 Task: Reply All to email with the signature Frances Hernandez with the subject Request for a blog post from softage.1@softage.net with the message Please let me know if there are any updates on the recruitment process., select first word, change the font color from current to blue and background color to purple Send the email
Action: Mouse moved to (1056, 89)
Screenshot: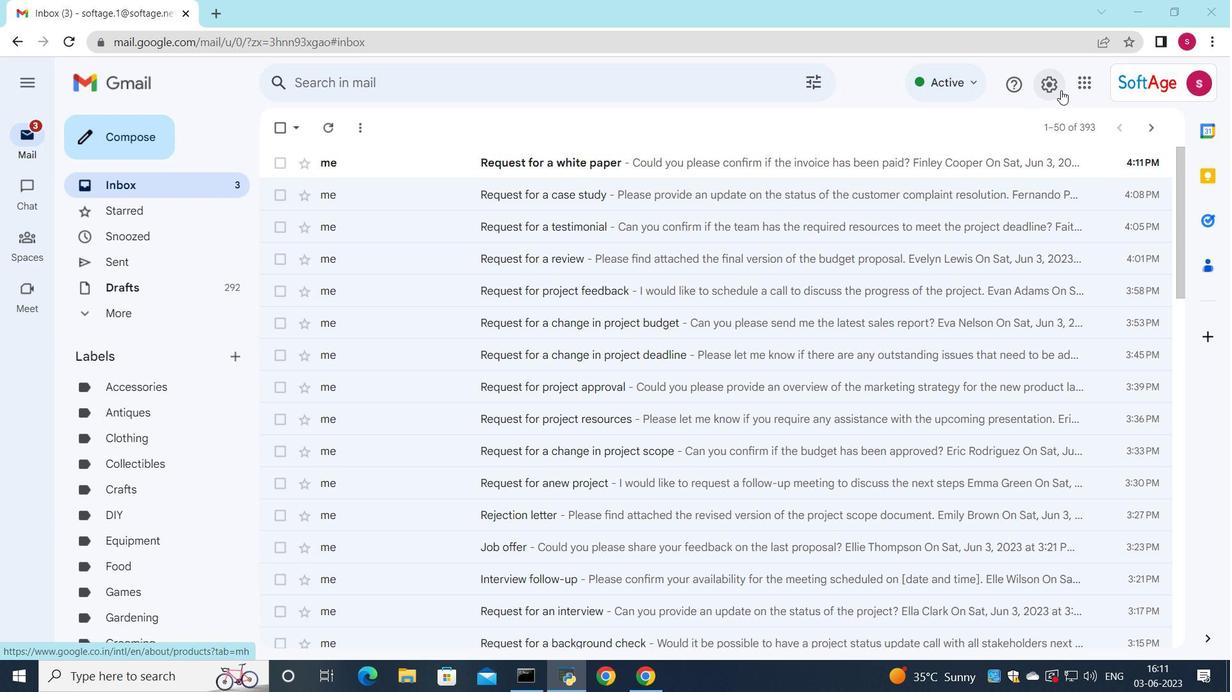 
Action: Mouse pressed left at (1056, 89)
Screenshot: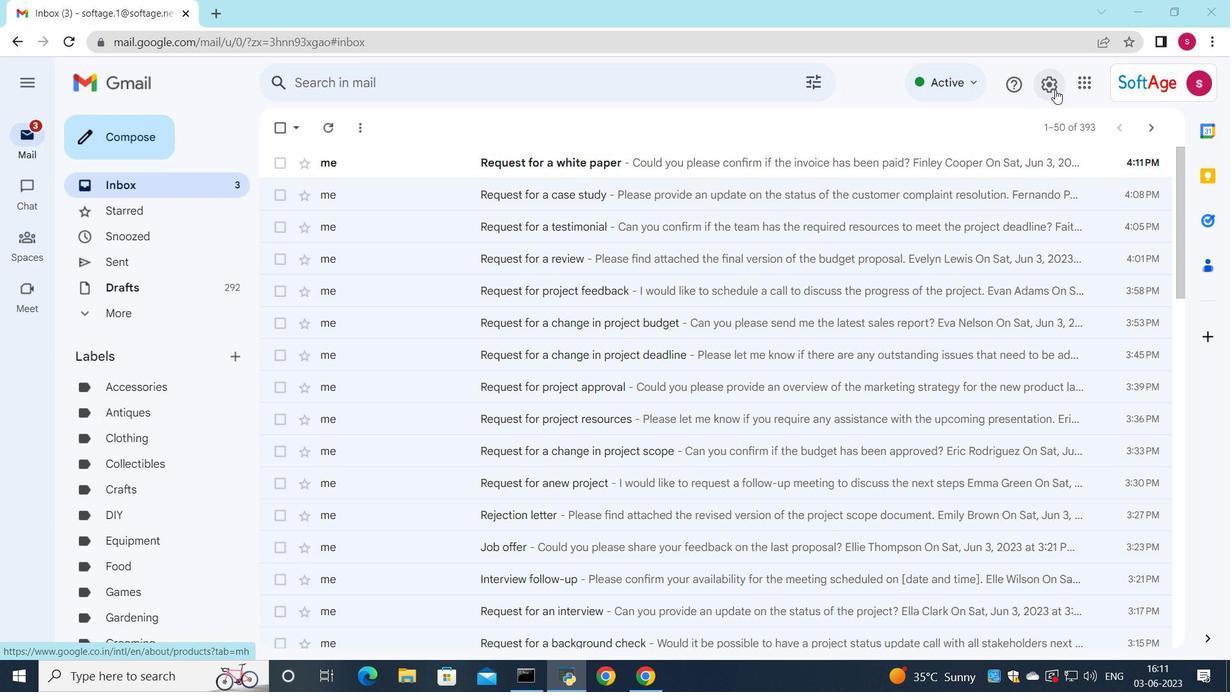 
Action: Mouse moved to (1067, 164)
Screenshot: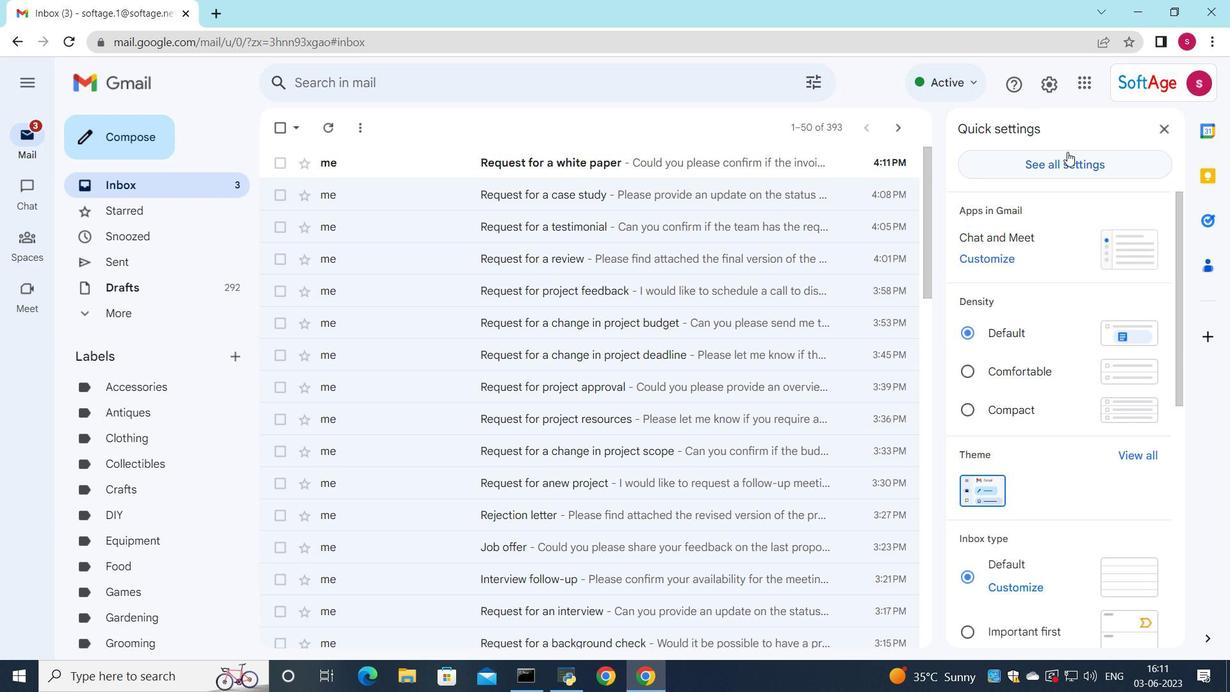
Action: Mouse pressed left at (1067, 164)
Screenshot: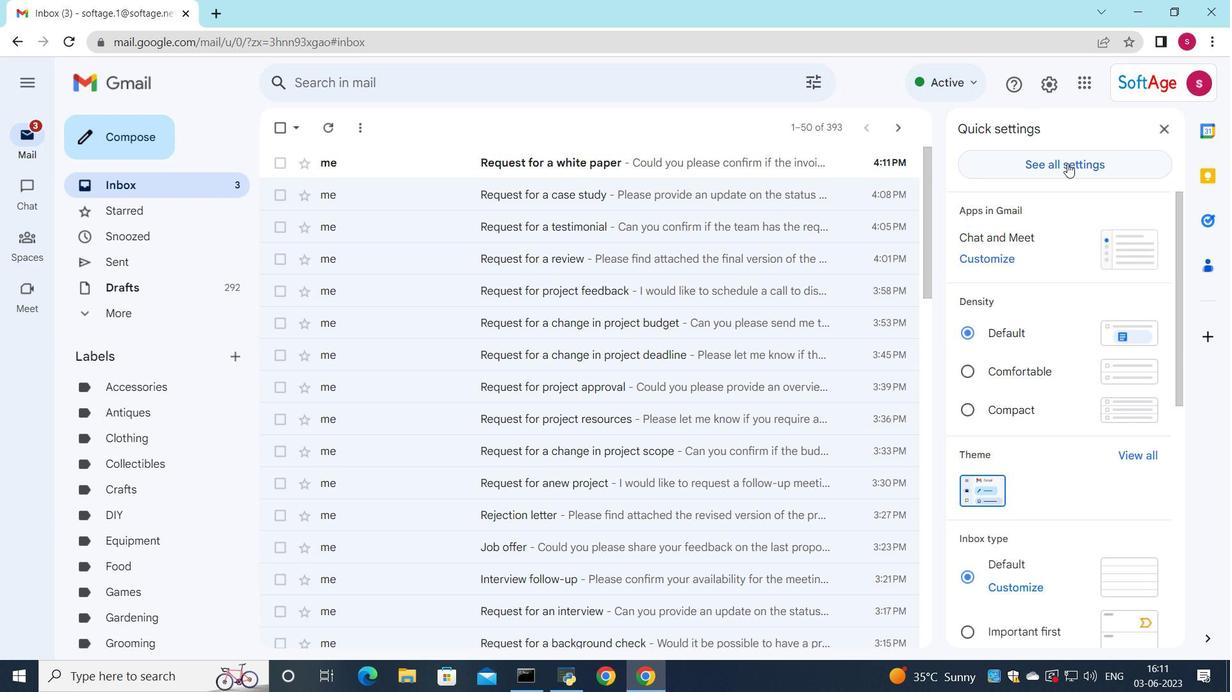 
Action: Mouse moved to (846, 334)
Screenshot: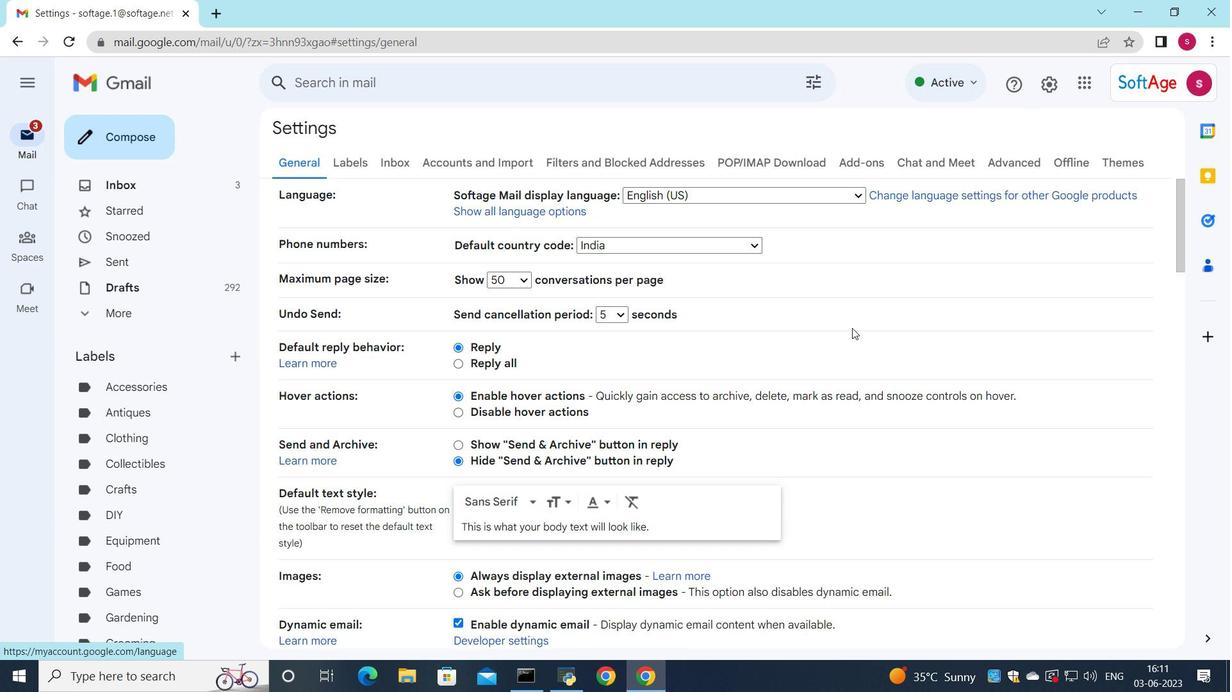 
Action: Mouse scrolled (846, 333) with delta (0, 0)
Screenshot: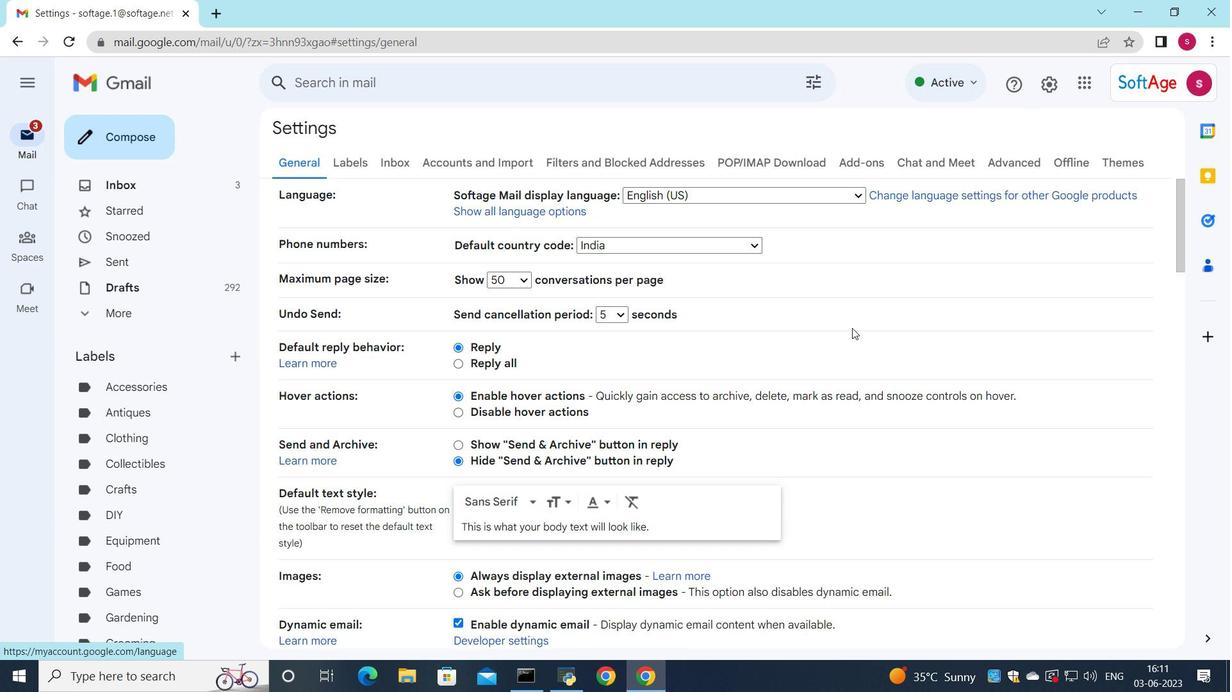 
Action: Mouse scrolled (846, 333) with delta (0, 0)
Screenshot: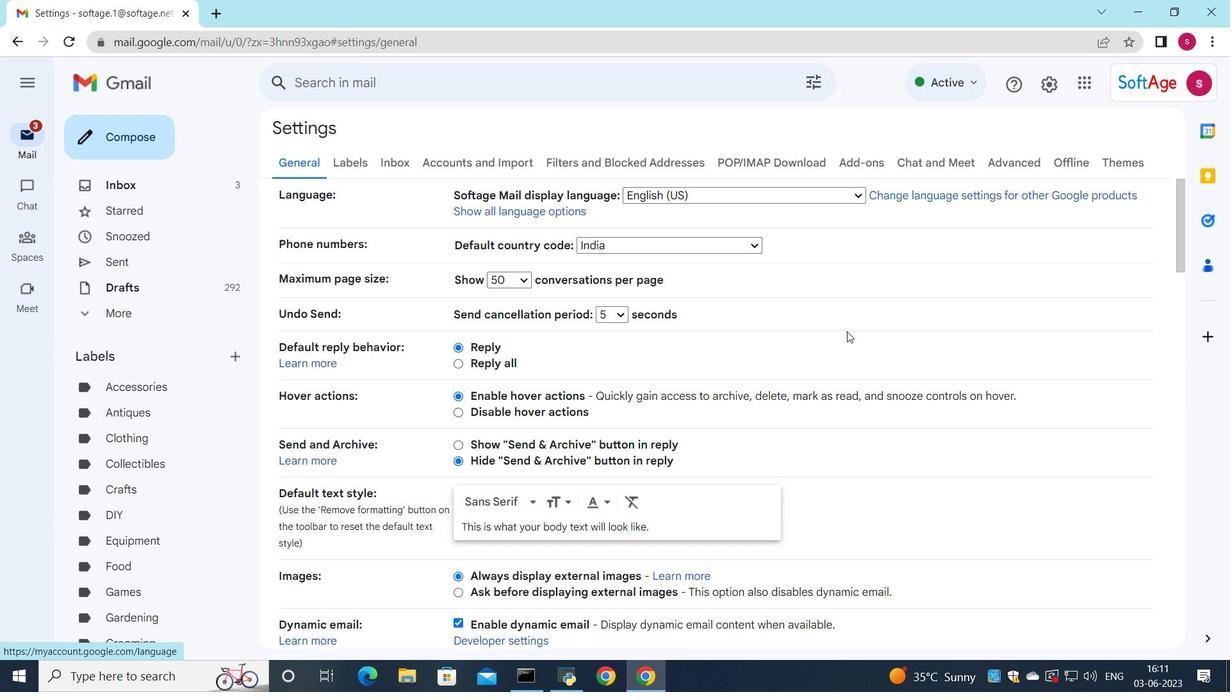 
Action: Mouse scrolled (846, 333) with delta (0, 0)
Screenshot: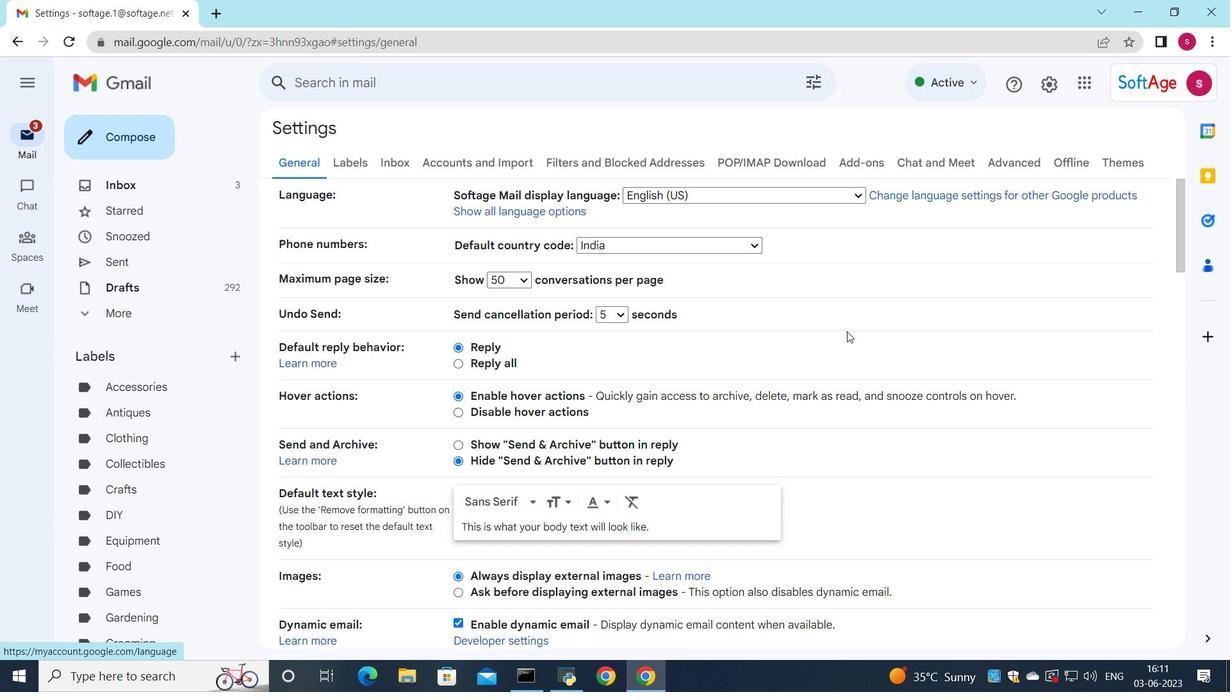 
Action: Mouse moved to (845, 337)
Screenshot: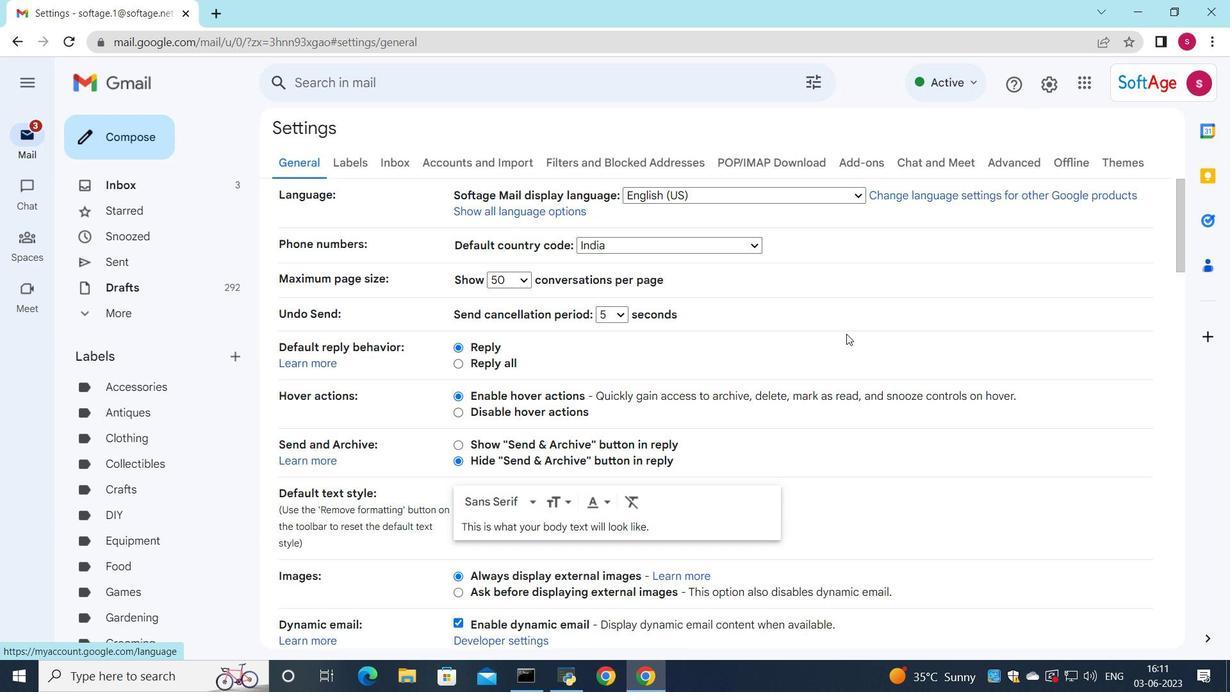 
Action: Mouse scrolled (845, 334) with delta (0, 0)
Screenshot: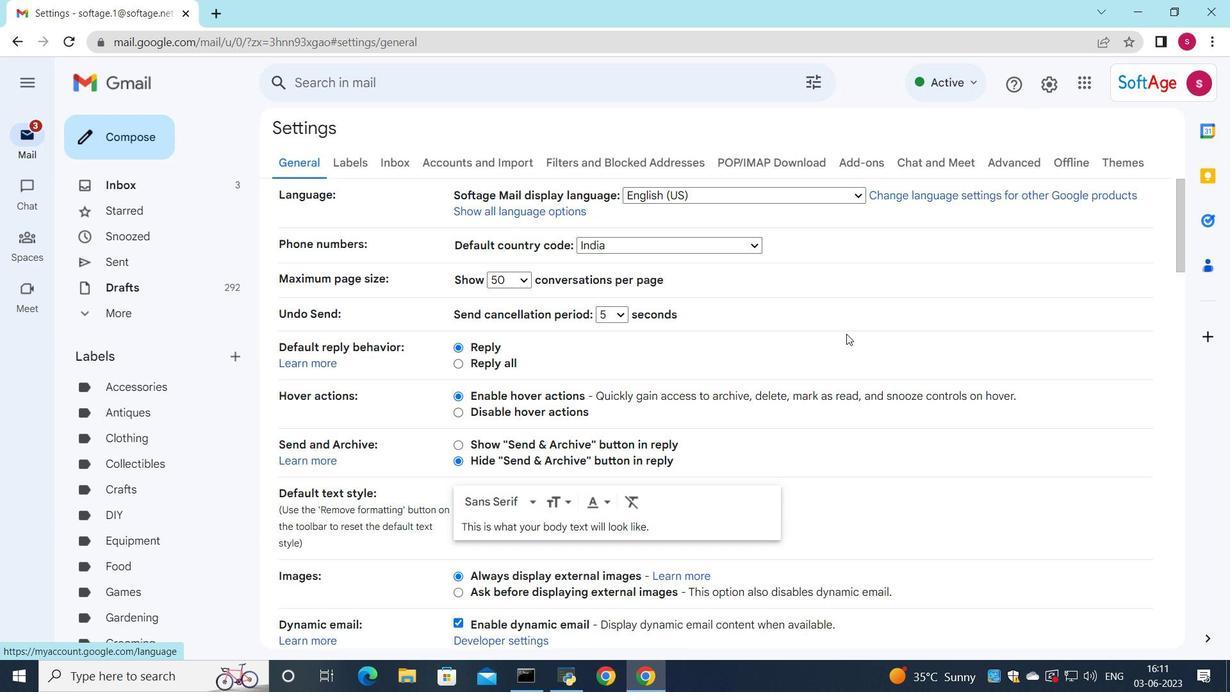 
Action: Mouse moved to (845, 338)
Screenshot: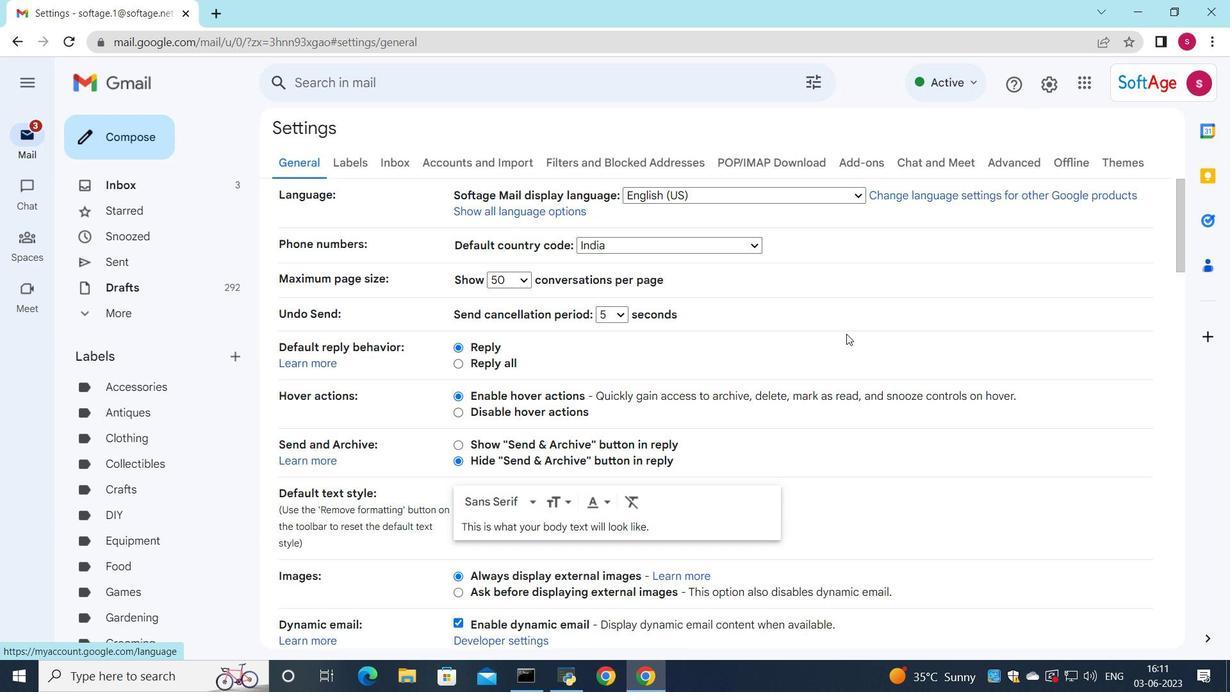 
Action: Mouse scrolled (845, 337) with delta (0, 0)
Screenshot: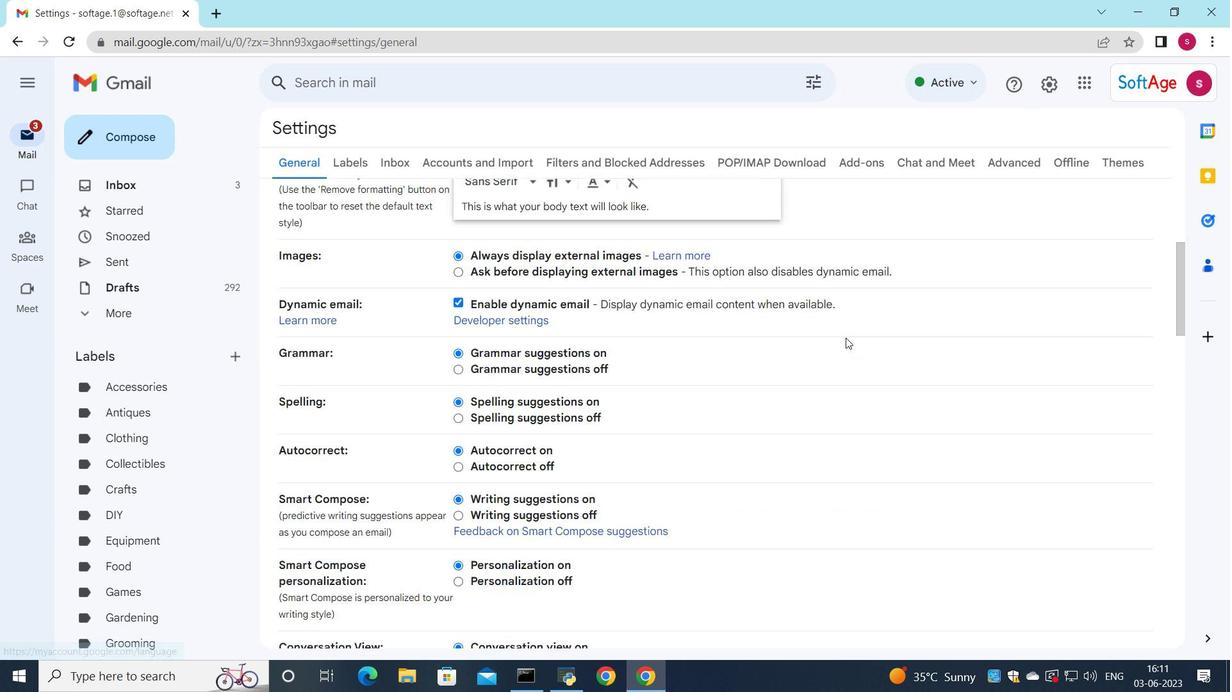 
Action: Mouse moved to (845, 338)
Screenshot: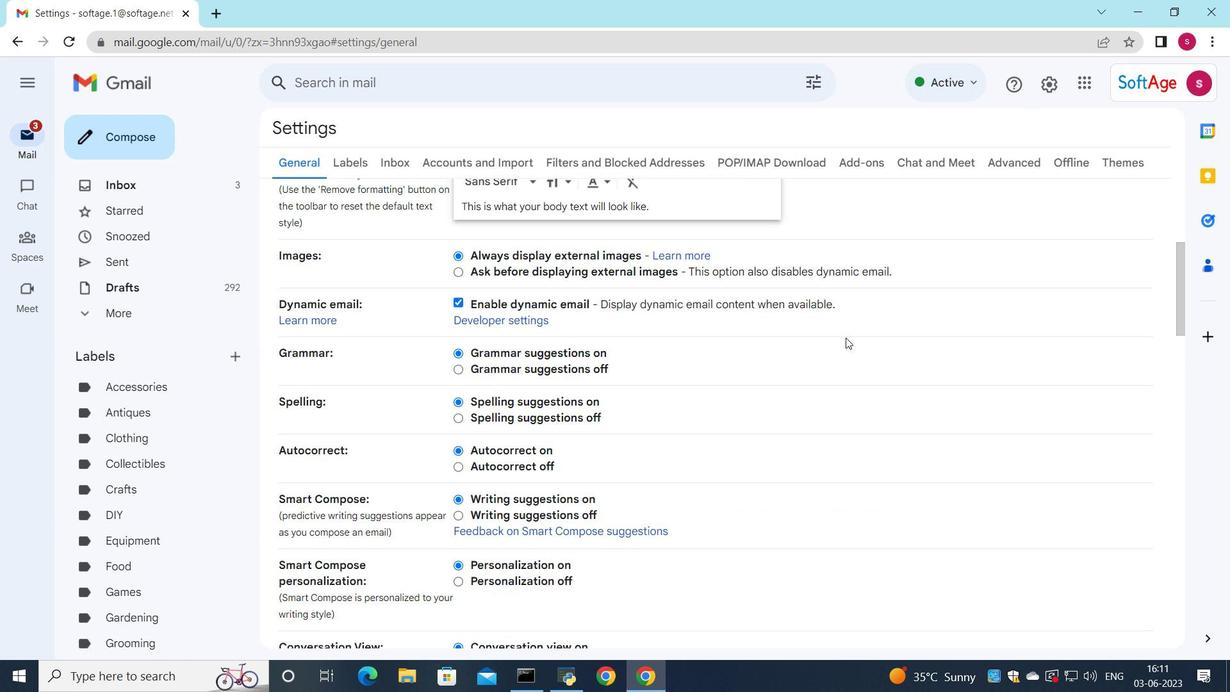
Action: Mouse scrolled (845, 337) with delta (0, 0)
Screenshot: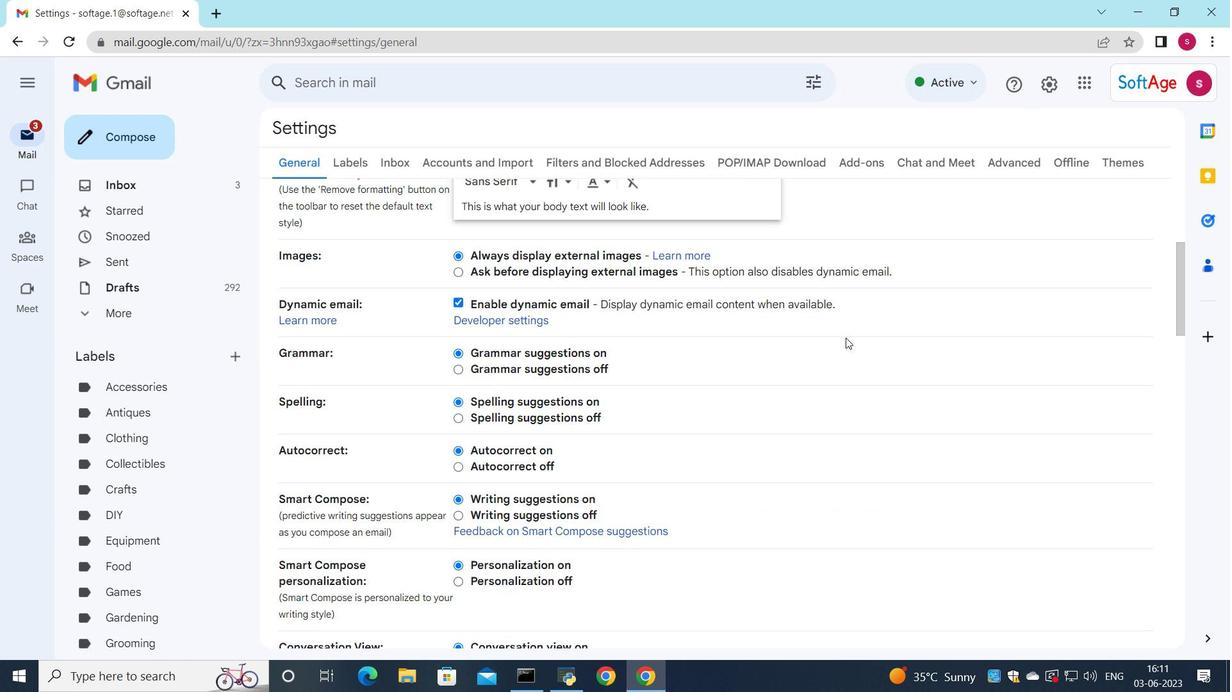 
Action: Mouse moved to (845, 343)
Screenshot: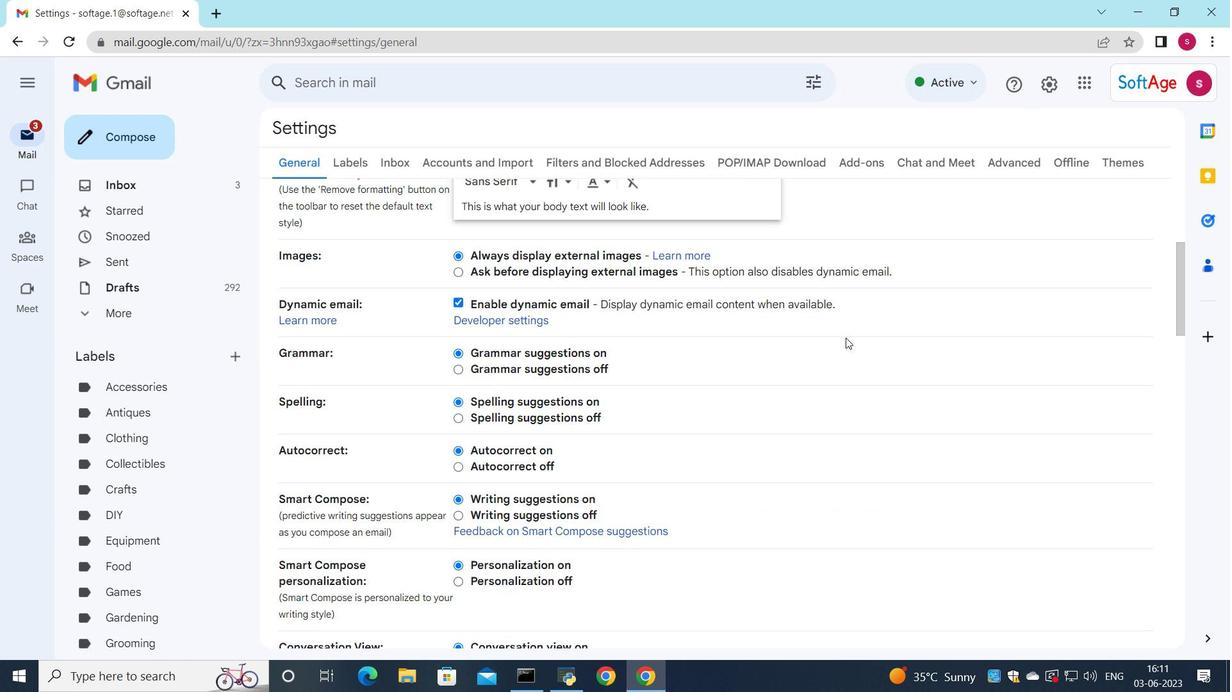 
Action: Mouse scrolled (845, 337) with delta (0, 0)
Screenshot: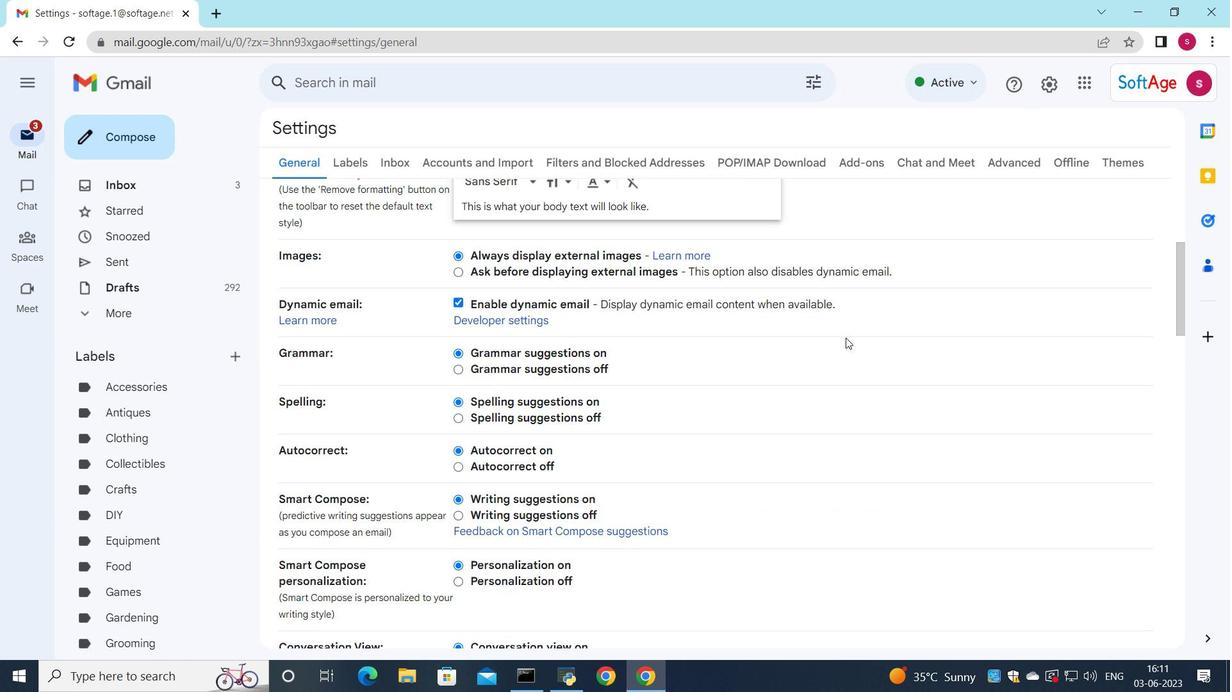 
Action: Mouse scrolled (845, 342) with delta (0, 0)
Screenshot: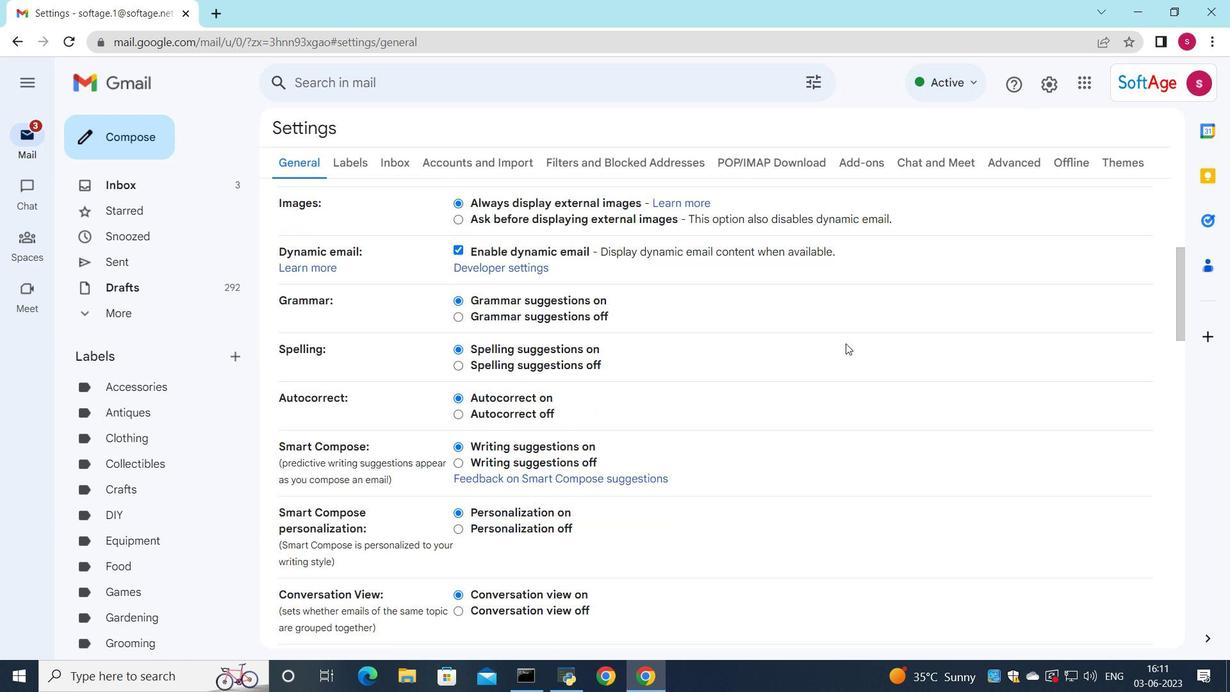 
Action: Mouse scrolled (845, 342) with delta (0, 0)
Screenshot: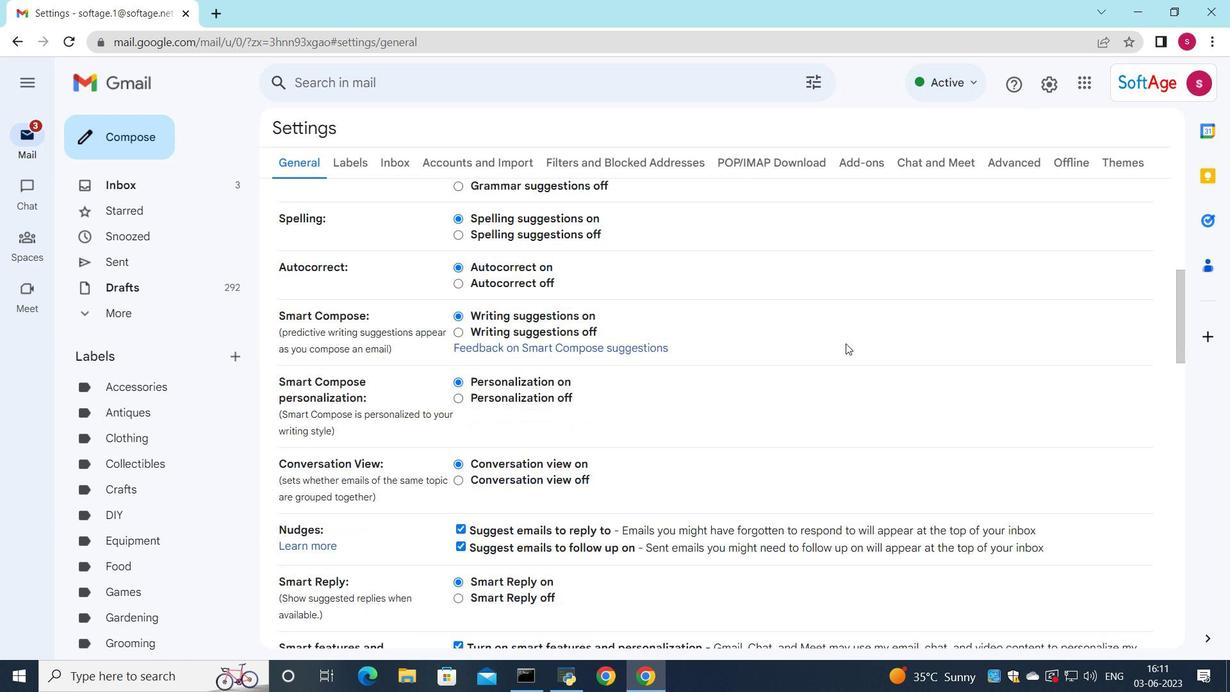 
Action: Mouse scrolled (845, 342) with delta (0, 0)
Screenshot: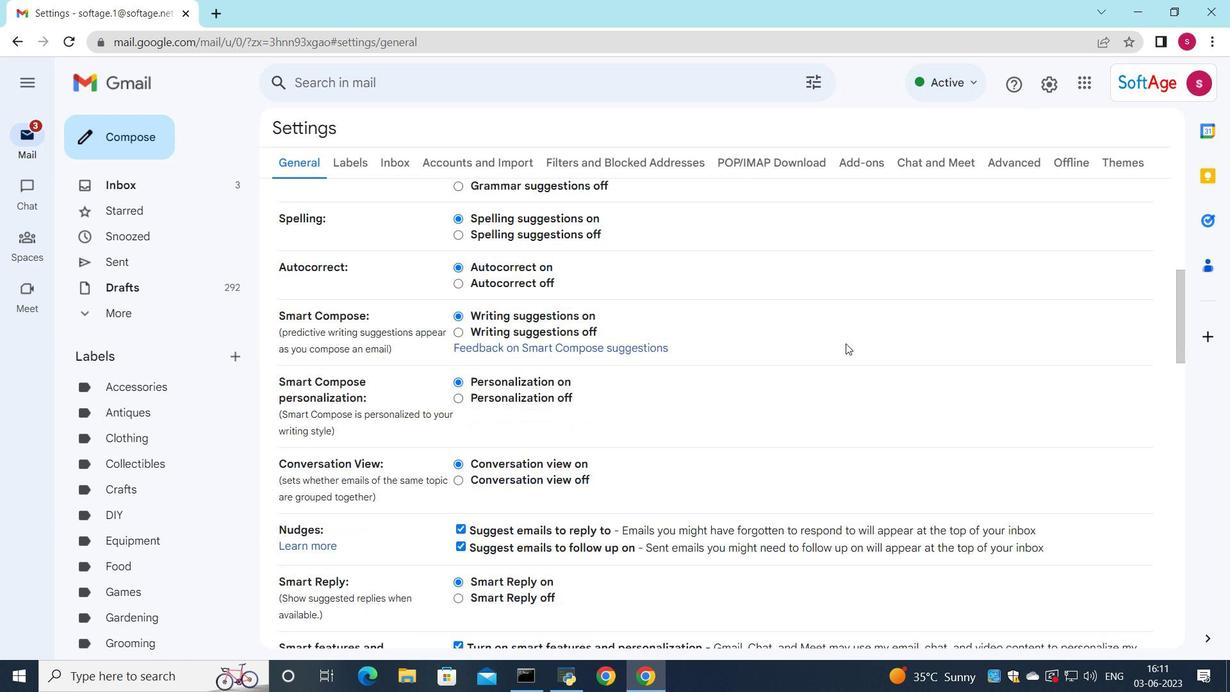 
Action: Mouse moved to (854, 343)
Screenshot: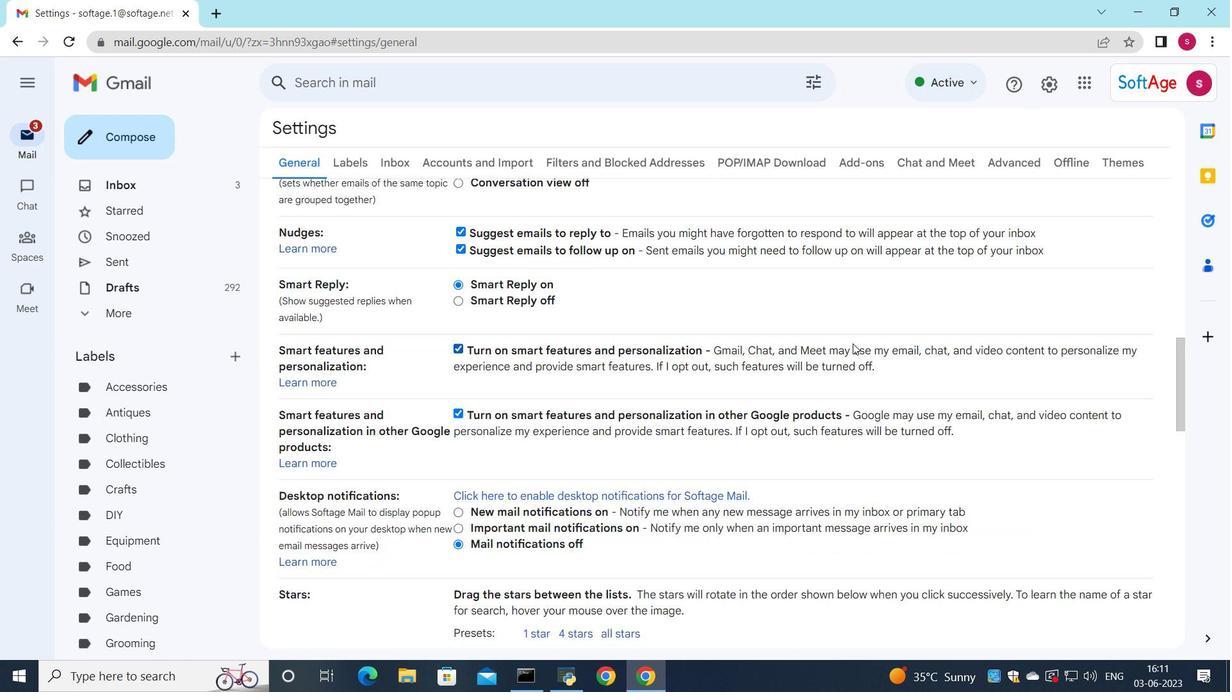 
Action: Mouse scrolled (854, 342) with delta (0, 0)
Screenshot: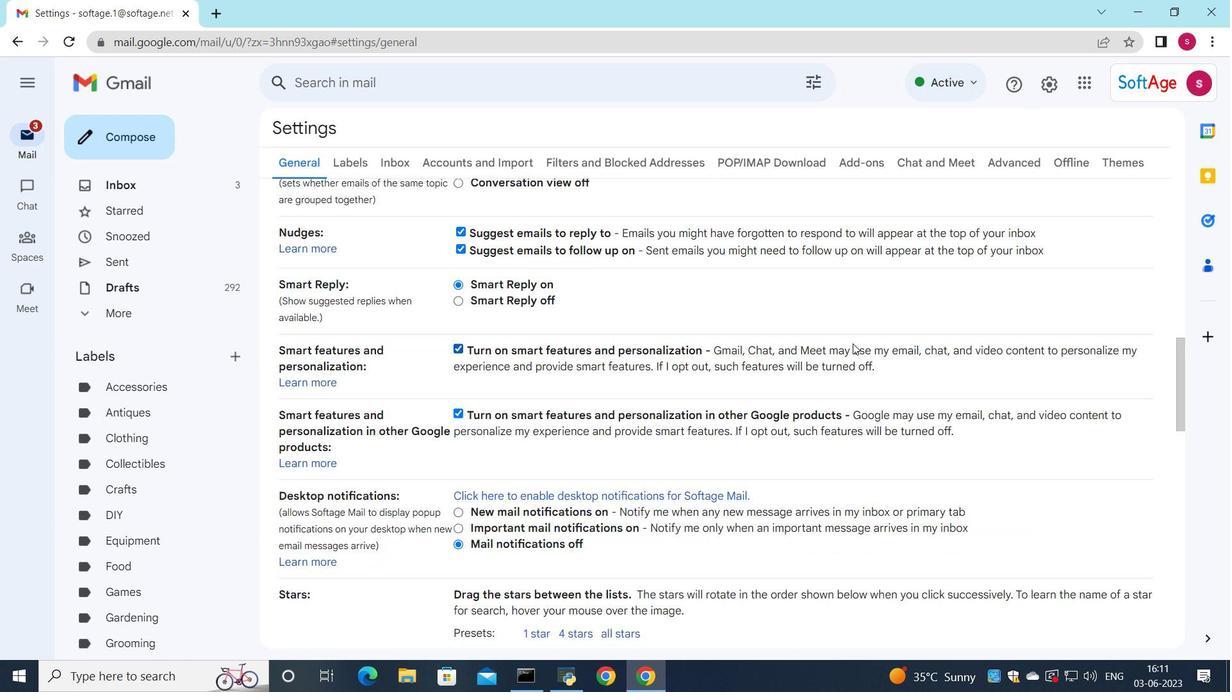 
Action: Mouse scrolled (854, 342) with delta (0, 0)
Screenshot: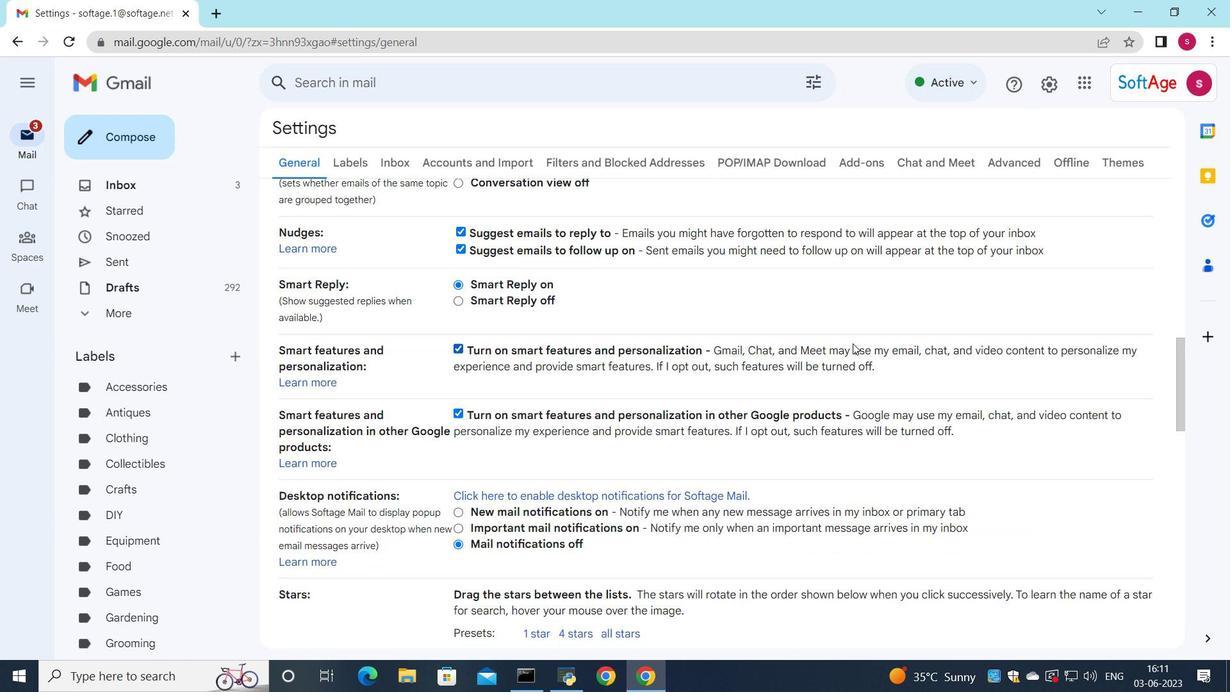 
Action: Mouse scrolled (854, 342) with delta (0, 0)
Screenshot: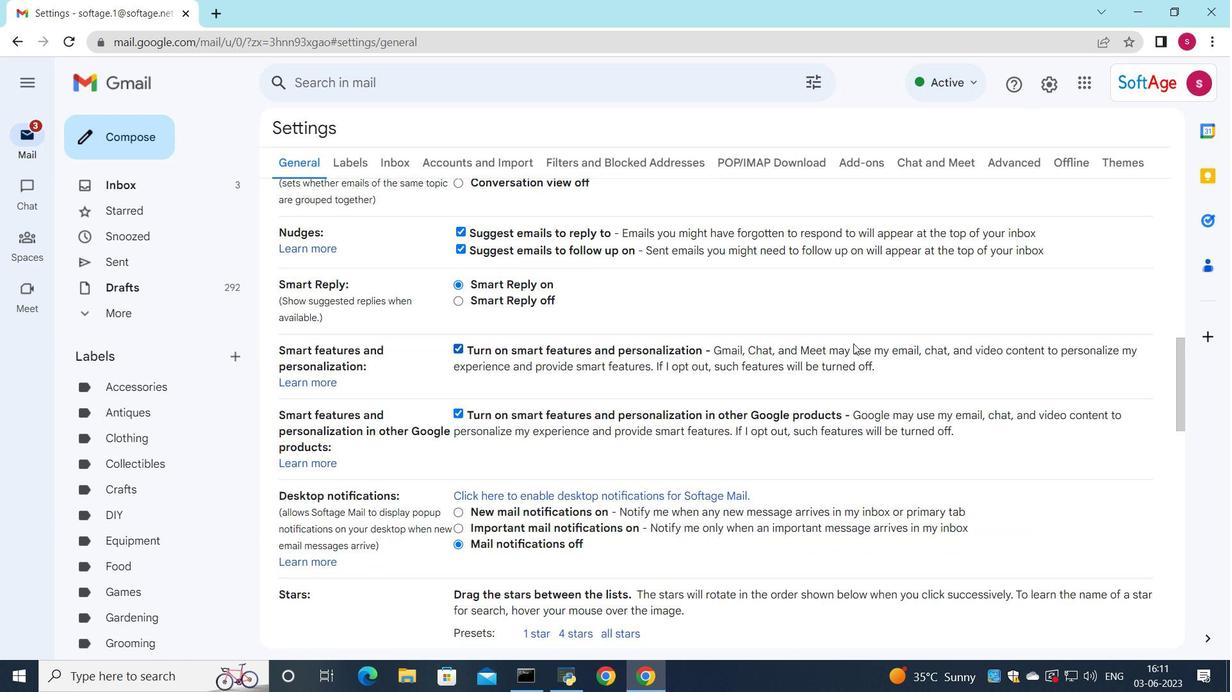 
Action: Mouse moved to (1064, 384)
Screenshot: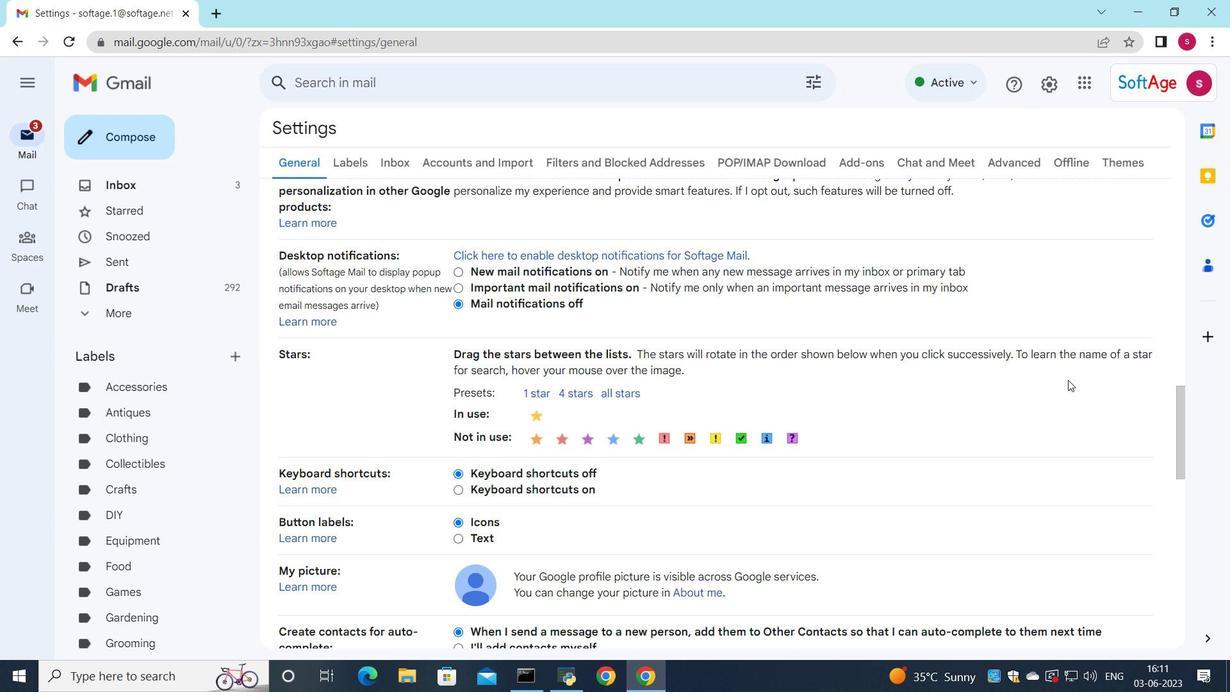 
Action: Mouse scrolled (1064, 383) with delta (0, 0)
Screenshot: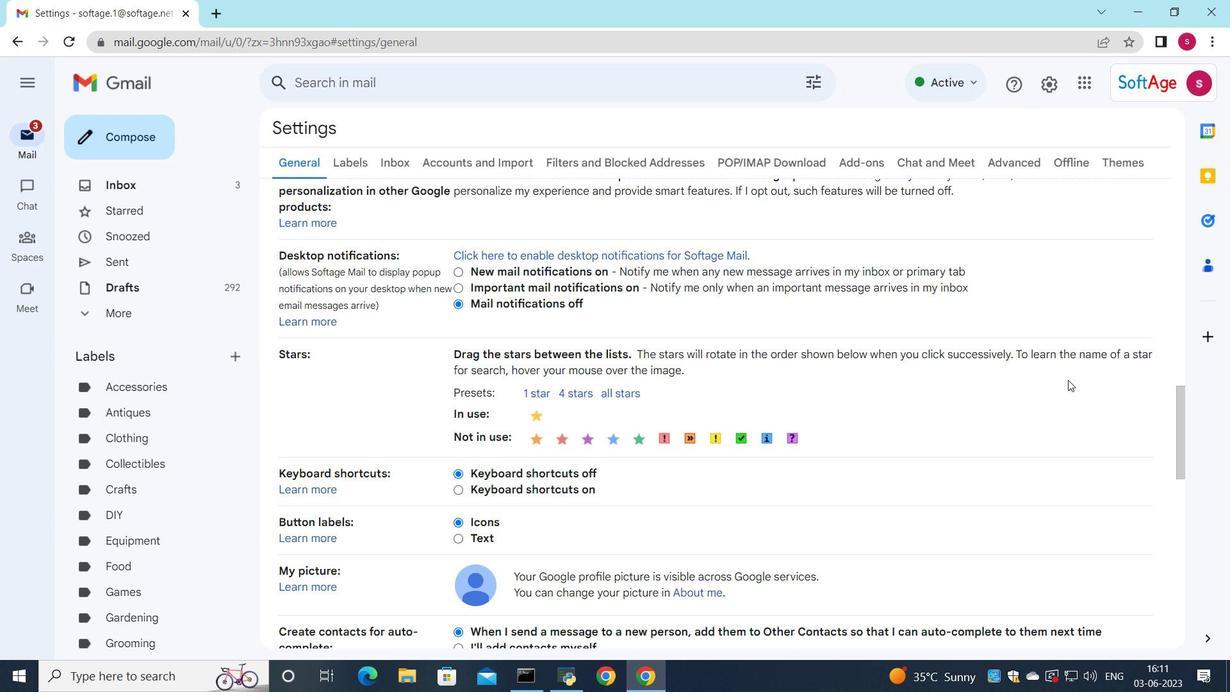 
Action: Mouse moved to (1058, 390)
Screenshot: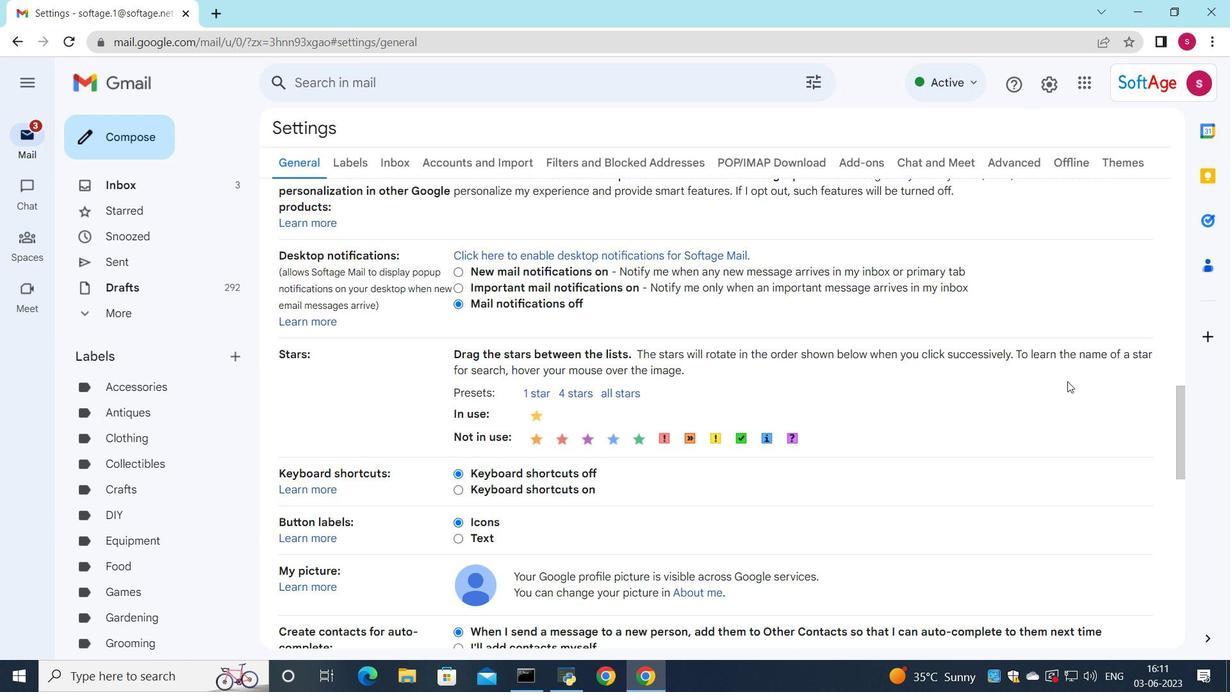 
Action: Mouse scrolled (1058, 389) with delta (0, 0)
Screenshot: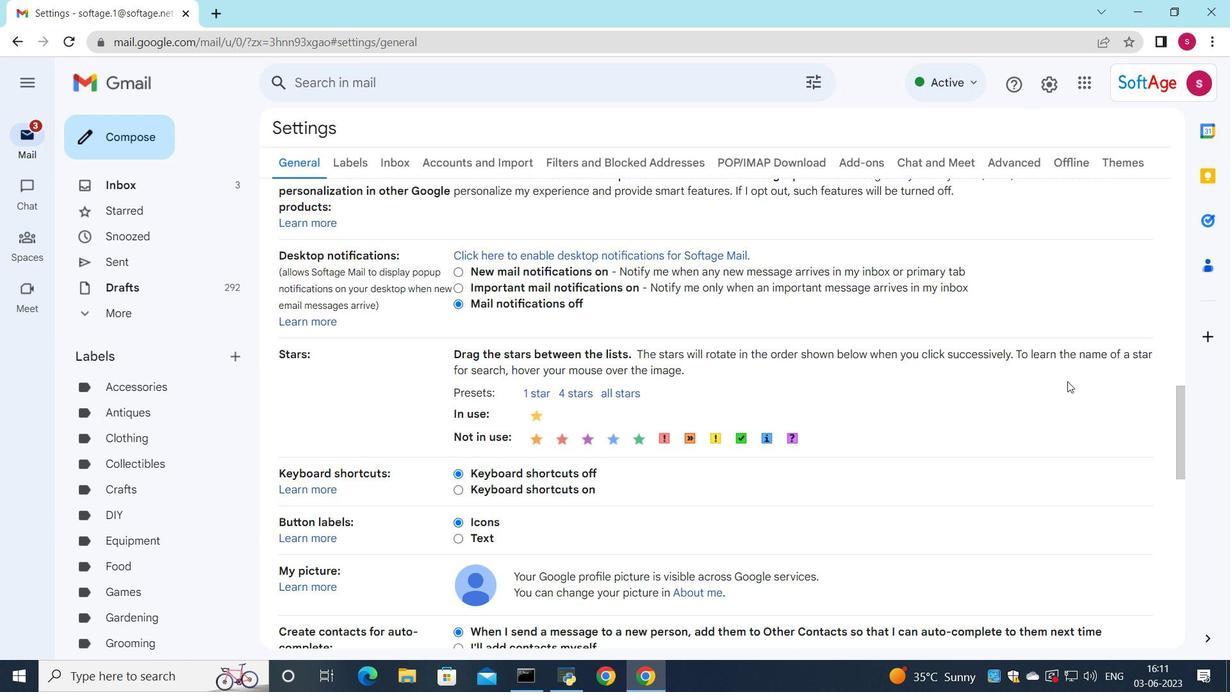 
Action: Mouse moved to (1049, 395)
Screenshot: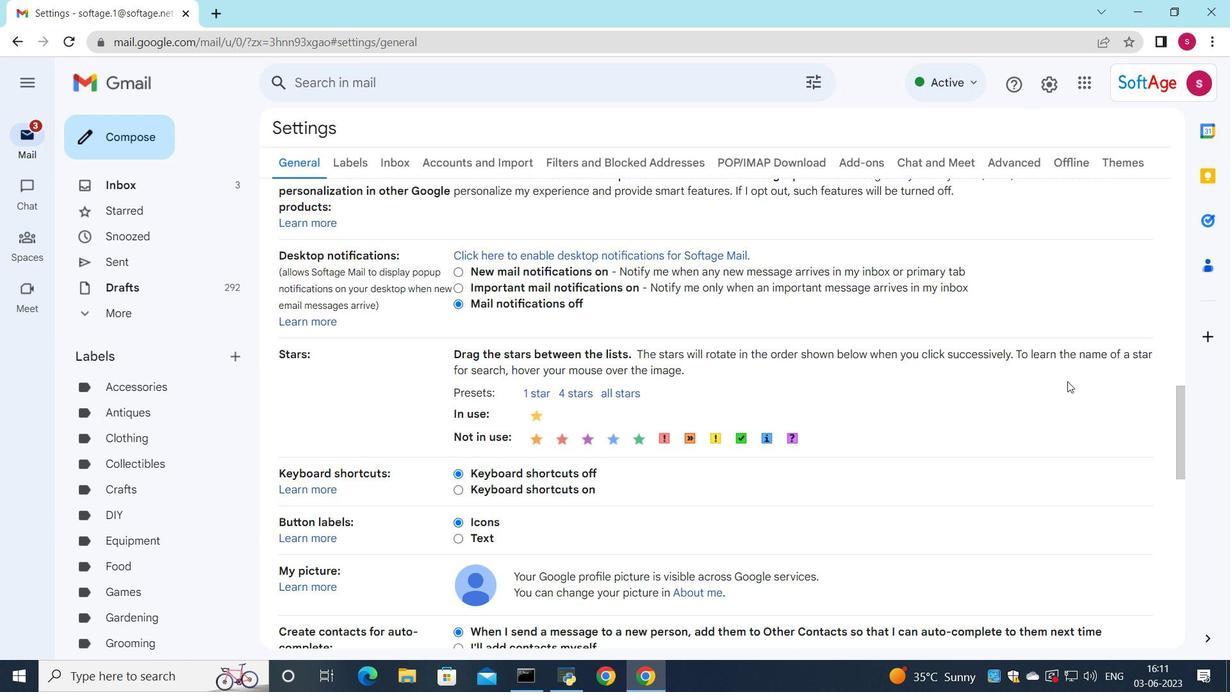 
Action: Mouse scrolled (1049, 394) with delta (0, 0)
Screenshot: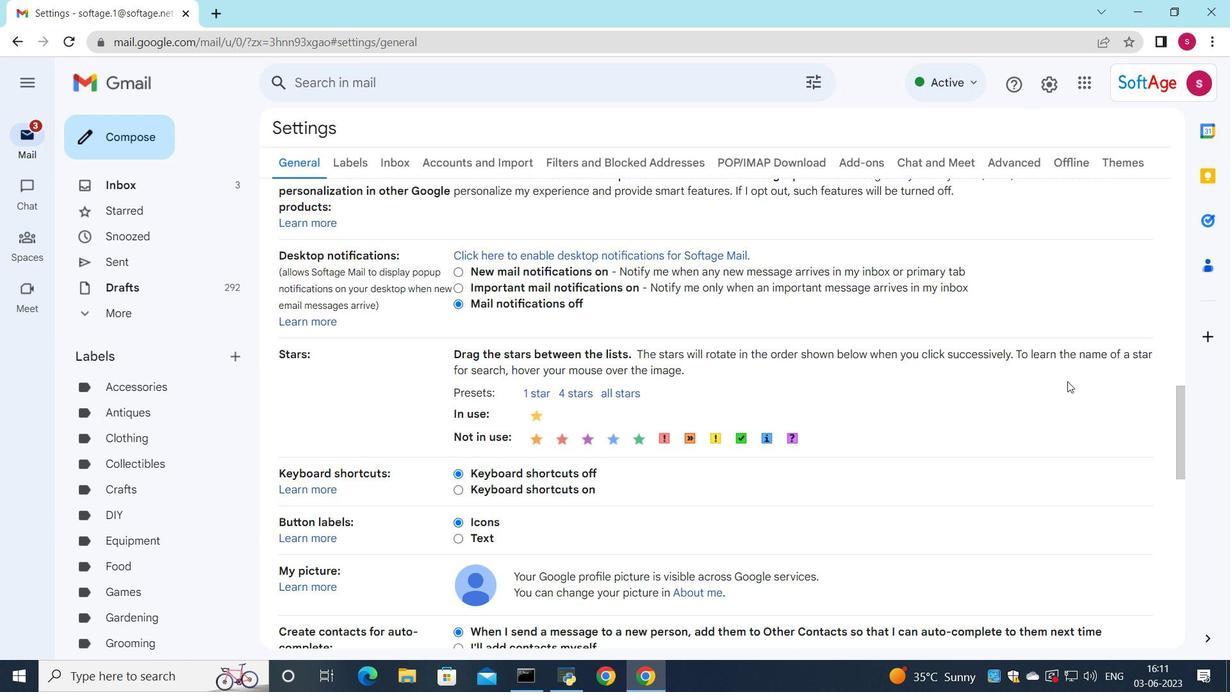 
Action: Mouse moved to (1037, 401)
Screenshot: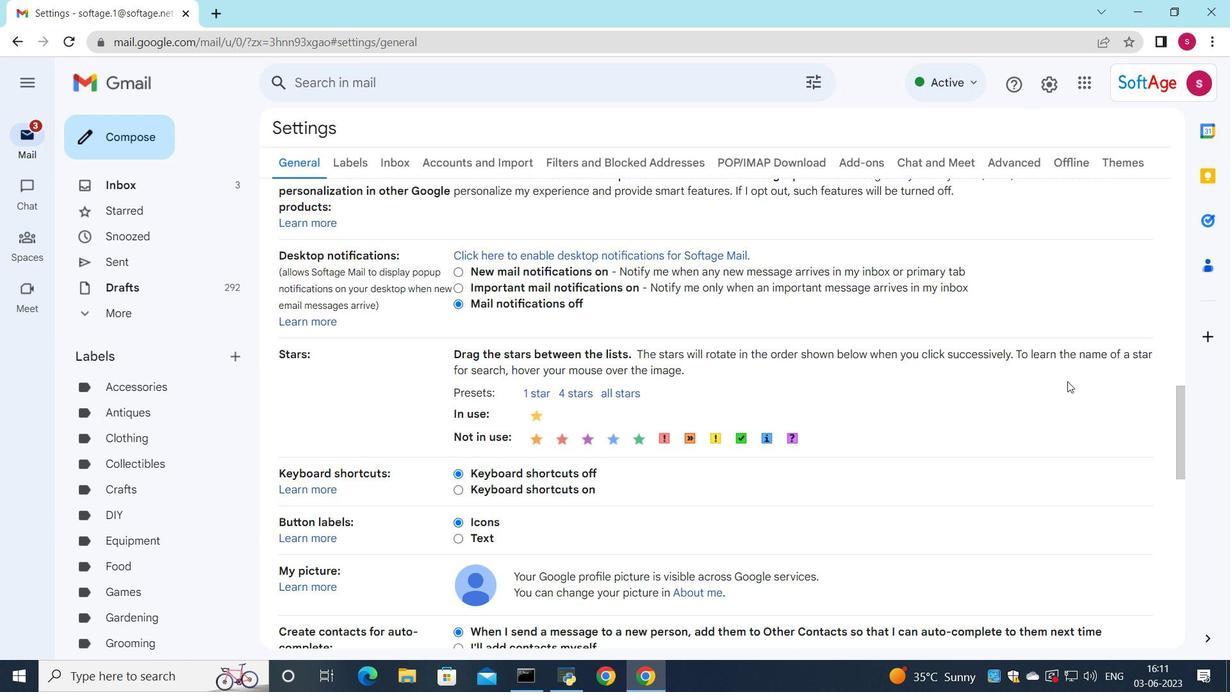 
Action: Mouse scrolled (1037, 401) with delta (0, 0)
Screenshot: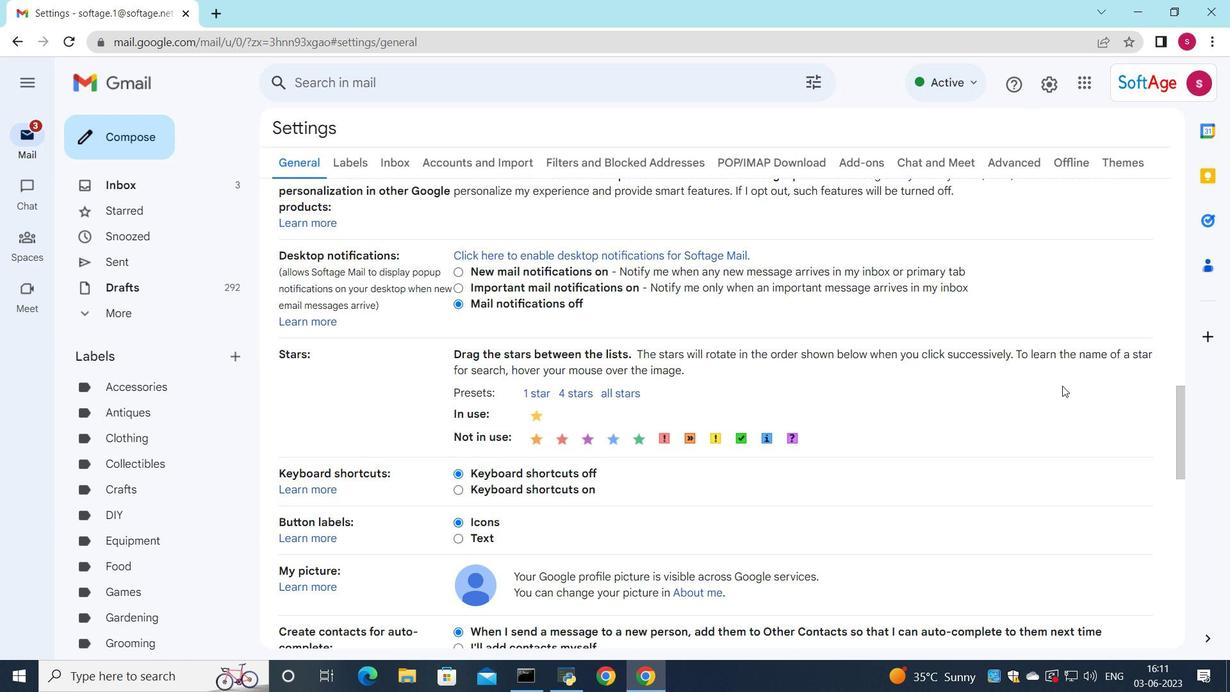
Action: Mouse moved to (594, 508)
Screenshot: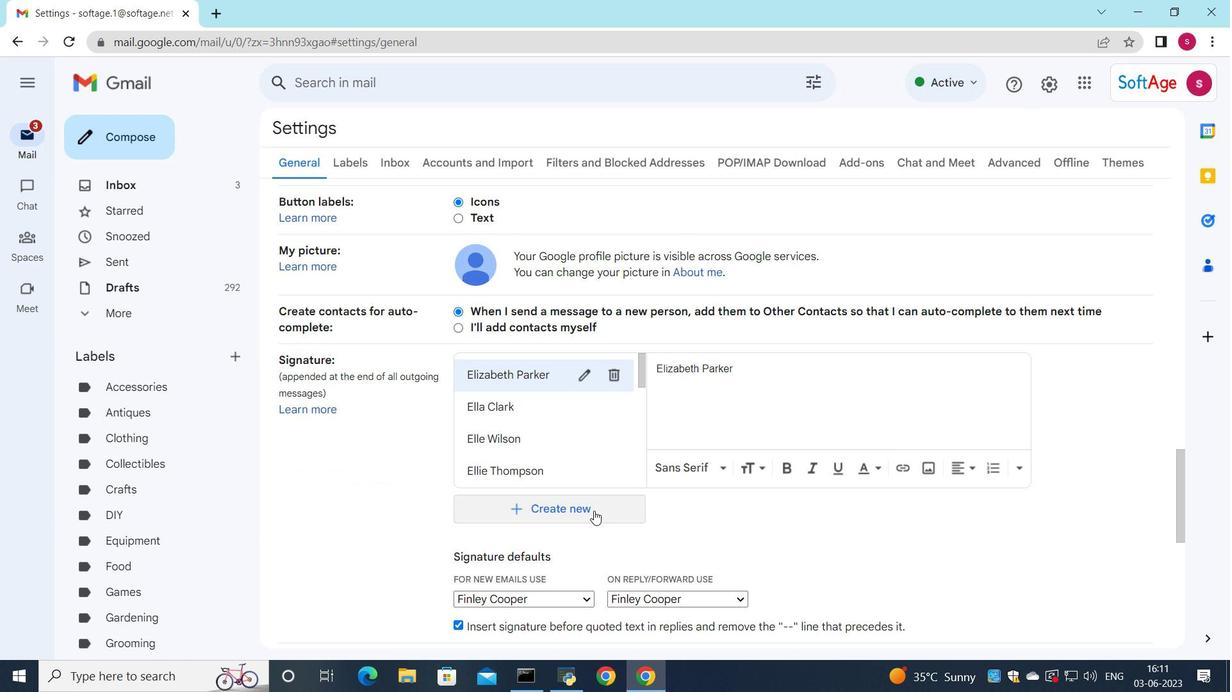 
Action: Mouse pressed left at (594, 508)
Screenshot: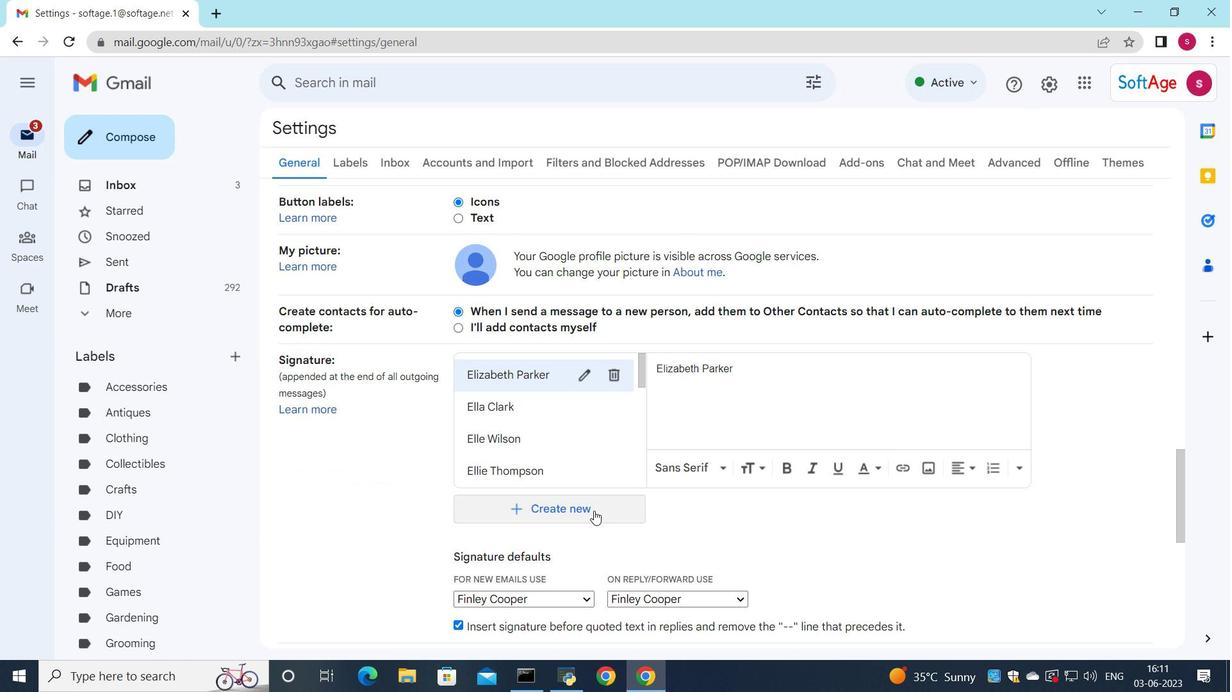 
Action: Mouse moved to (675, 451)
Screenshot: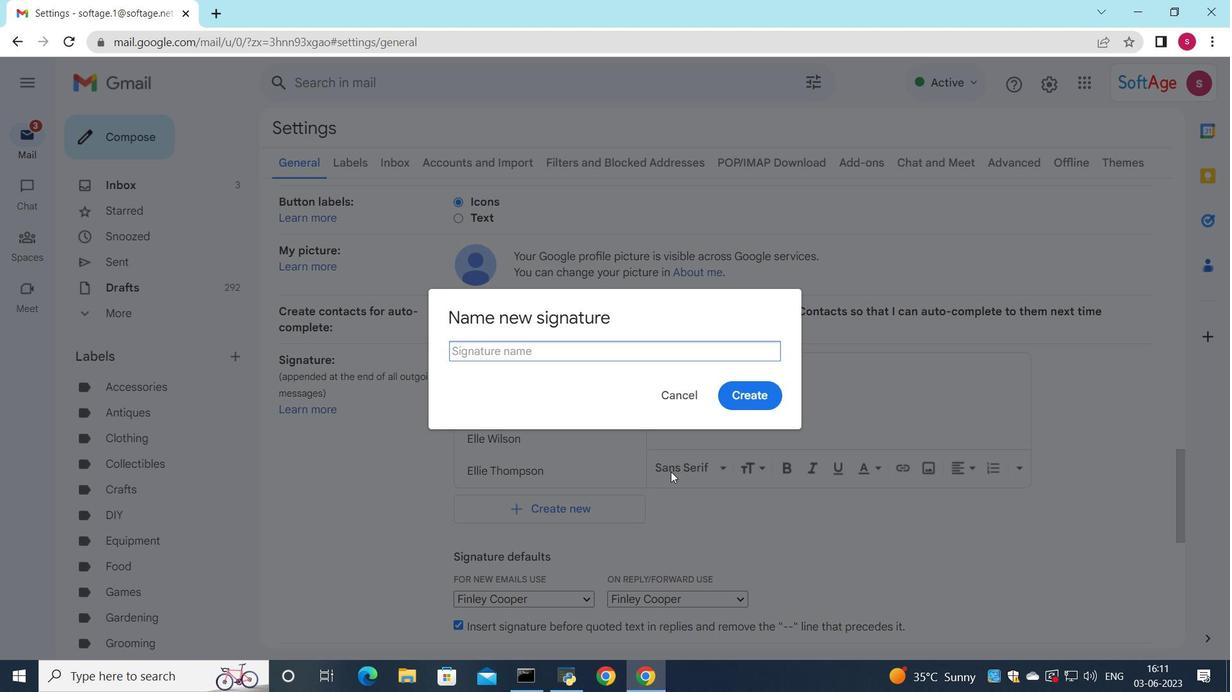 
Action: Key pressed <Key.shift>Frances<Key.space><Key.shift><Key.shift><Key.shift><Key.shift><Key.shift><Key.shift><Key.shift><Key.shift><Key.shift><Key.shift><Key.shift><Key.shift><Key.shift><Key.shift><Key.shift><Key.shift><Key.shift><Key.shift><Key.shift><Key.shift><Key.shift><Key.shift><Key.shift><Key.shift><Key.shift>Hernandez
Screenshot: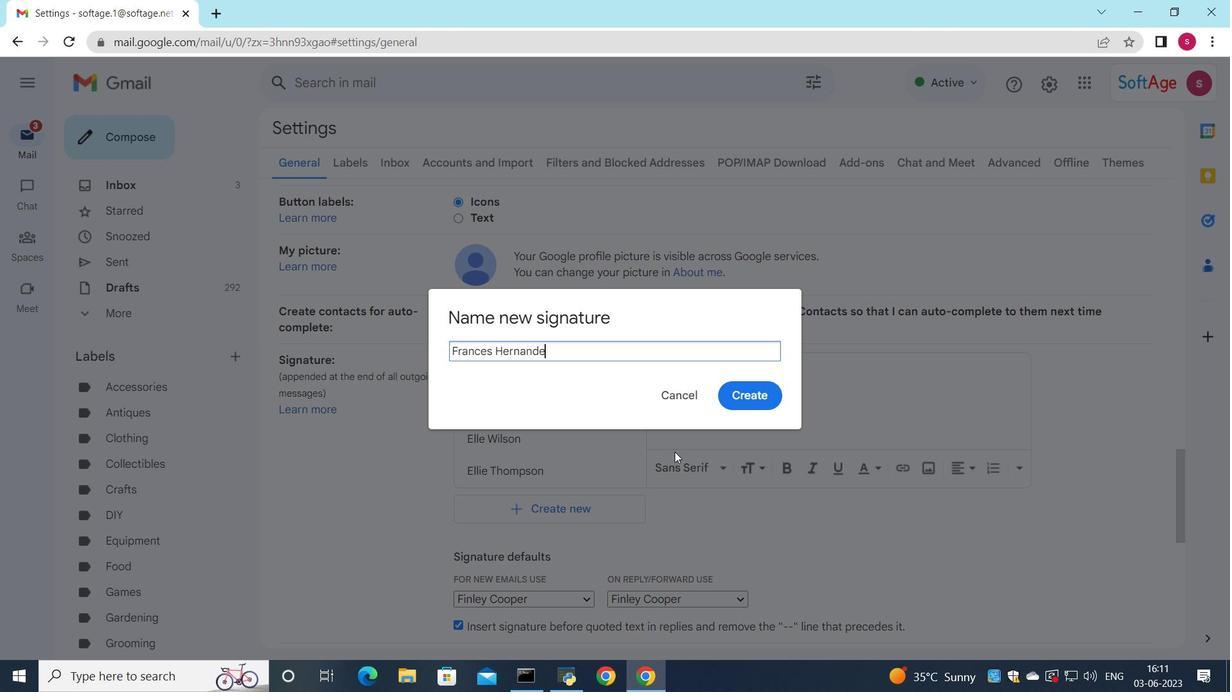 
Action: Mouse moved to (752, 383)
Screenshot: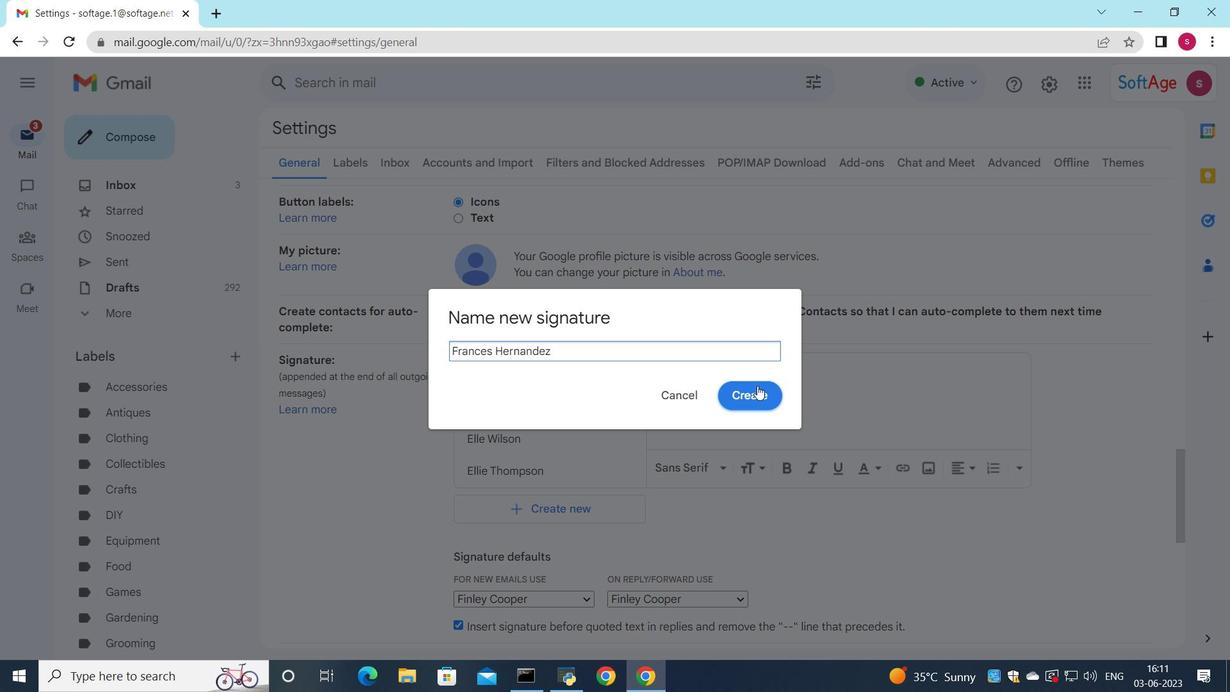 
Action: Mouse pressed left at (752, 383)
Screenshot: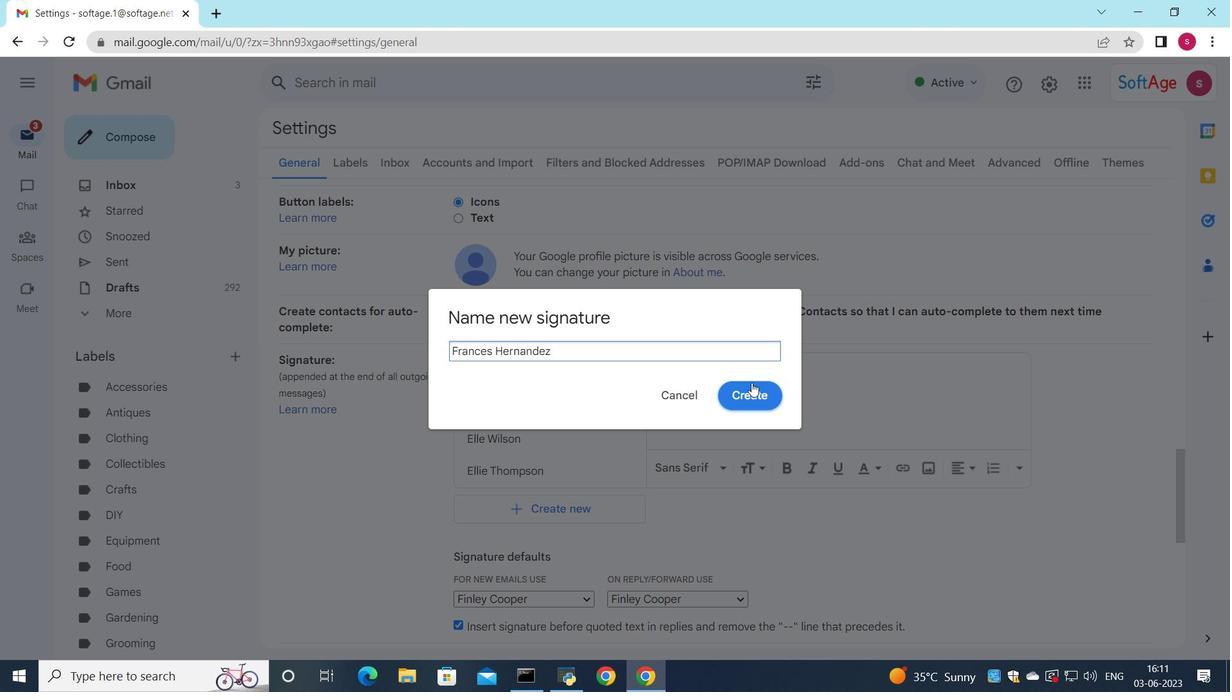 
Action: Mouse moved to (745, 390)
Screenshot: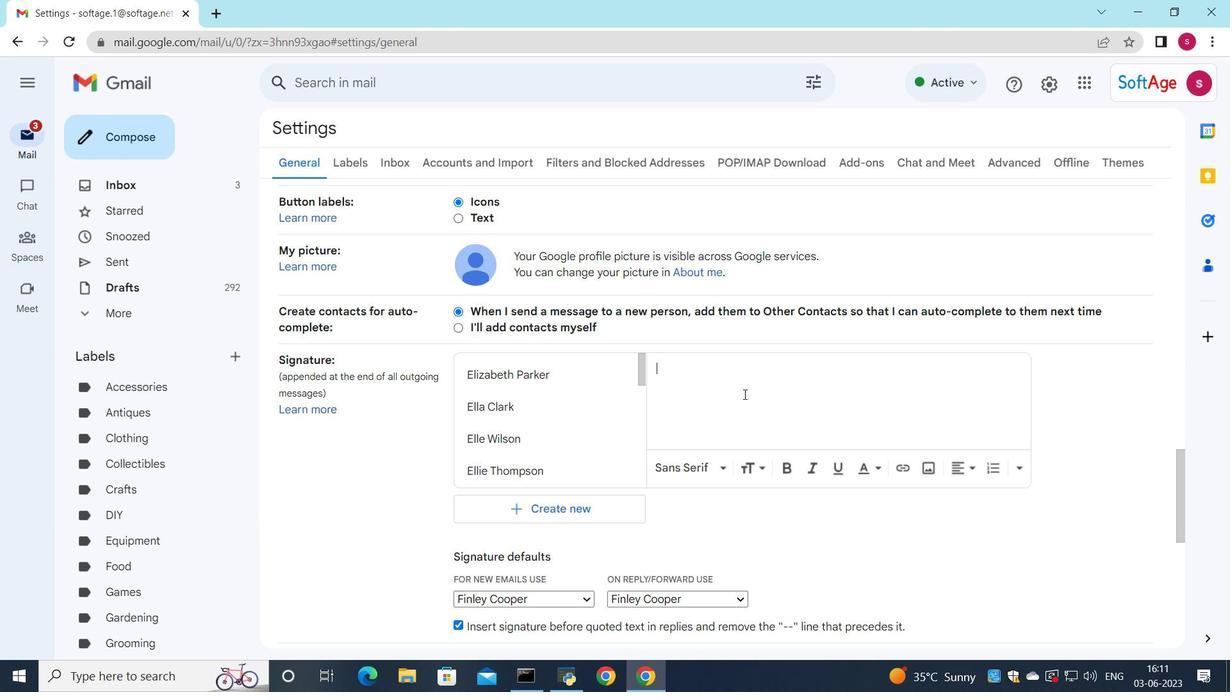
Action: Mouse pressed left at (745, 390)
Screenshot: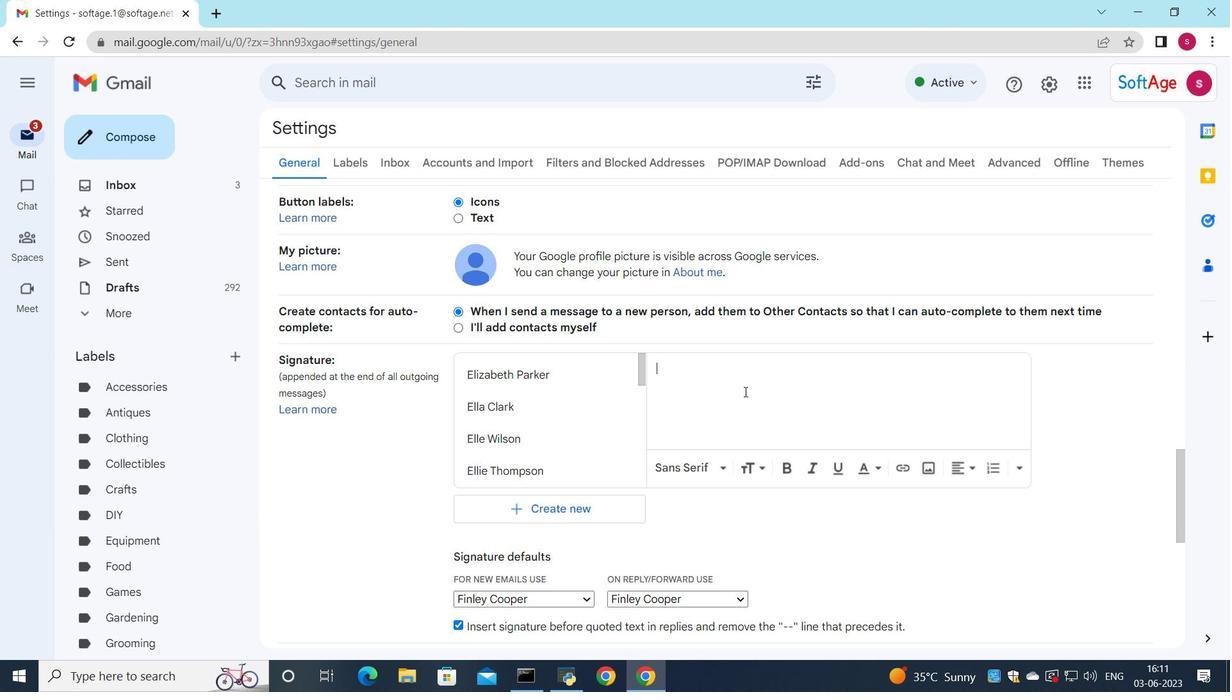 
Action: Key pressed <Key.shift>fra<Key.backspace><Key.backspace><Key.backspace><Key.backspace><Key.backspace><Key.backspace><Key.backspace><Key.backspace><Key.shift><Key.shift><Key.shift><Key.shift><Key.shift><Key.shift><Key.shift><Key.shift><Key.shift><Key.shift><Key.shift><Key.shift><Key.shift><Key.shift><Key.shift><Key.shift>Frances<Key.space><Key.shift>Hernandez
Screenshot: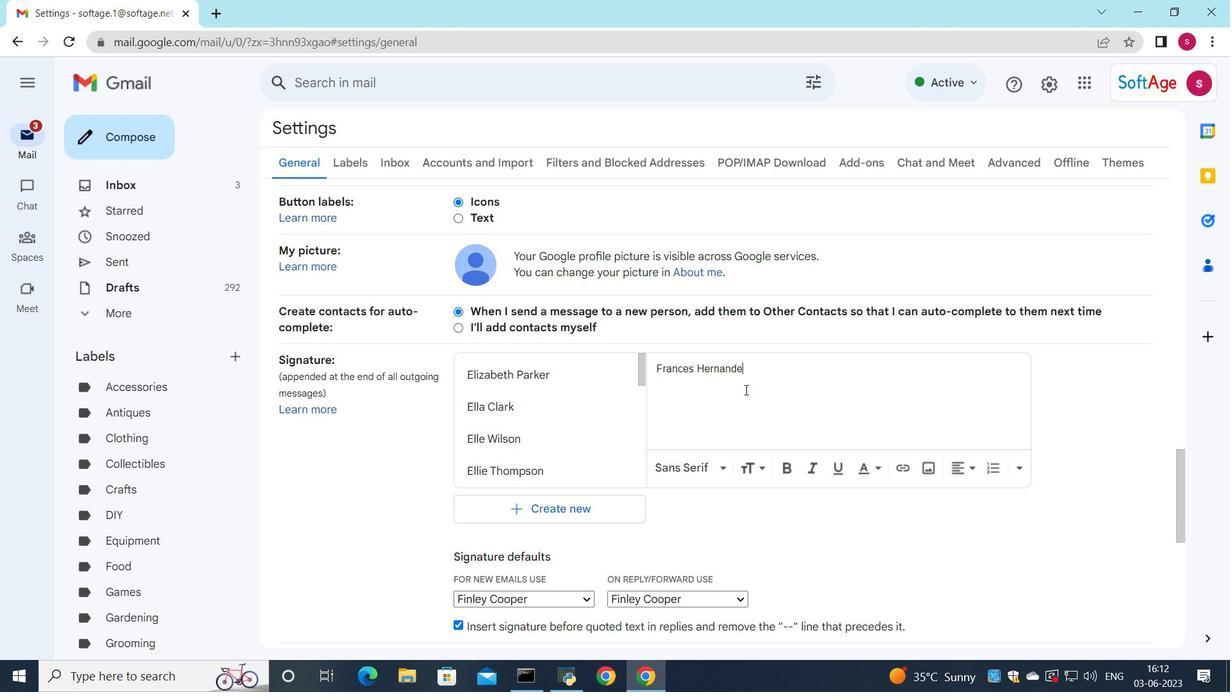 
Action: Mouse moved to (677, 470)
Screenshot: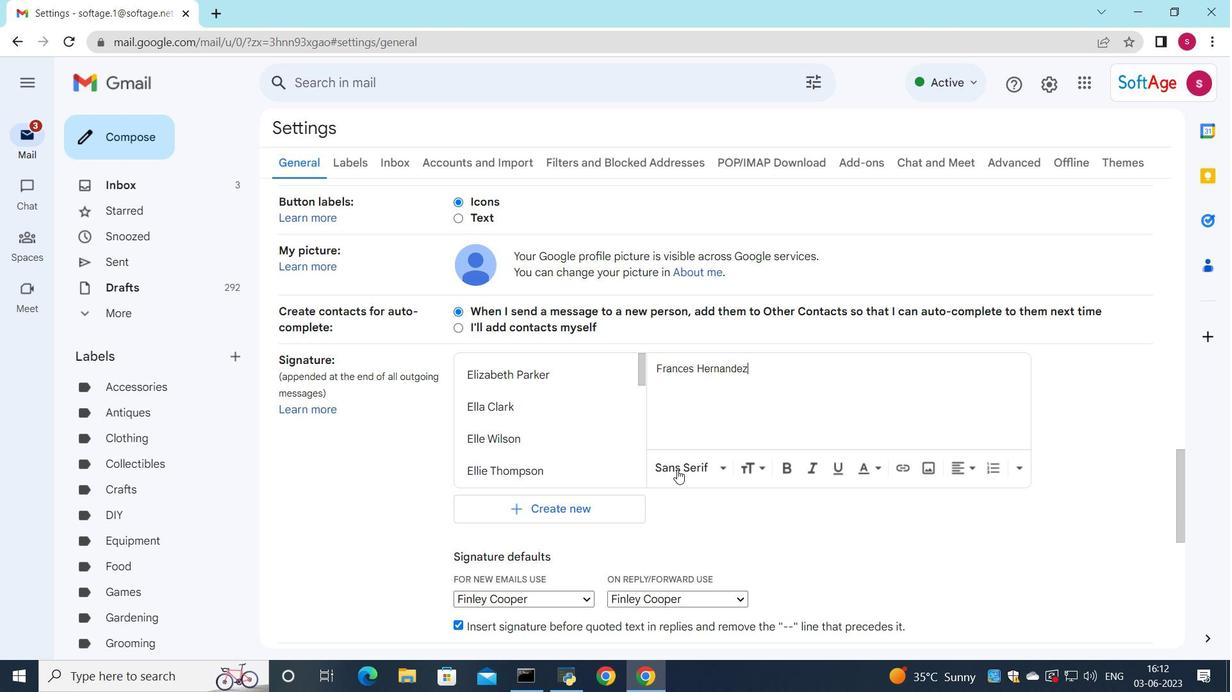 
Action: Mouse scrolled (677, 470) with delta (0, 0)
Screenshot: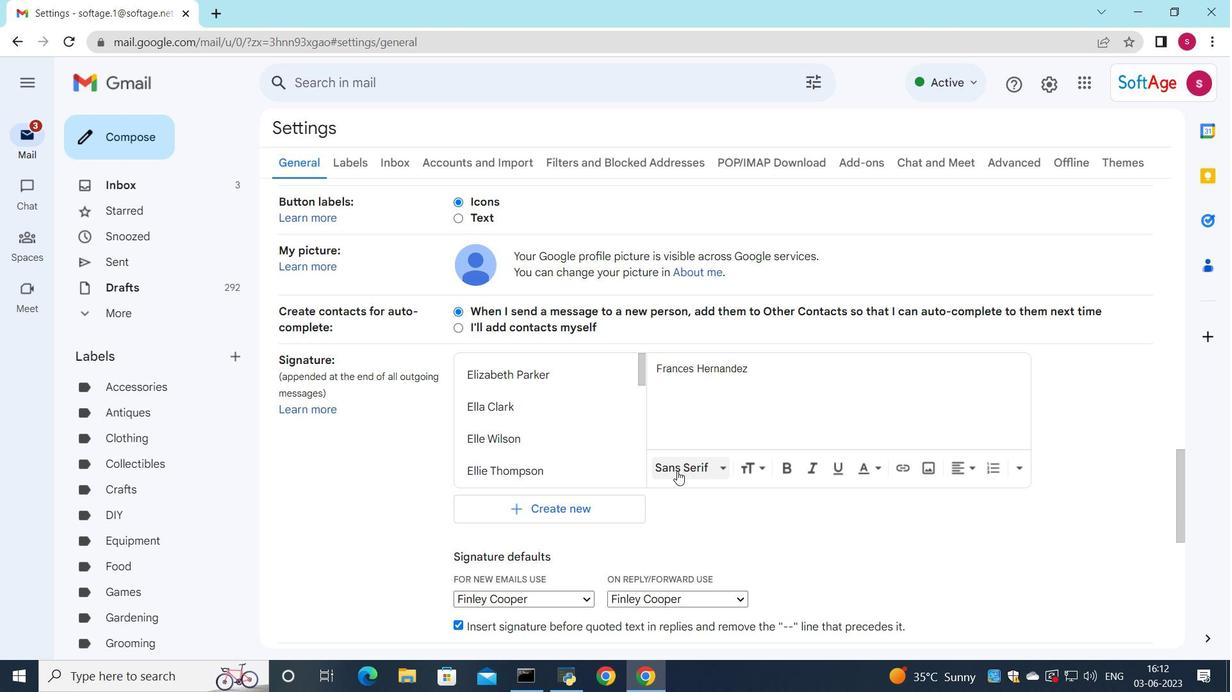
Action: Mouse scrolled (677, 470) with delta (0, 0)
Screenshot: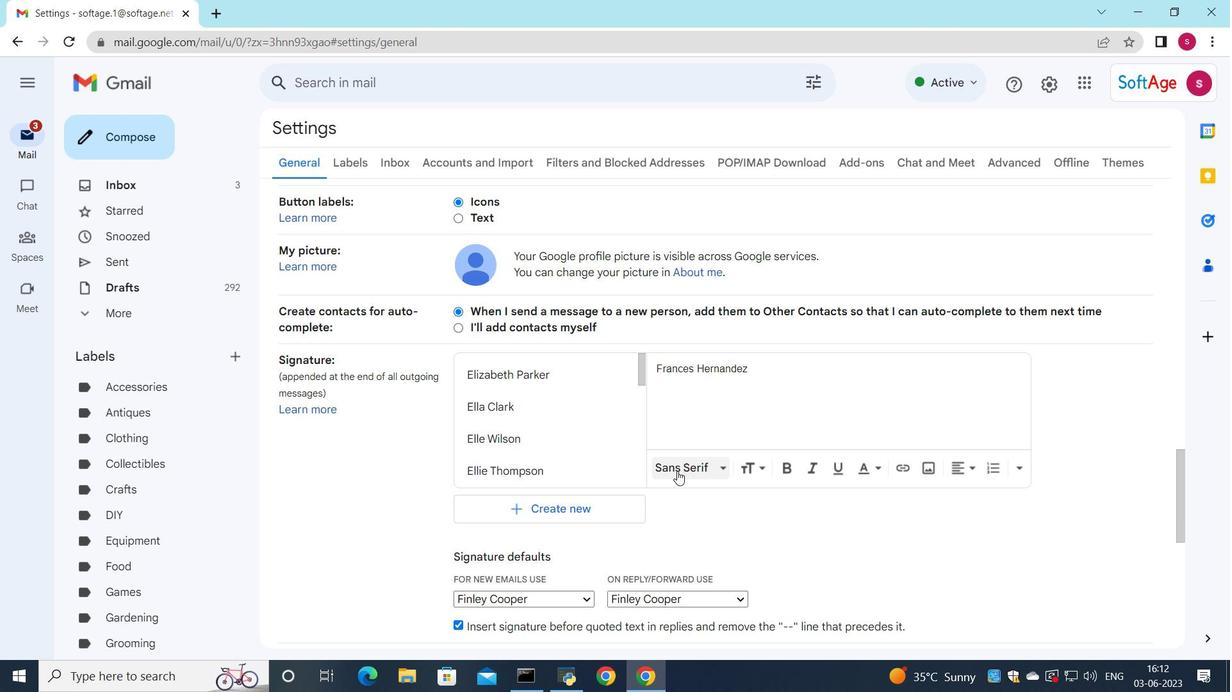 
Action: Mouse moved to (587, 437)
Screenshot: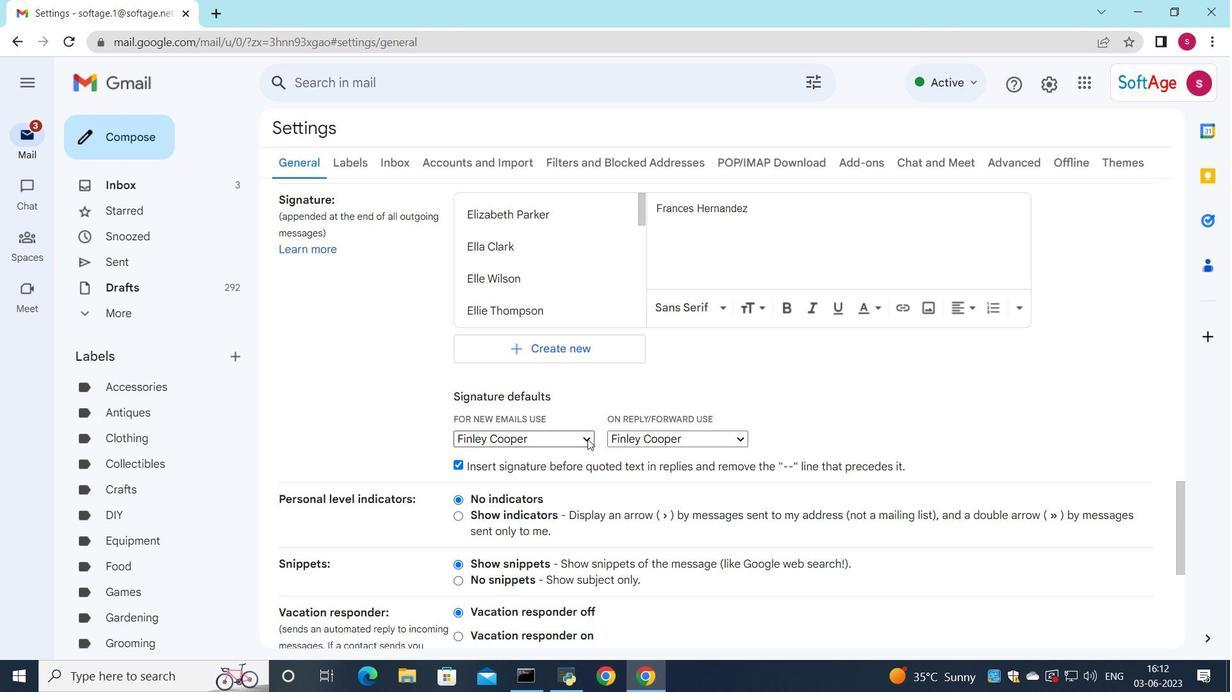 
Action: Mouse pressed left at (587, 437)
Screenshot: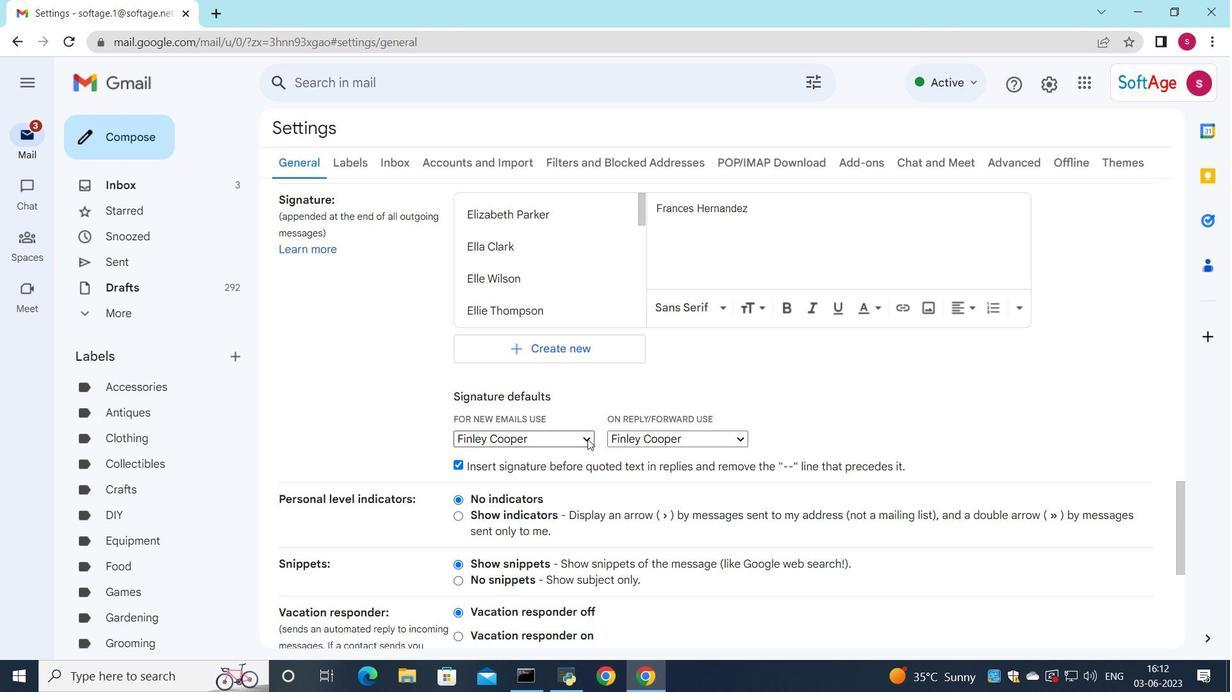 
Action: Mouse moved to (549, 426)
Screenshot: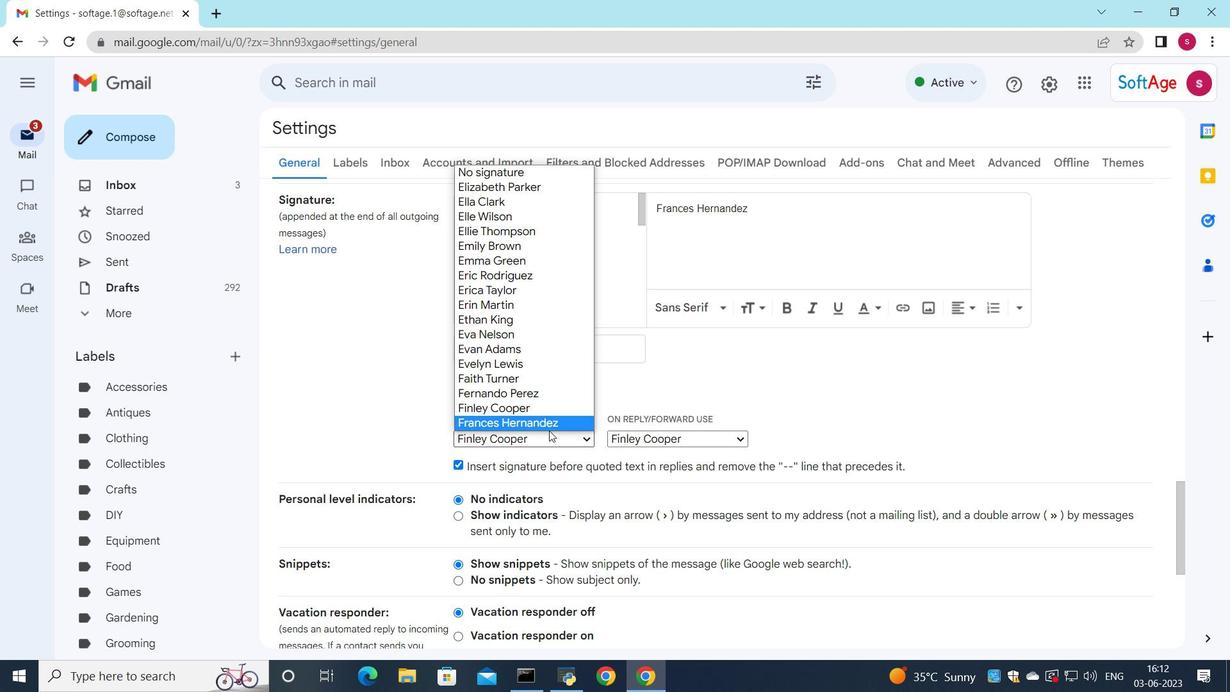 
Action: Mouse pressed left at (549, 426)
Screenshot: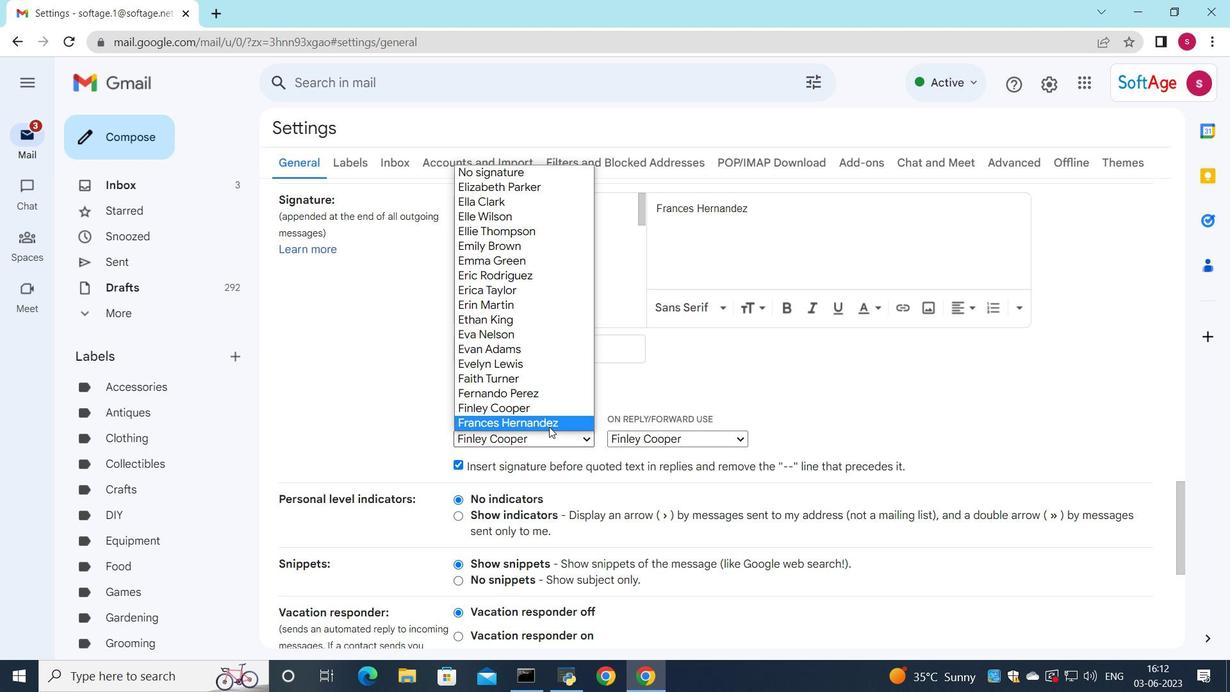 
Action: Mouse moved to (700, 444)
Screenshot: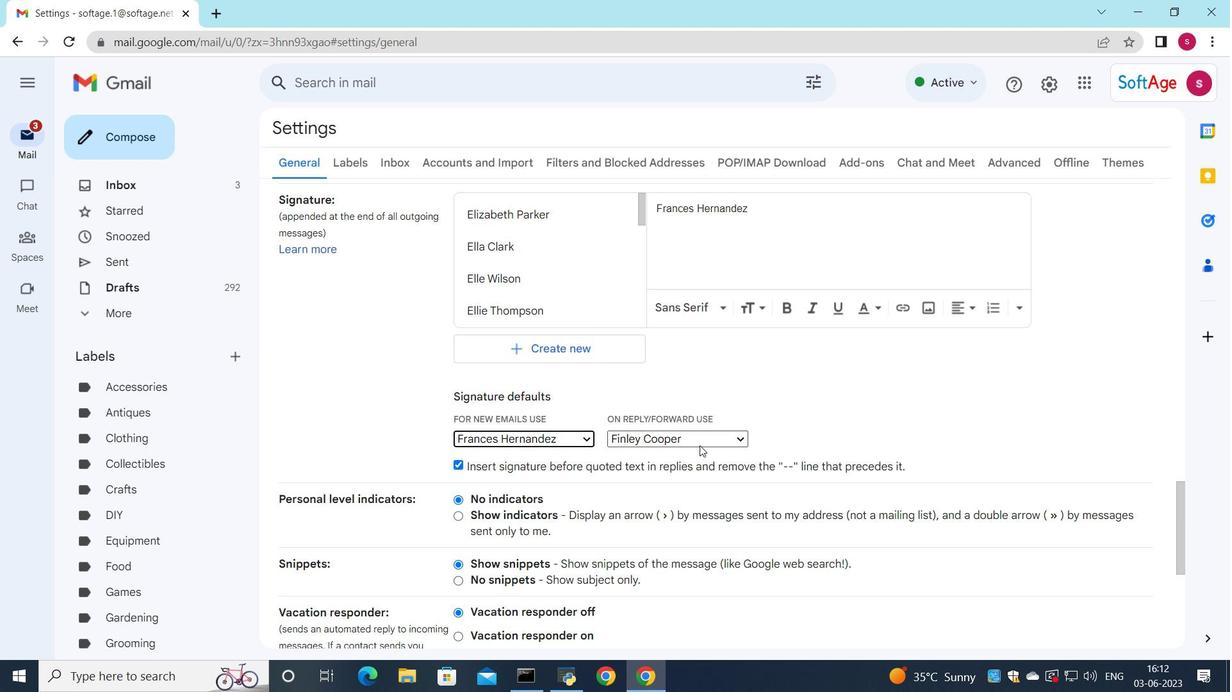
Action: Mouse pressed left at (700, 444)
Screenshot: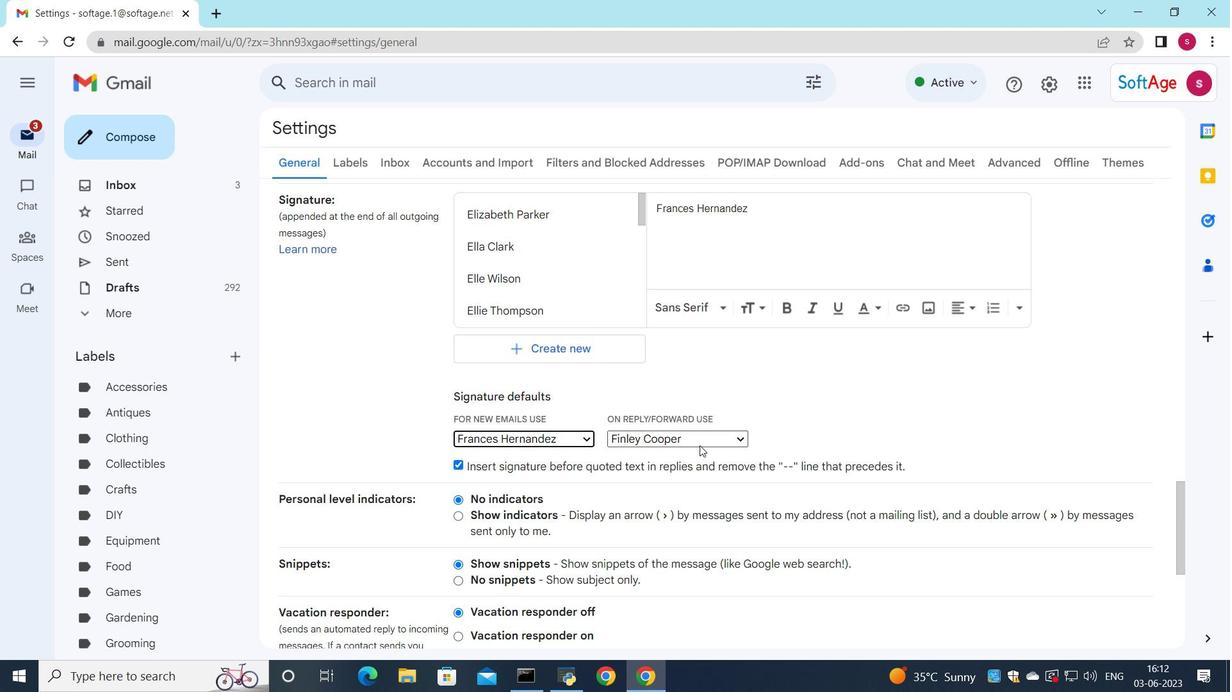 
Action: Mouse moved to (677, 424)
Screenshot: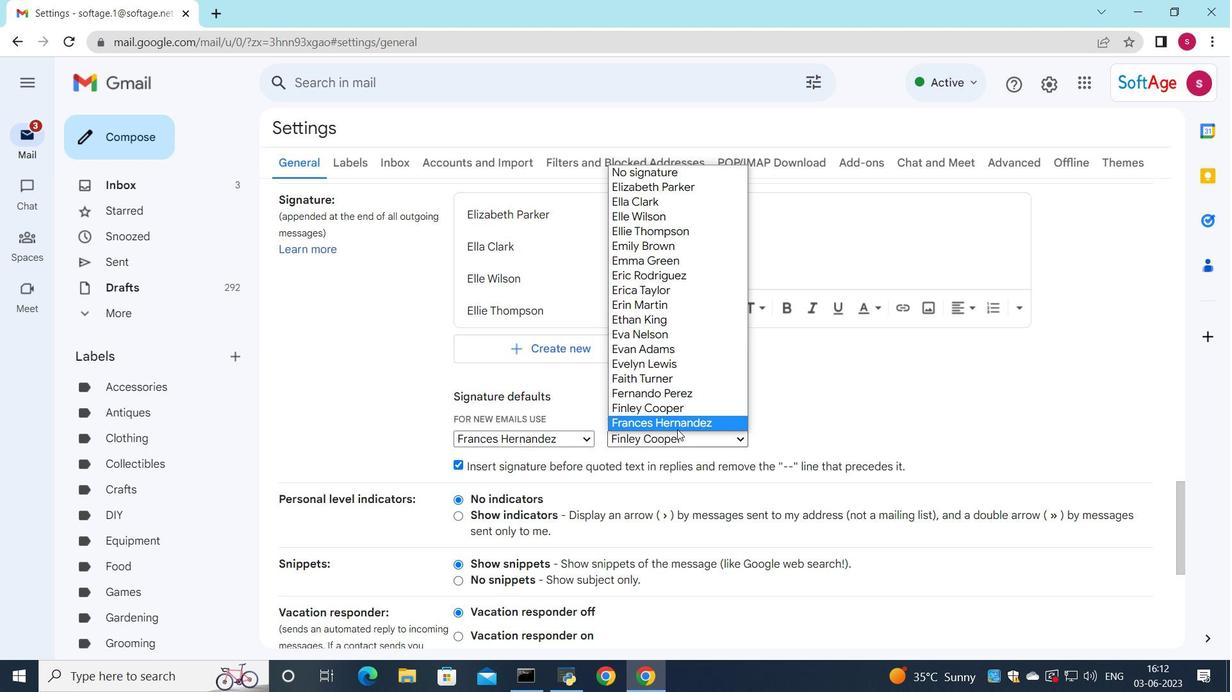 
Action: Mouse pressed left at (677, 424)
Screenshot: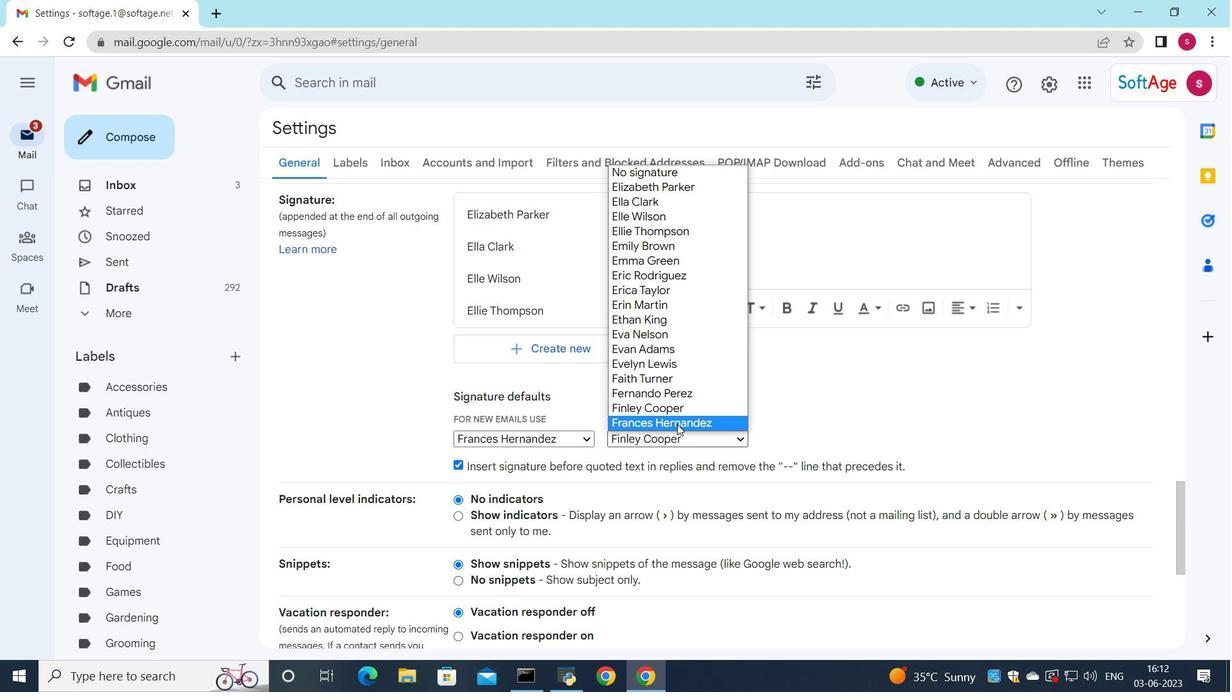 
Action: Mouse moved to (559, 520)
Screenshot: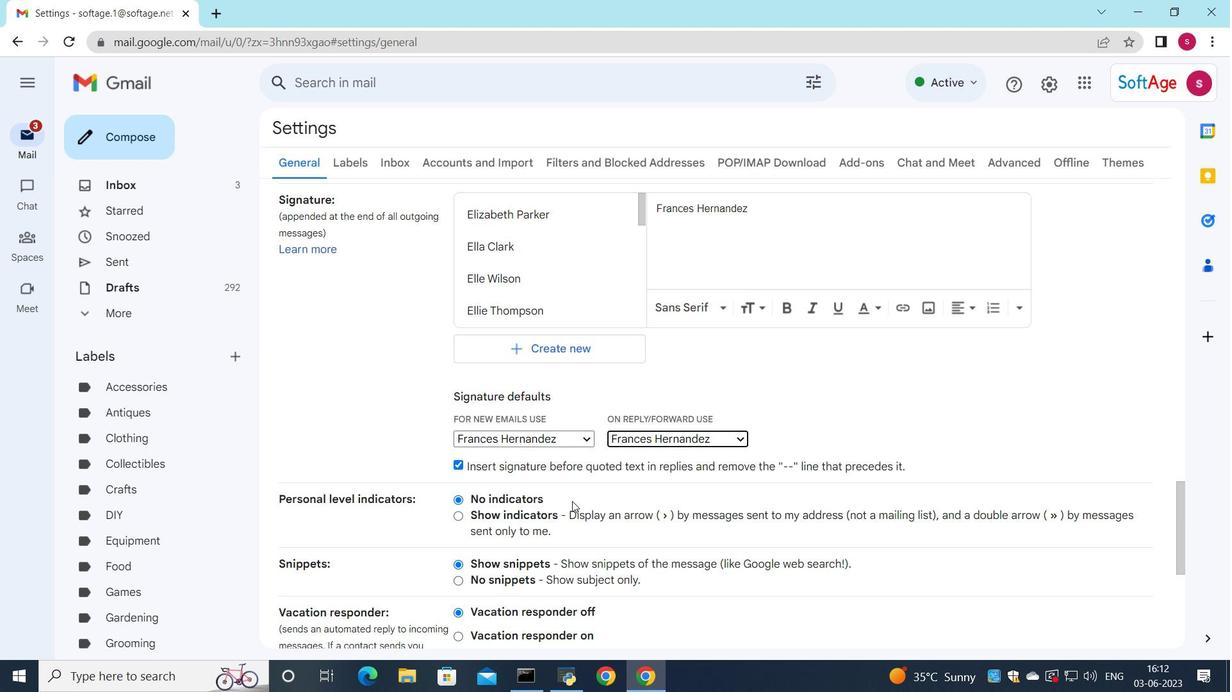 
Action: Mouse scrolled (559, 520) with delta (0, 0)
Screenshot: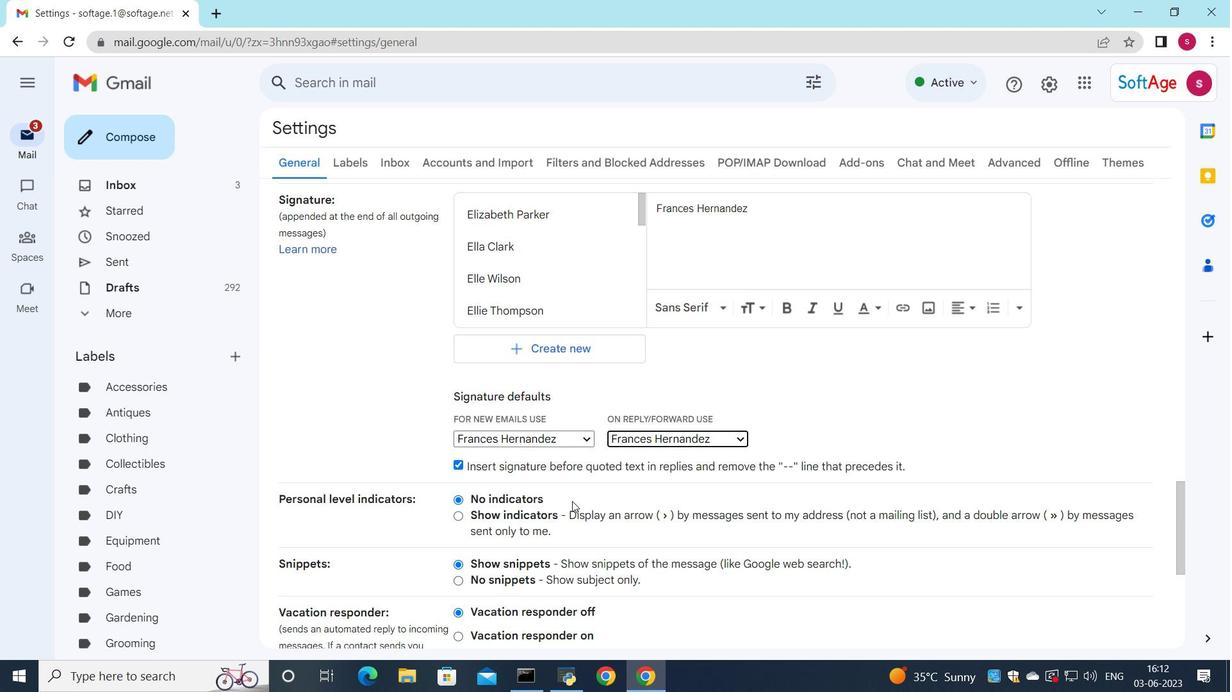
Action: Mouse moved to (557, 533)
Screenshot: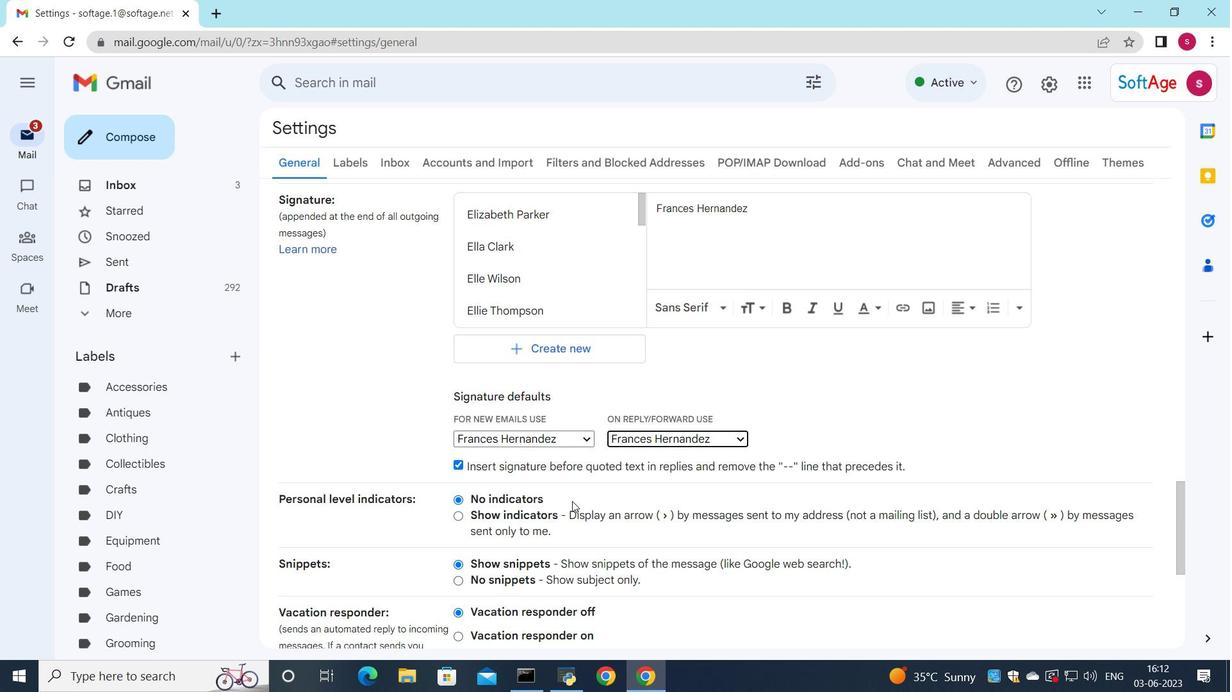 
Action: Mouse scrolled (557, 531) with delta (0, 0)
Screenshot: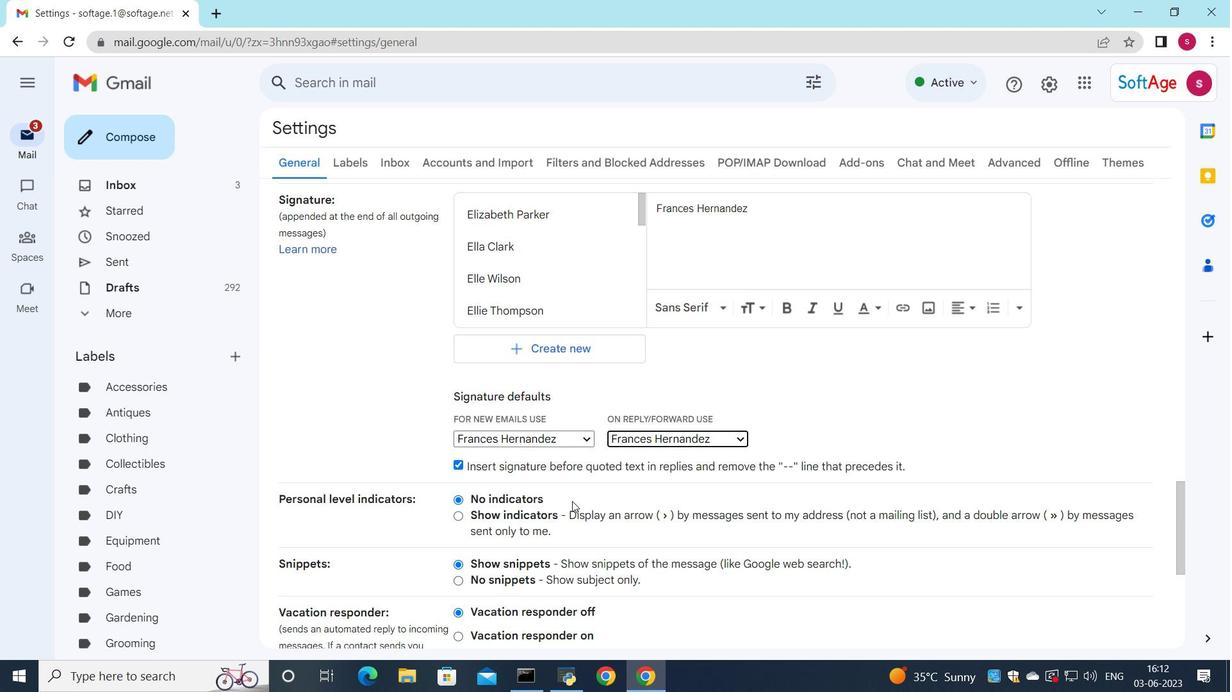 
Action: Mouse moved to (557, 535)
Screenshot: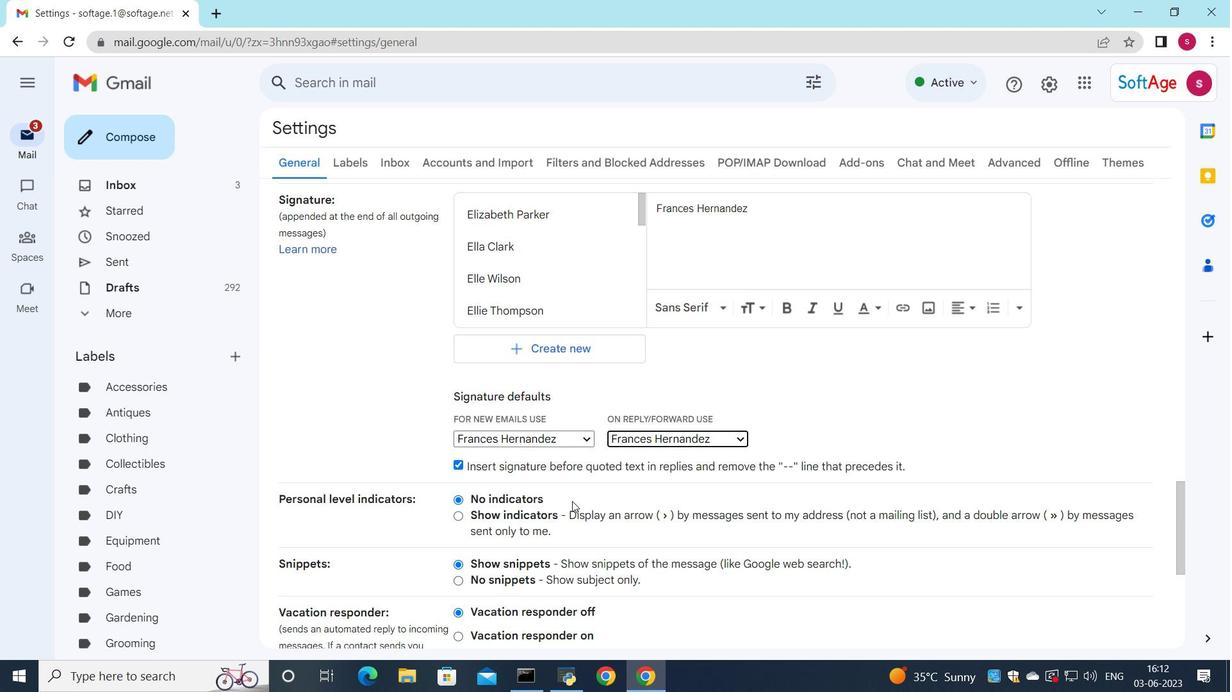 
Action: Mouse scrolled (557, 534) with delta (0, 0)
Screenshot: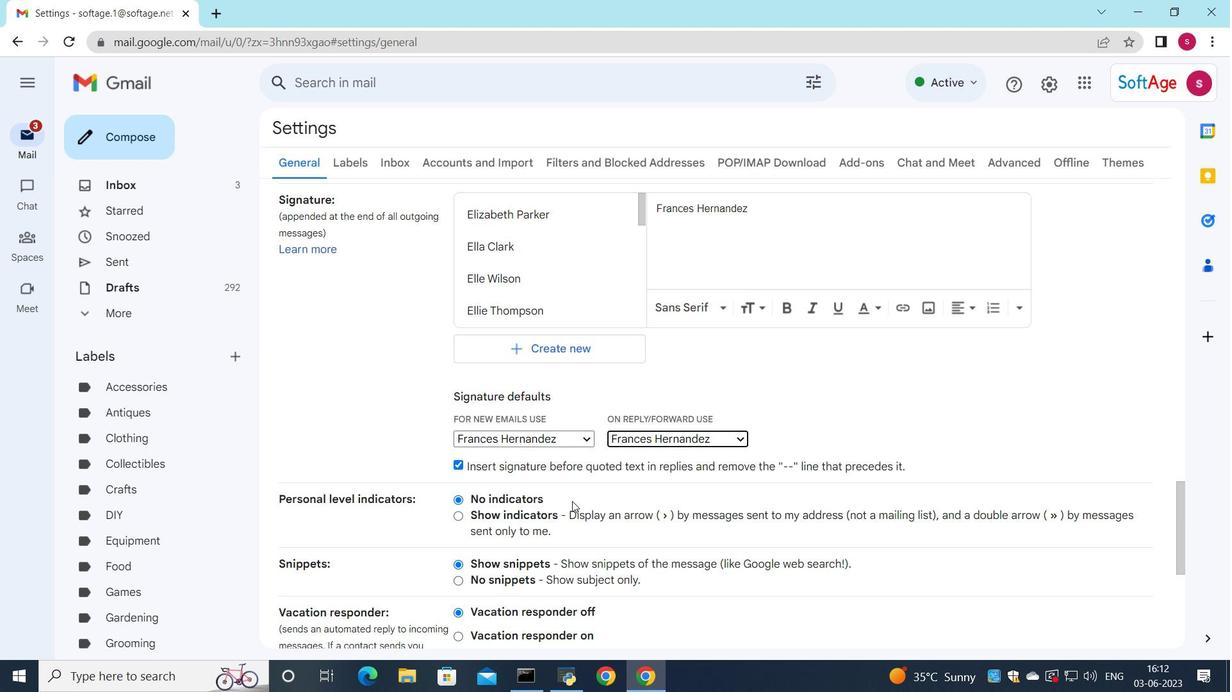 
Action: Mouse scrolled (557, 534) with delta (0, 0)
Screenshot: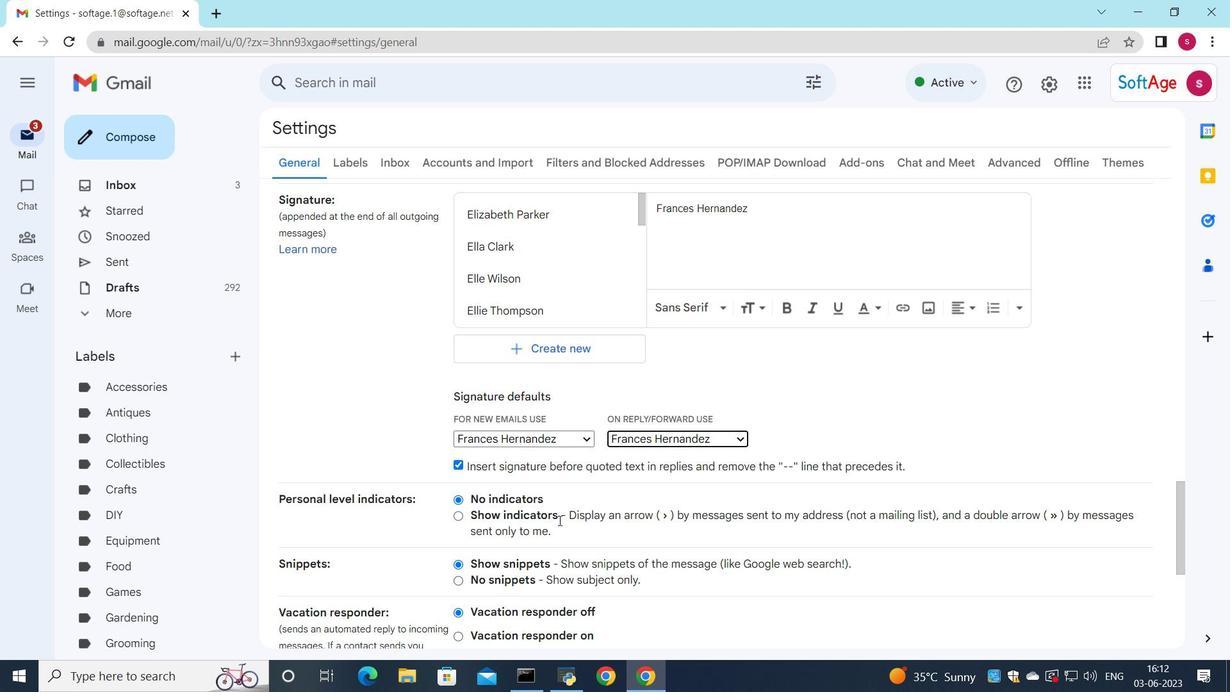 
Action: Mouse scrolled (557, 534) with delta (0, 0)
Screenshot: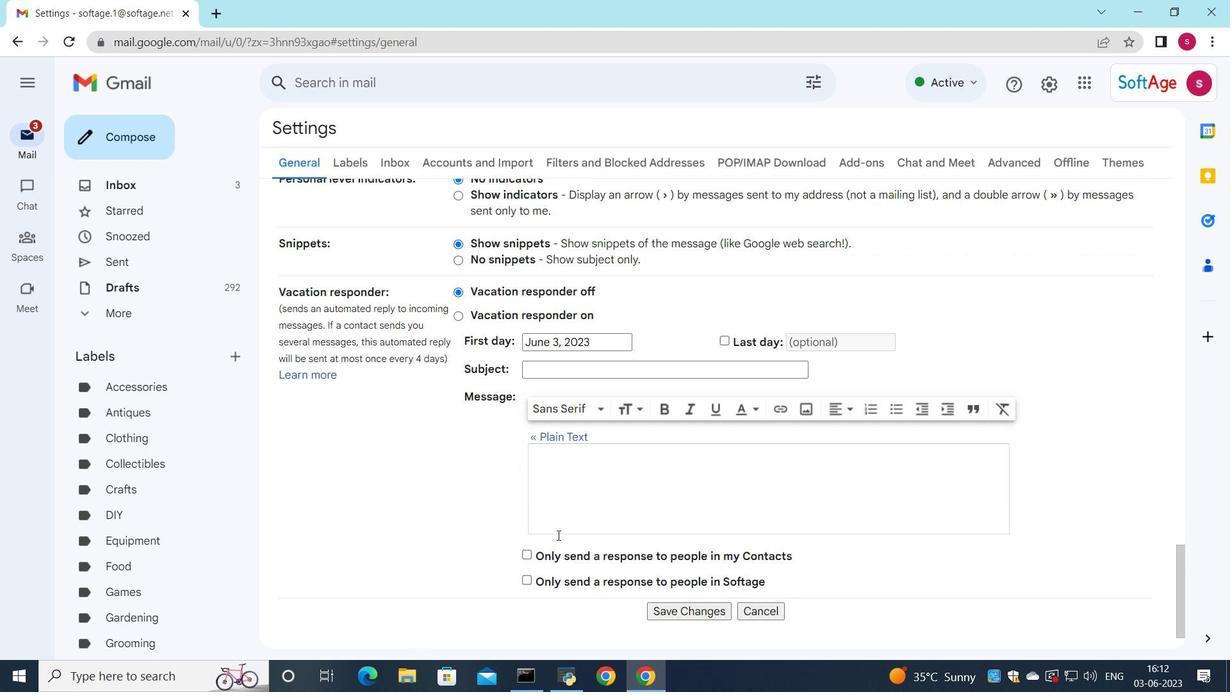 
Action: Mouse scrolled (557, 534) with delta (0, 0)
Screenshot: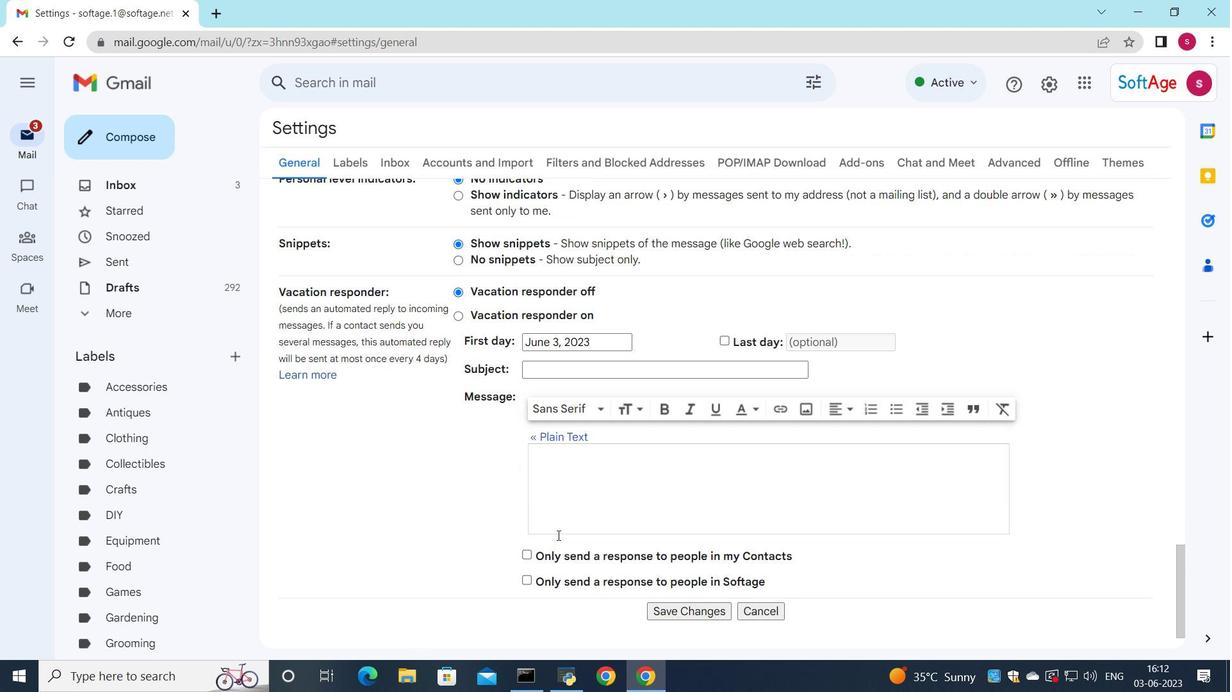 
Action: Mouse scrolled (557, 534) with delta (0, 0)
Screenshot: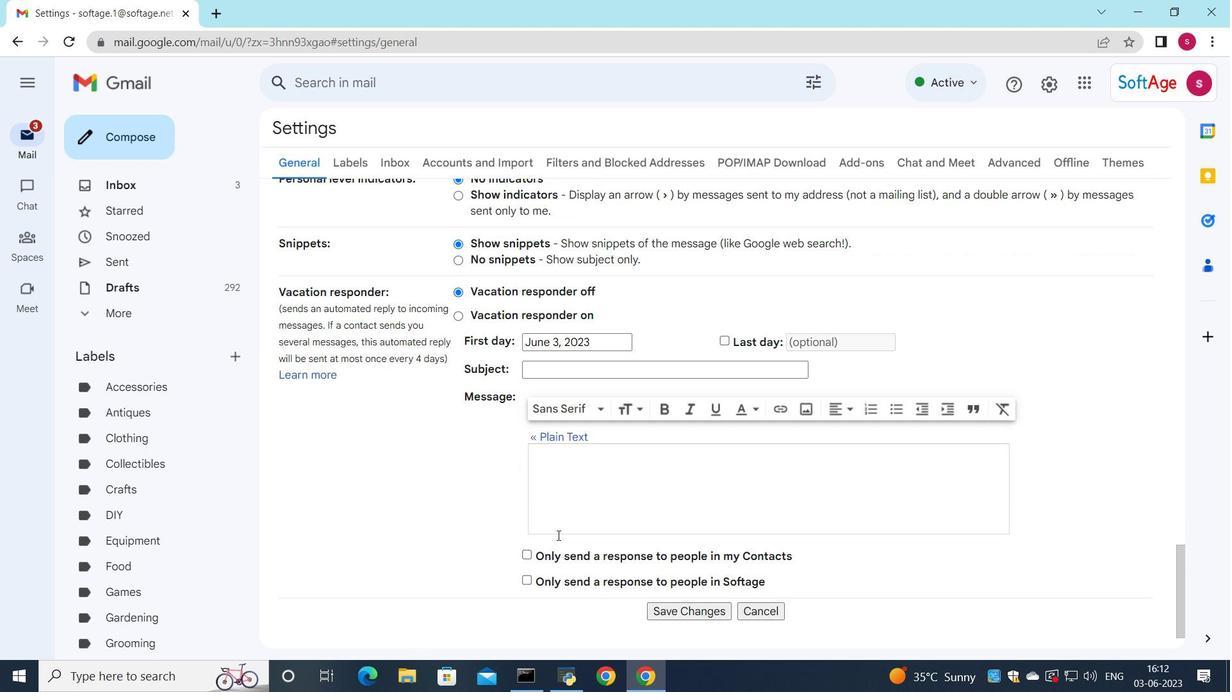 
Action: Mouse moved to (556, 536)
Screenshot: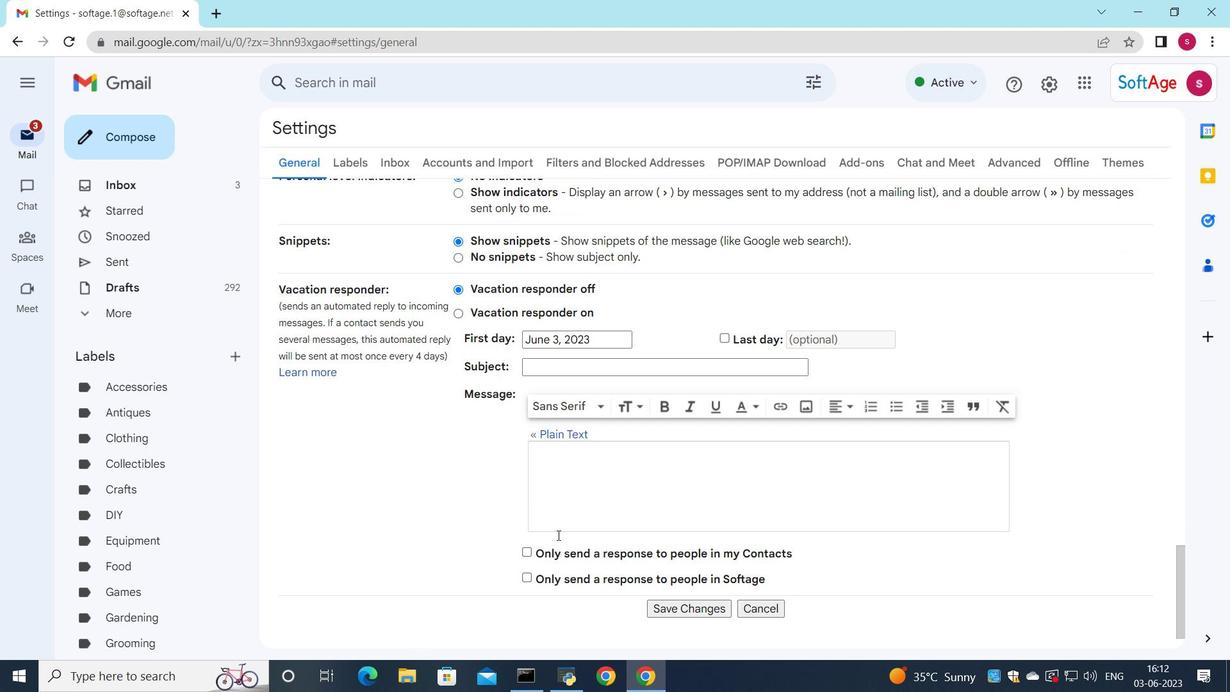 
Action: Mouse scrolled (556, 536) with delta (0, 0)
Screenshot: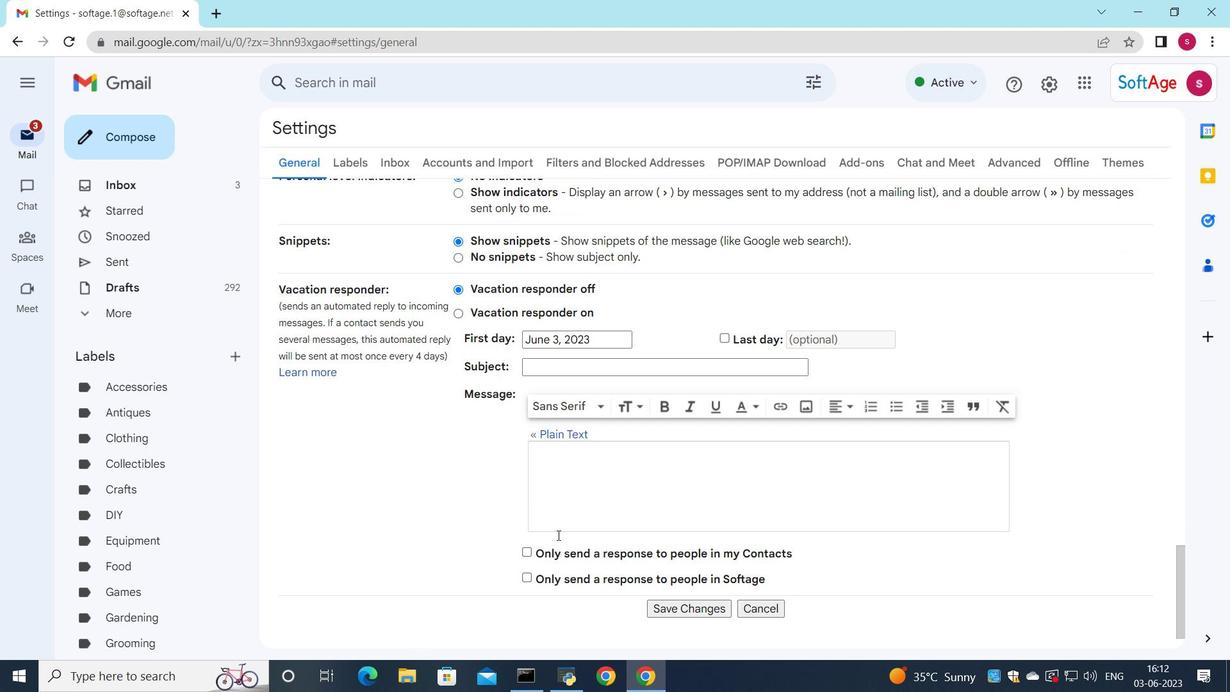 
Action: Mouse moved to (656, 559)
Screenshot: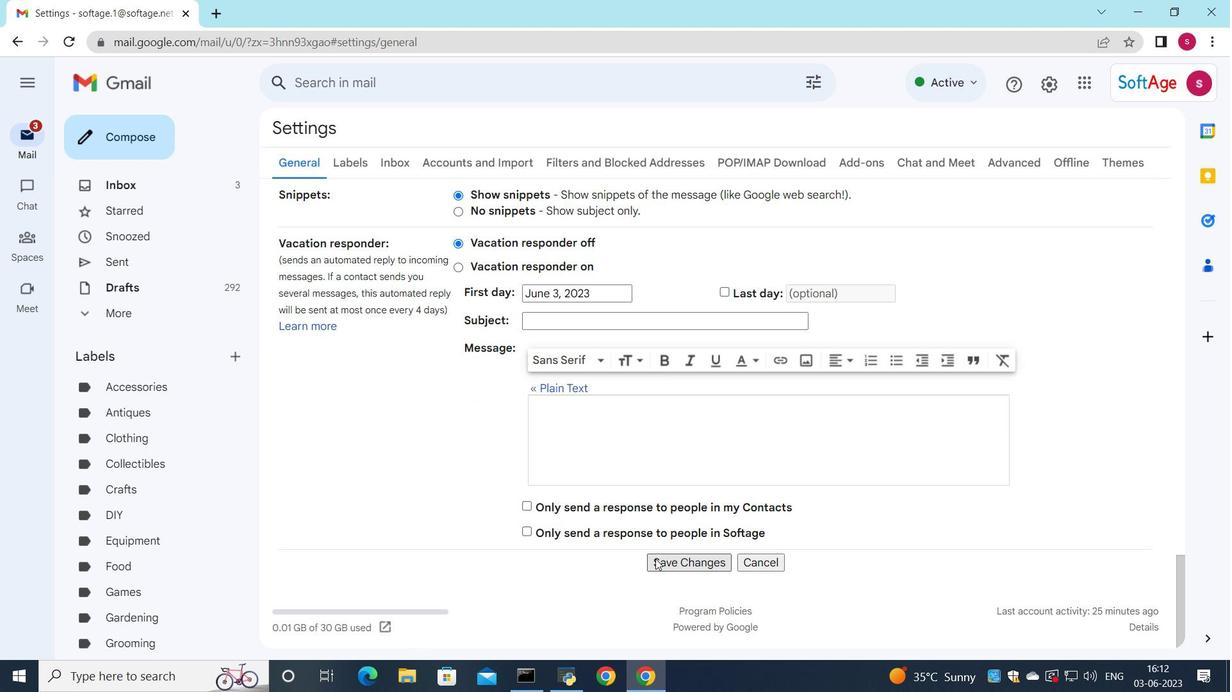 
Action: Mouse pressed left at (656, 559)
Screenshot: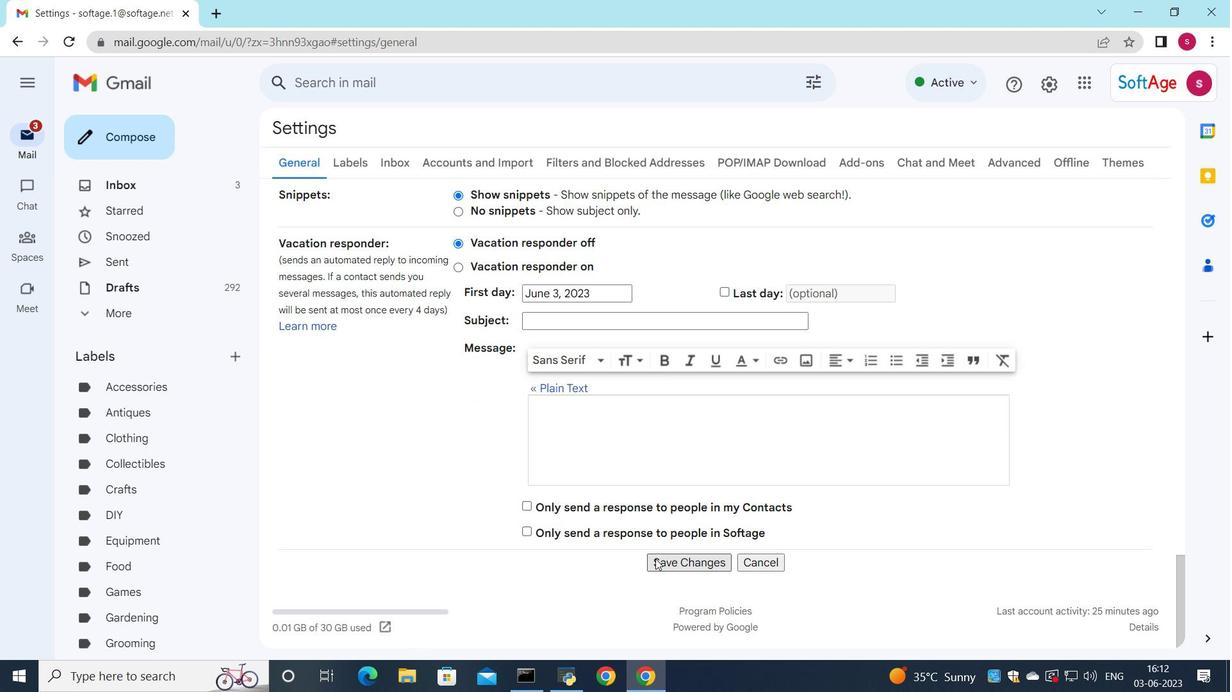 
Action: Mouse moved to (651, 167)
Screenshot: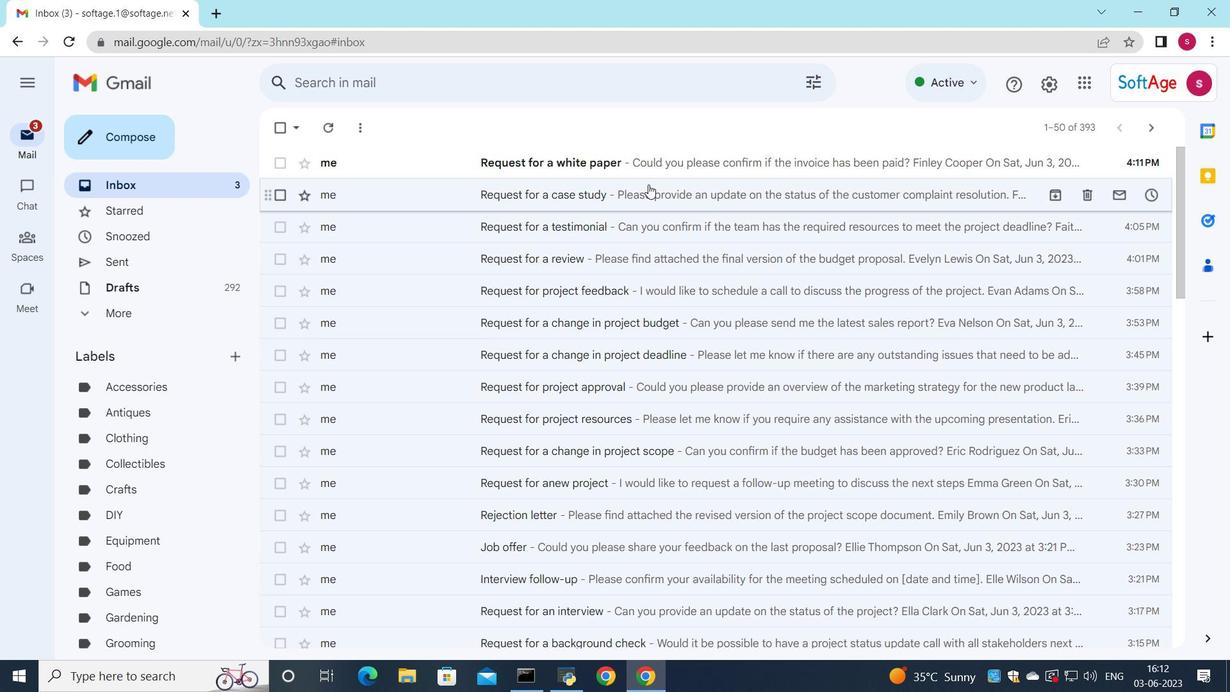 
Action: Mouse pressed left at (651, 167)
Screenshot: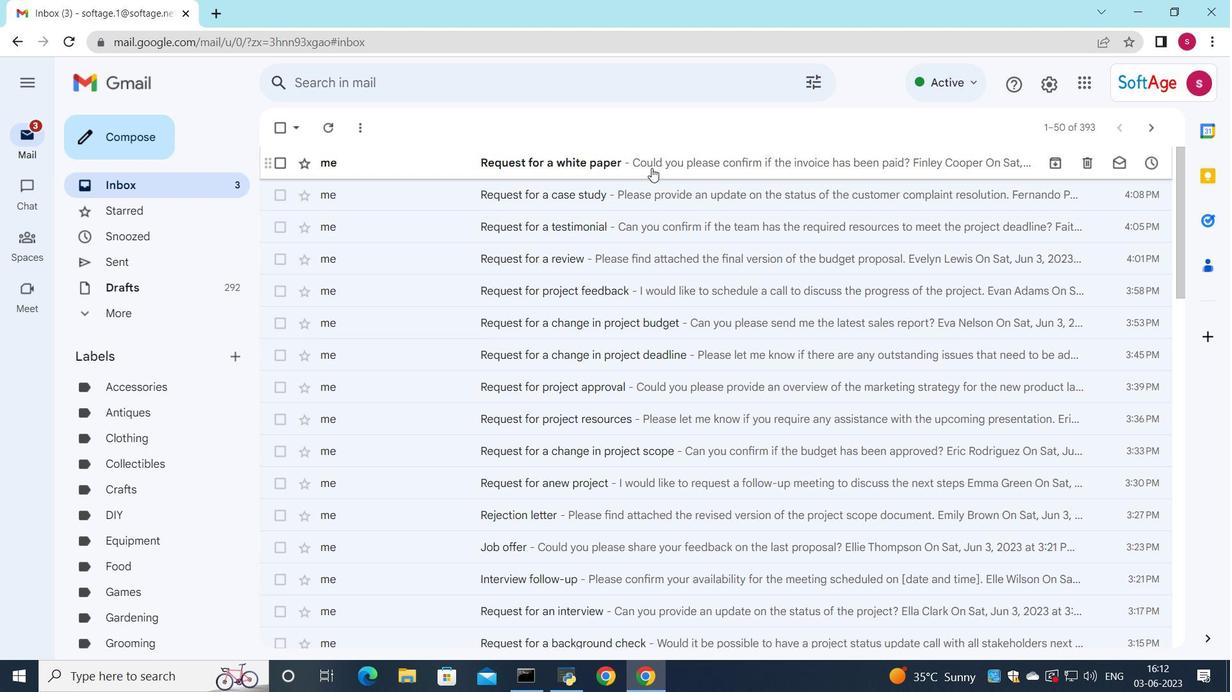 
Action: Mouse scrolled (651, 167) with delta (0, 0)
Screenshot: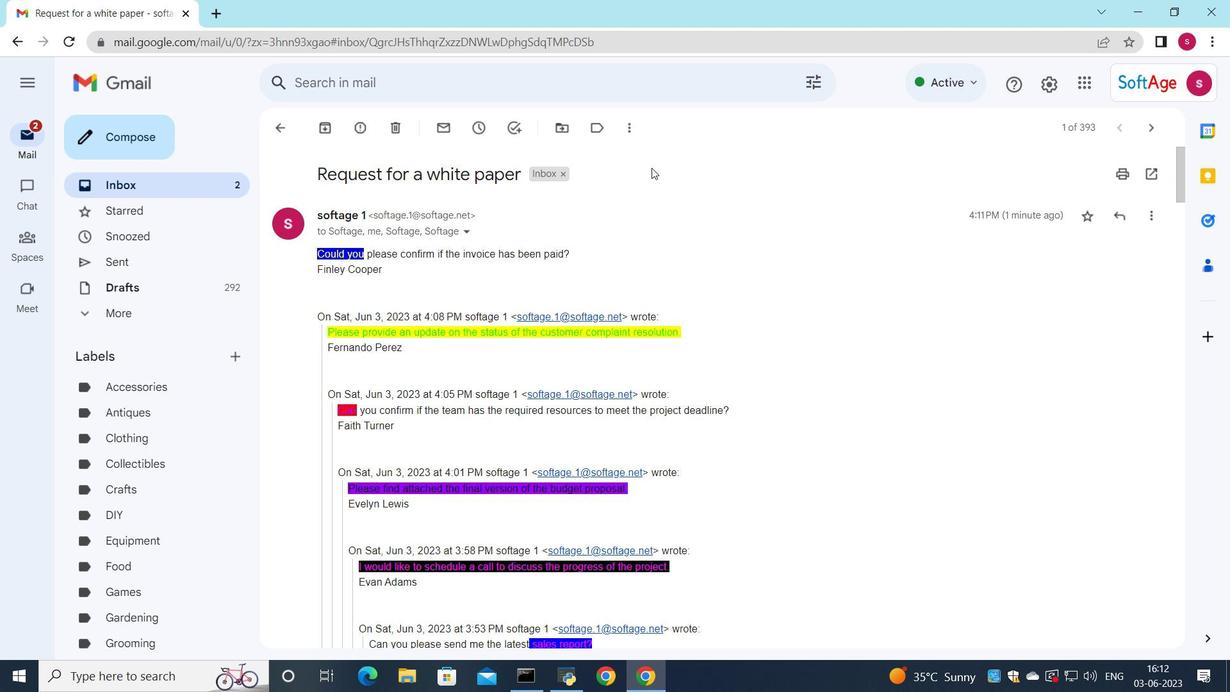 
Action: Mouse moved to (635, 205)
Screenshot: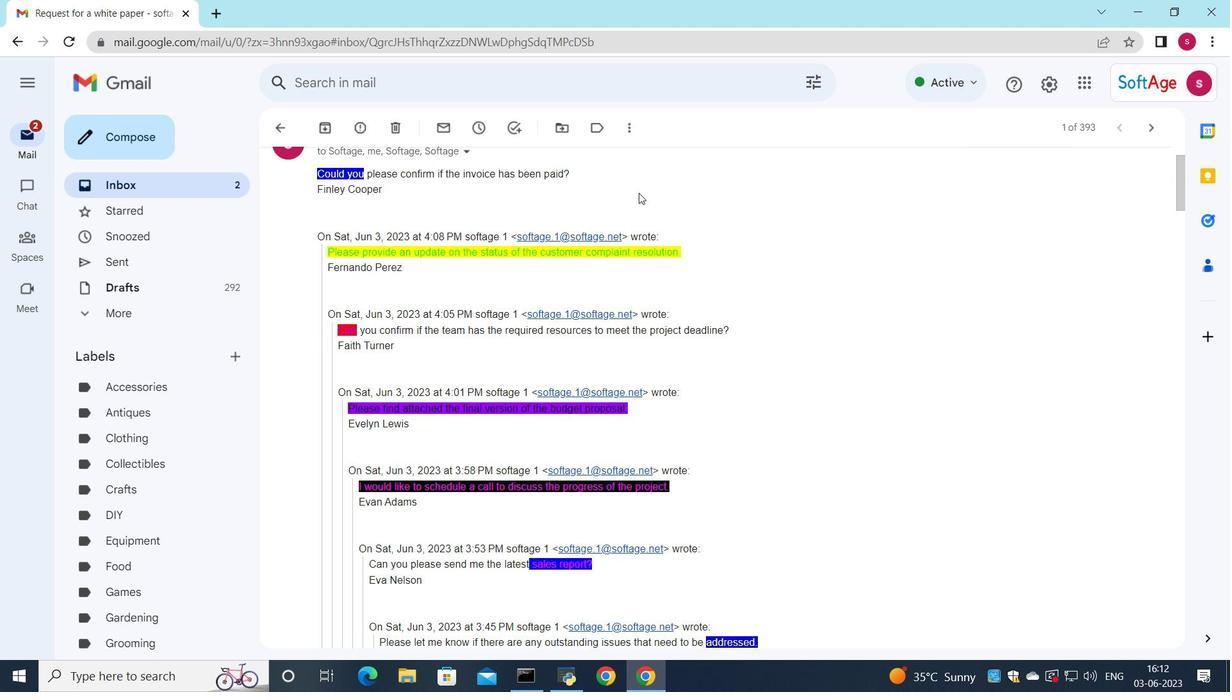 
Action: Mouse scrolled (635, 204) with delta (0, 0)
Screenshot: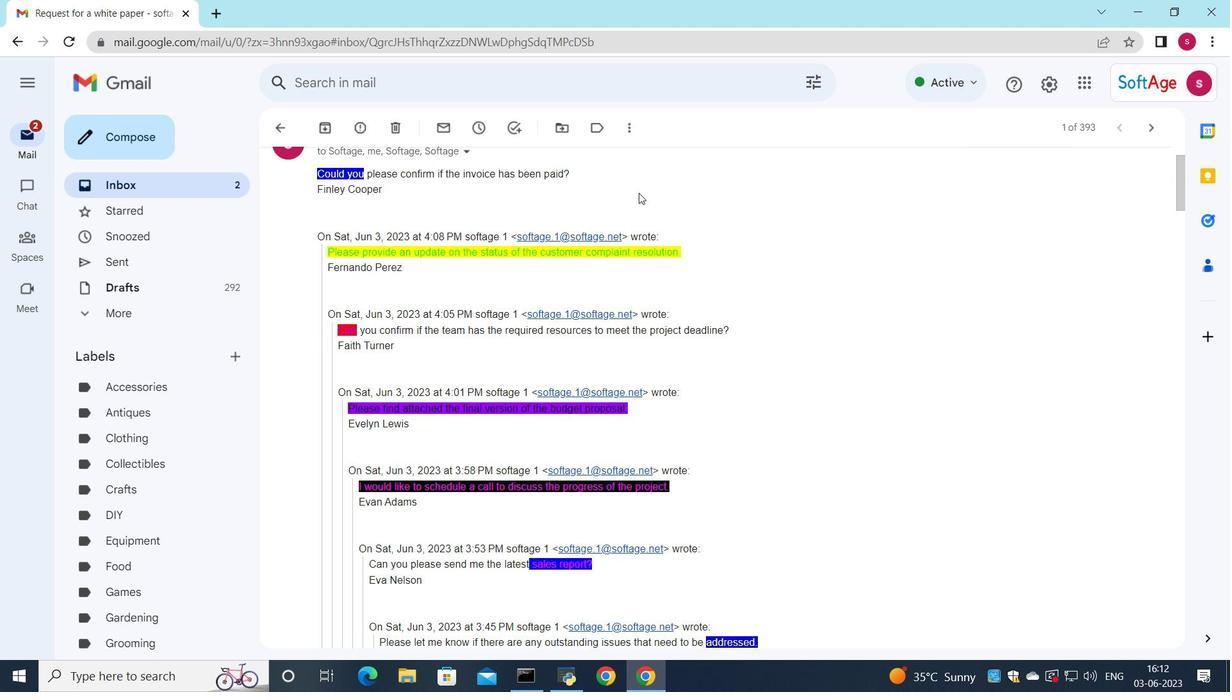 
Action: Mouse moved to (634, 217)
Screenshot: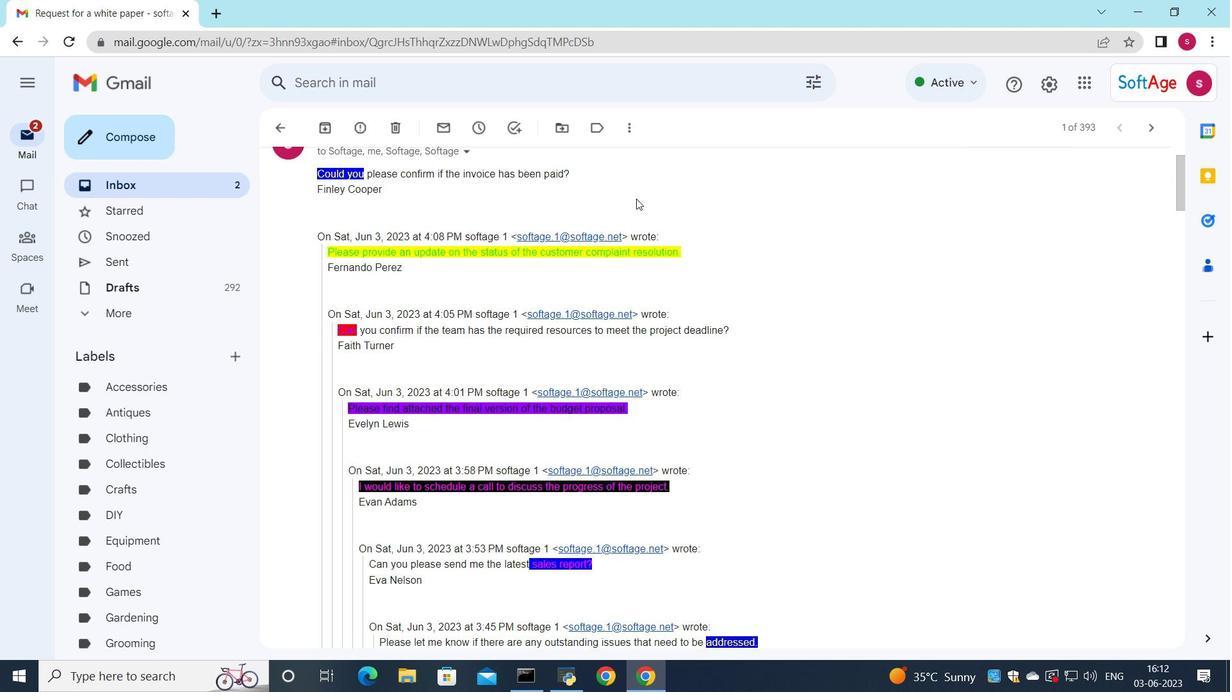
Action: Mouse scrolled (634, 217) with delta (0, 0)
Screenshot: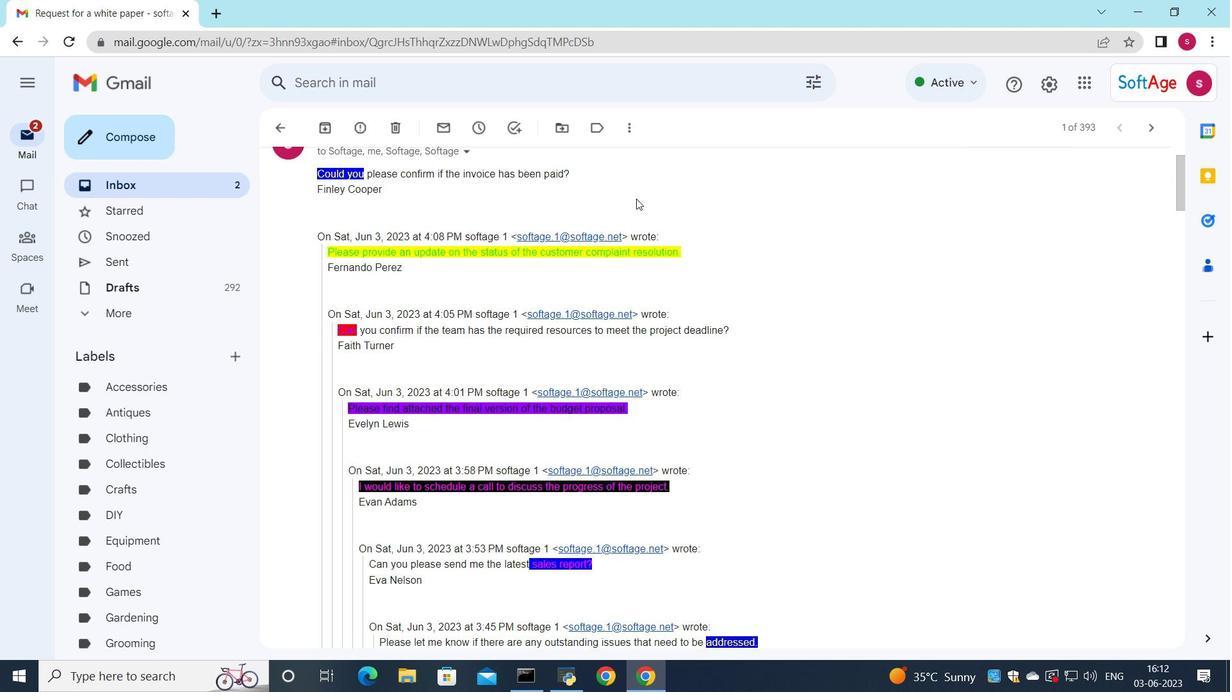 
Action: Mouse moved to (633, 224)
Screenshot: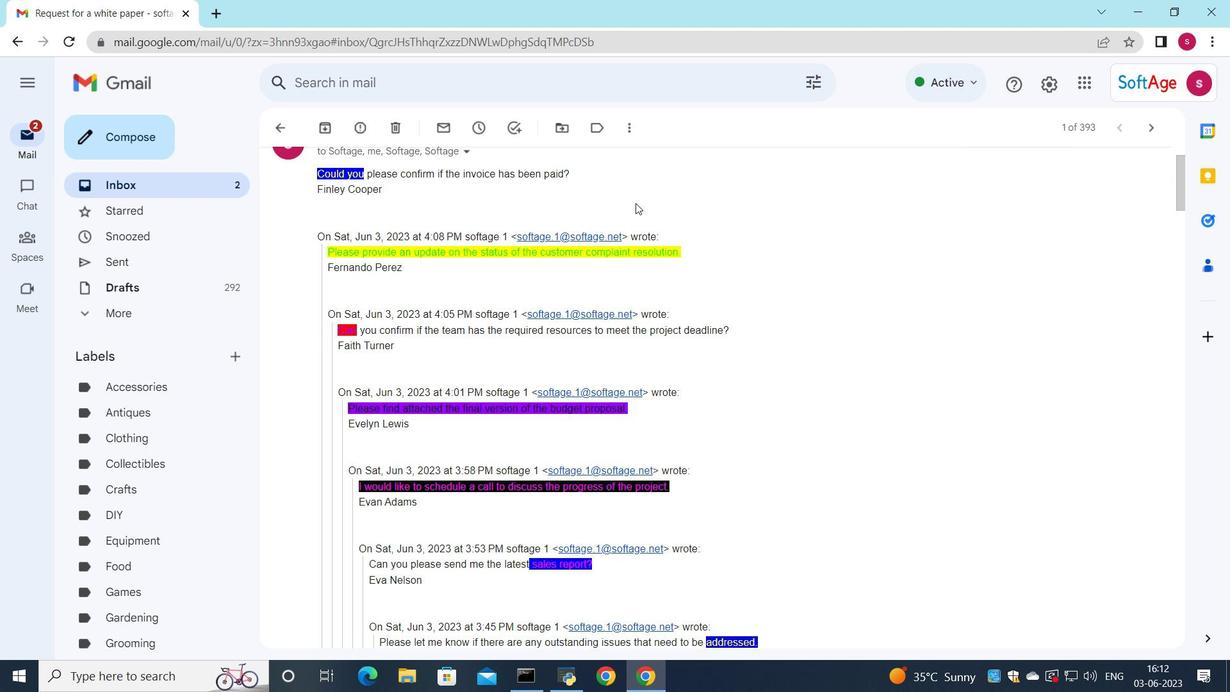 
Action: Mouse scrolled (633, 224) with delta (0, 0)
Screenshot: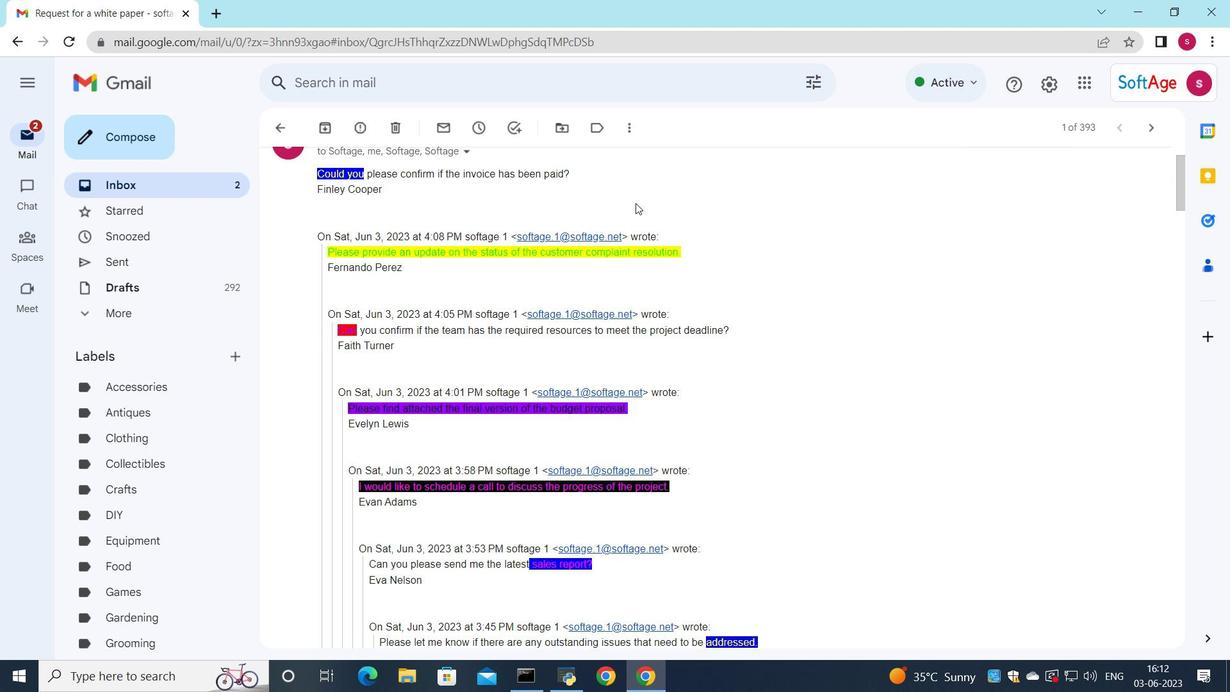 
Action: Mouse moved to (633, 232)
Screenshot: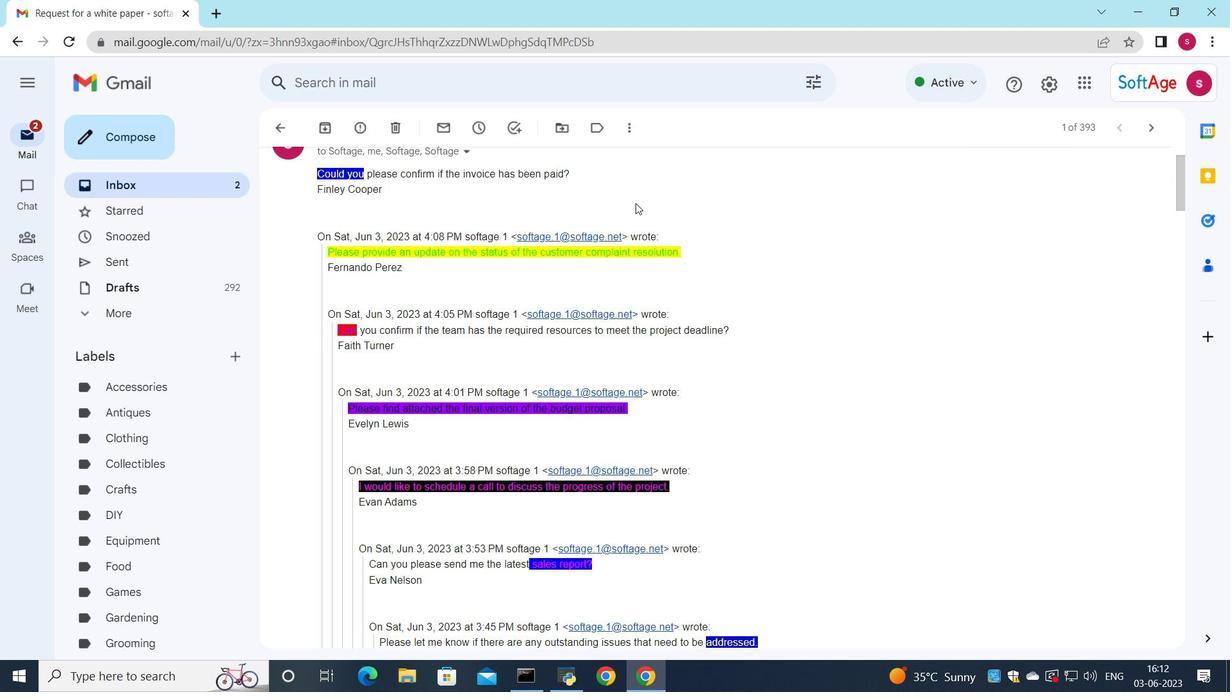 
Action: Mouse scrolled (633, 231) with delta (0, 0)
Screenshot: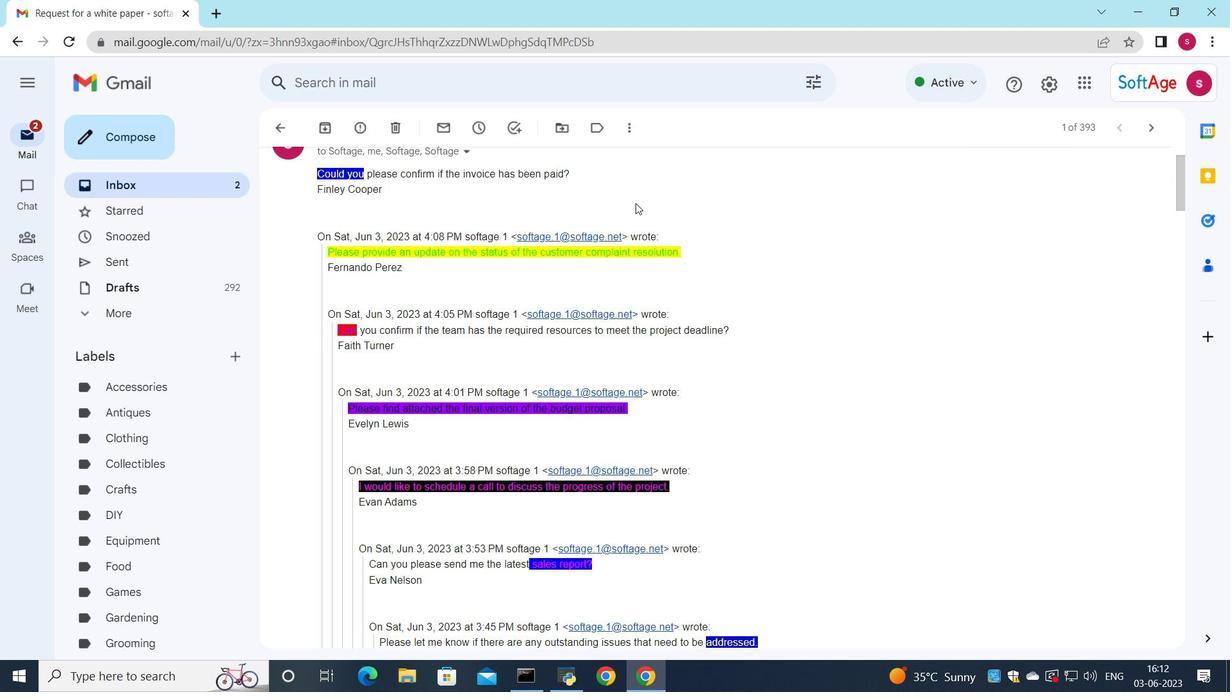 
Action: Mouse moved to (1180, 208)
Screenshot: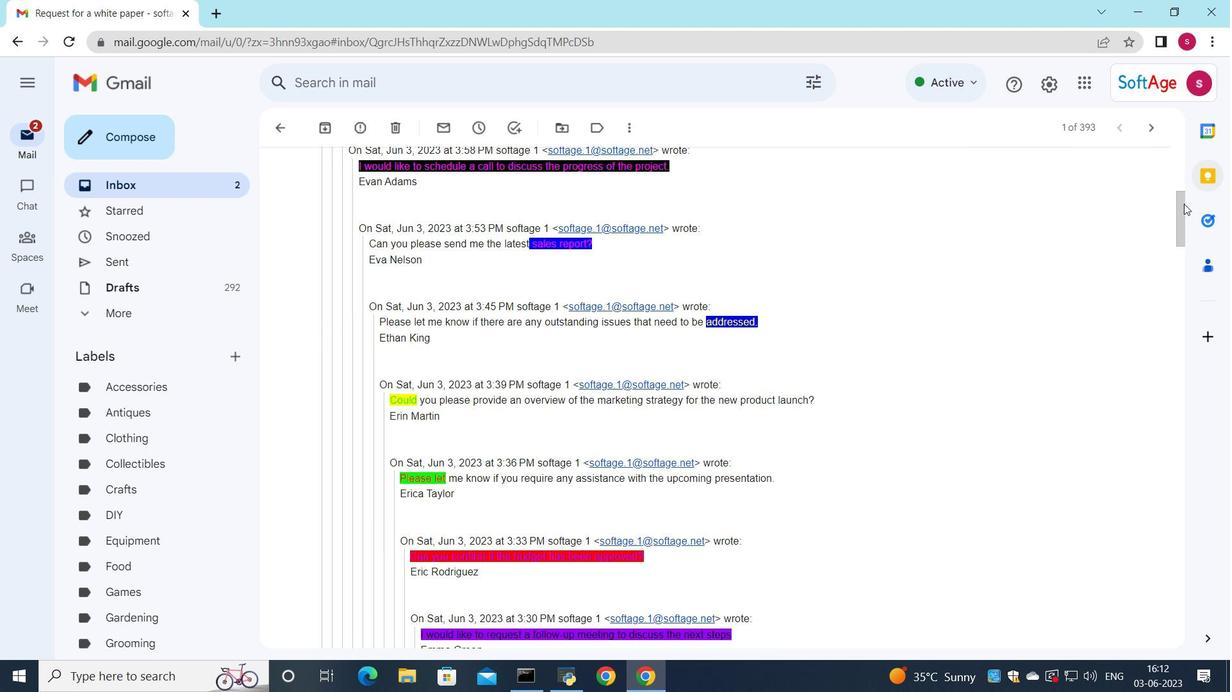 
Action: Mouse pressed left at (1180, 208)
Screenshot: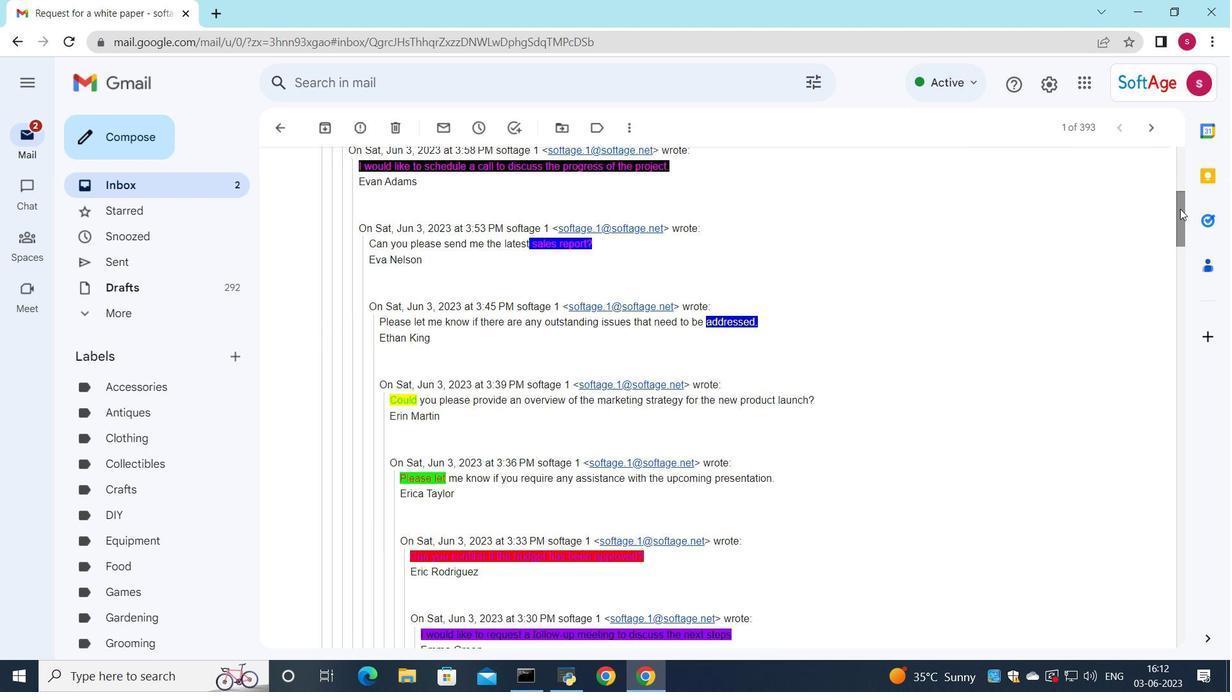 
Action: Mouse moved to (444, 554)
Screenshot: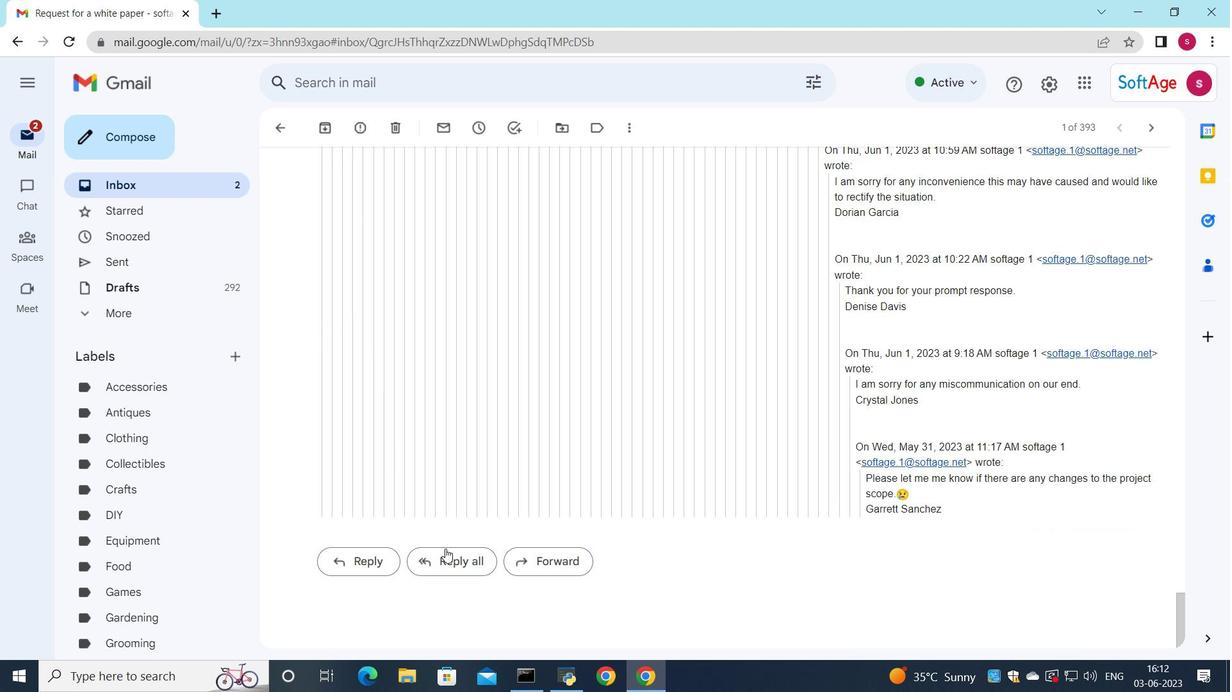 
Action: Mouse pressed left at (444, 554)
Screenshot: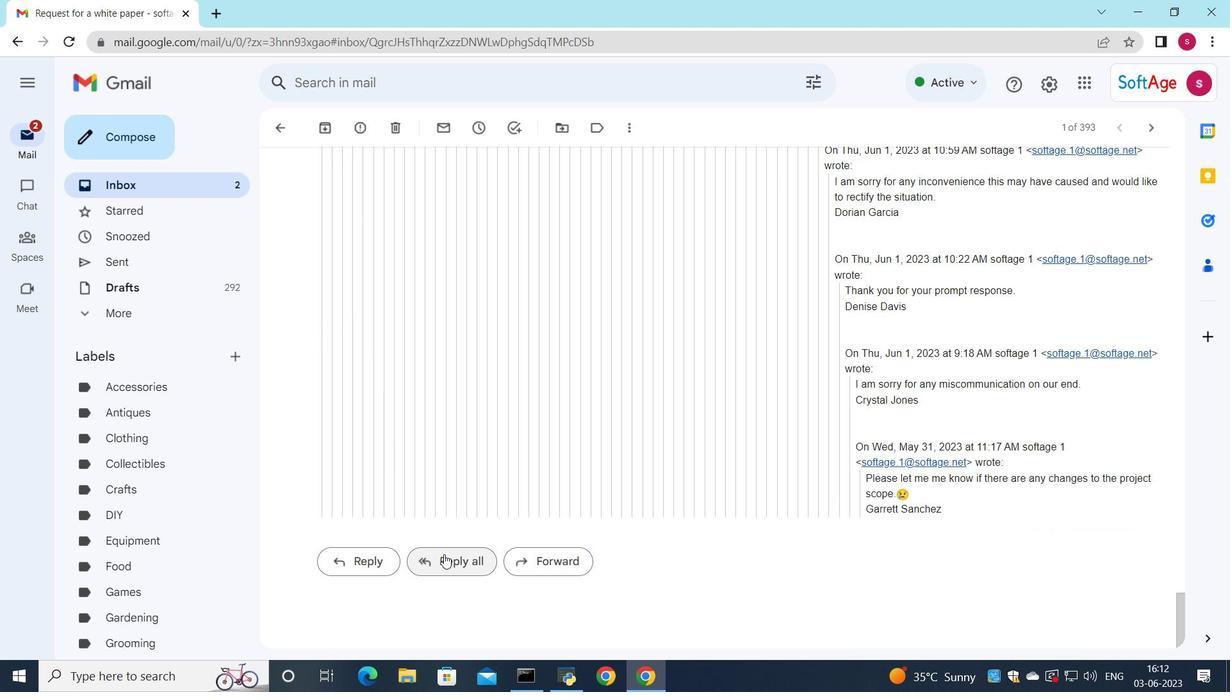 
Action: Mouse moved to (351, 470)
Screenshot: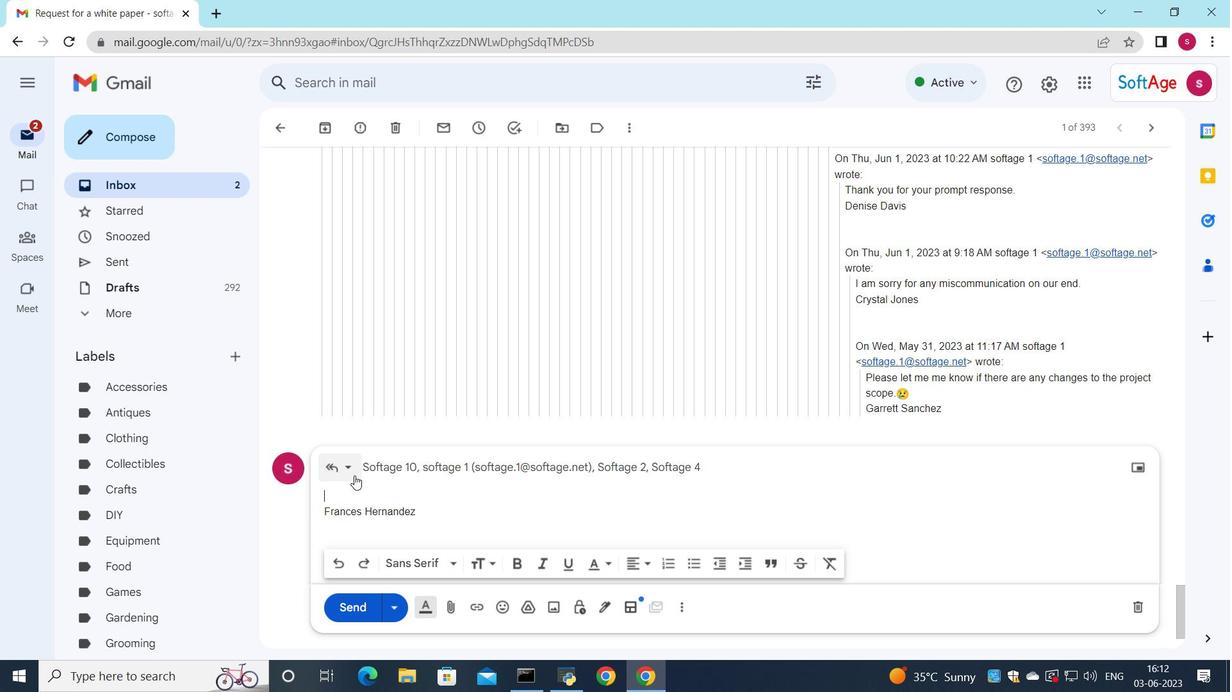 
Action: Mouse pressed left at (351, 470)
Screenshot: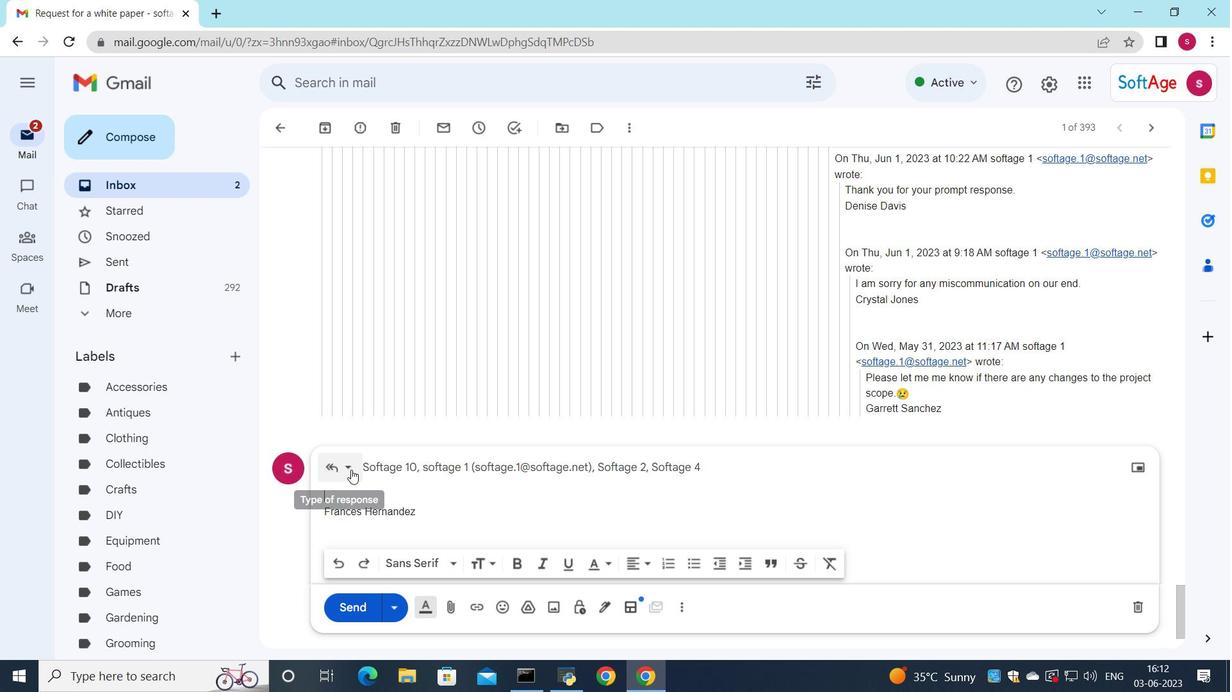 
Action: Mouse moved to (381, 584)
Screenshot: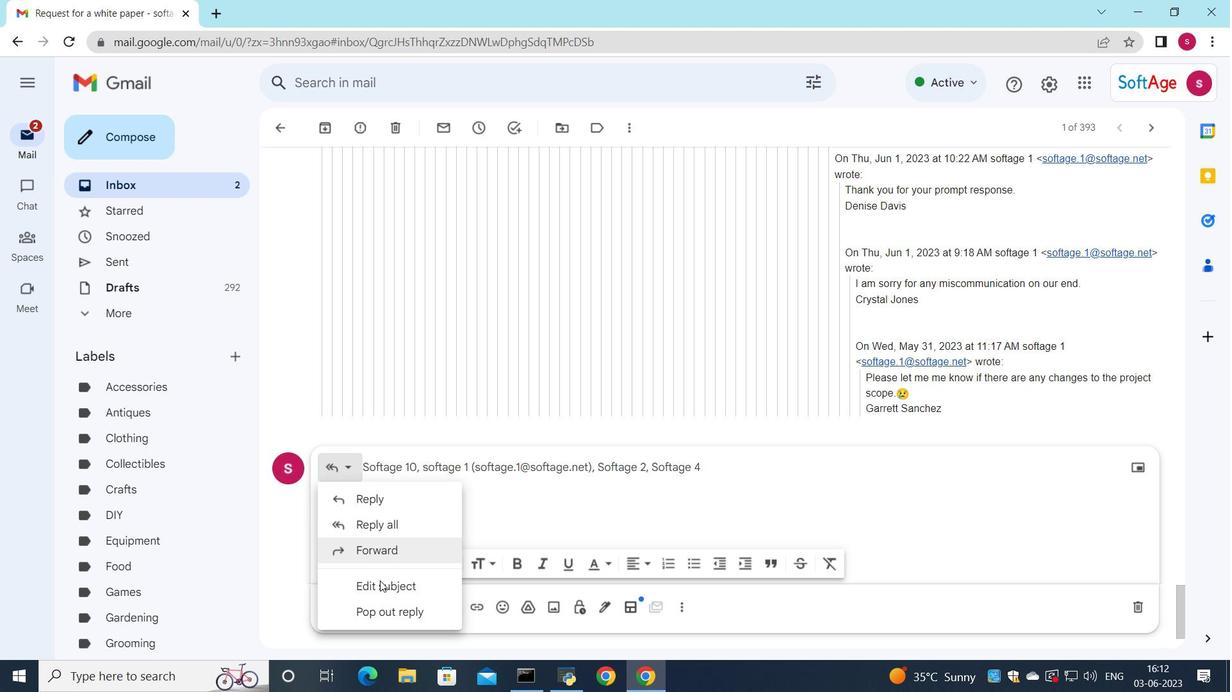 
Action: Mouse pressed left at (381, 584)
Screenshot: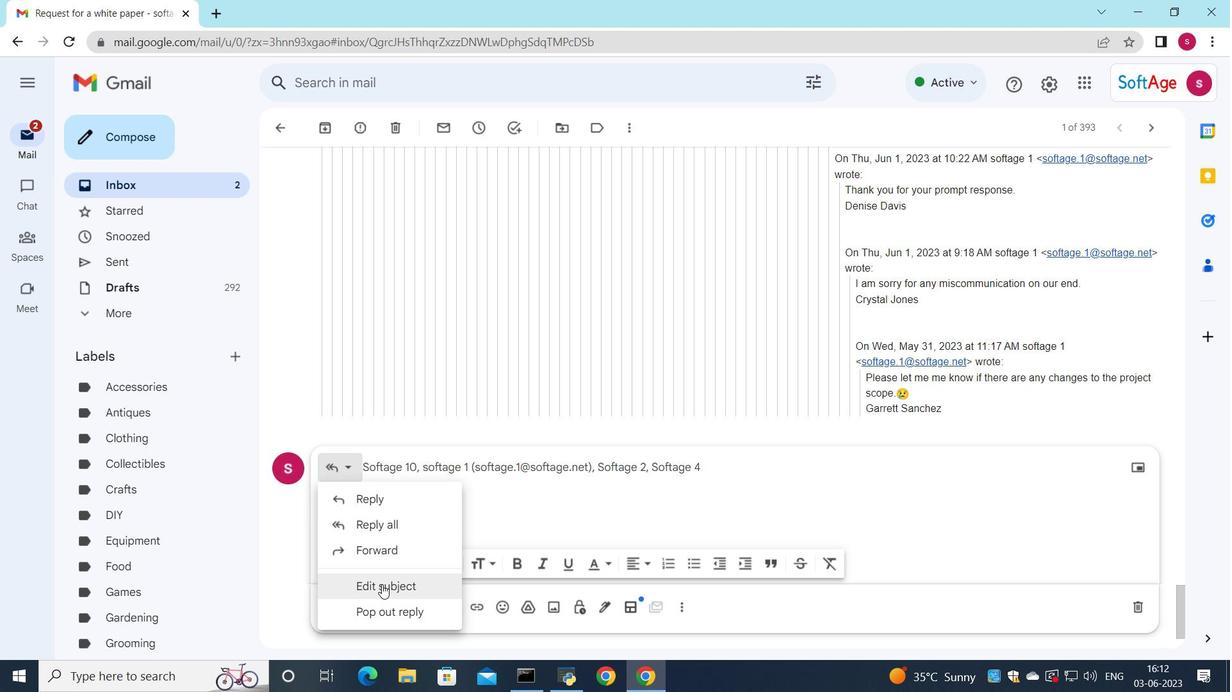 
Action: Mouse moved to (939, 342)
Screenshot: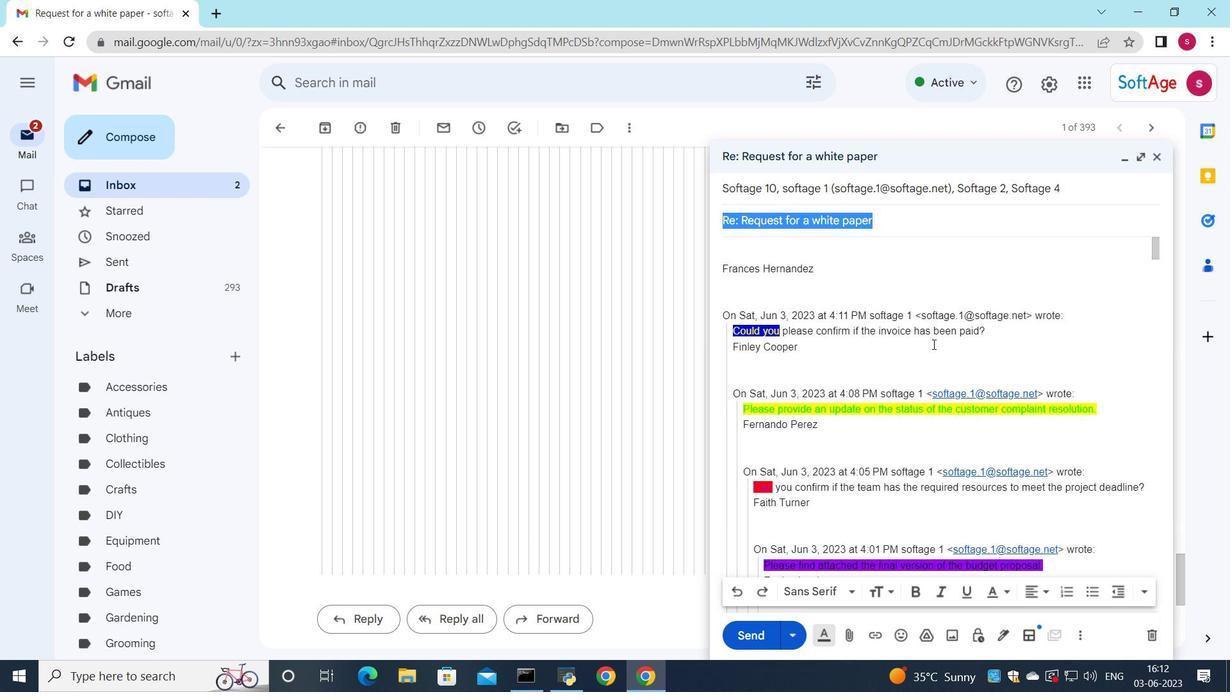 
Action: Key pressed <Key.shift>Request<Key.space>for<Key.space>a<Key.space>blog<Key.space>post
Screenshot: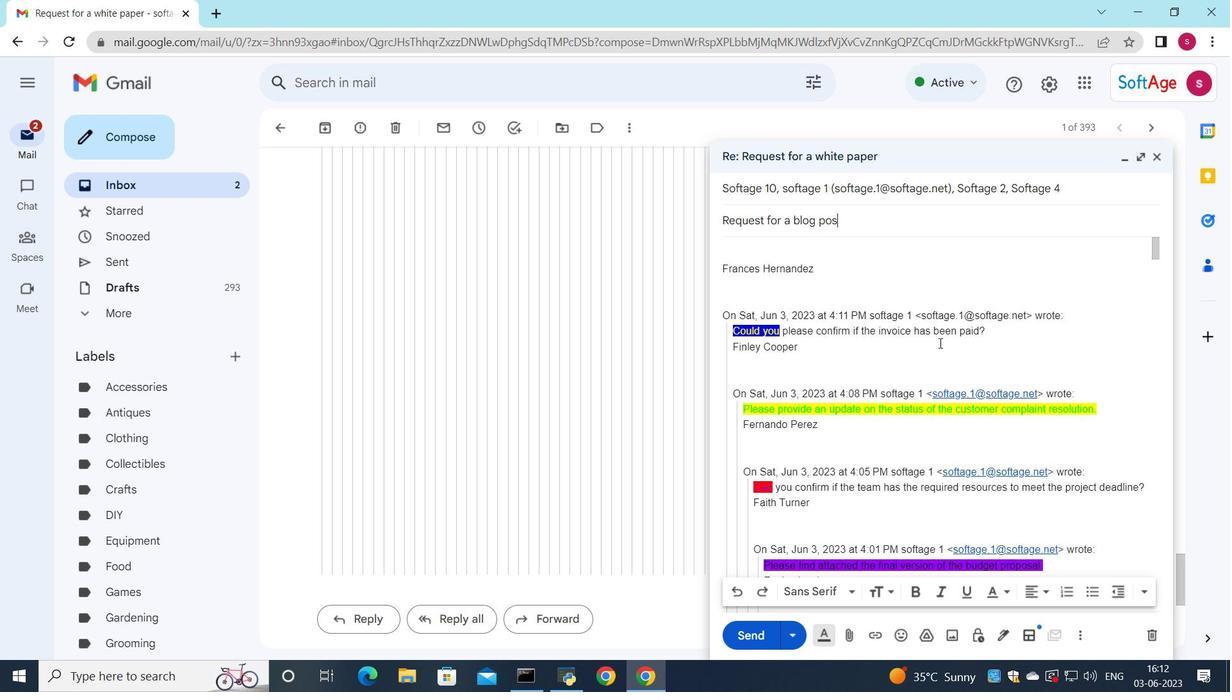 
Action: Mouse moved to (777, 251)
Screenshot: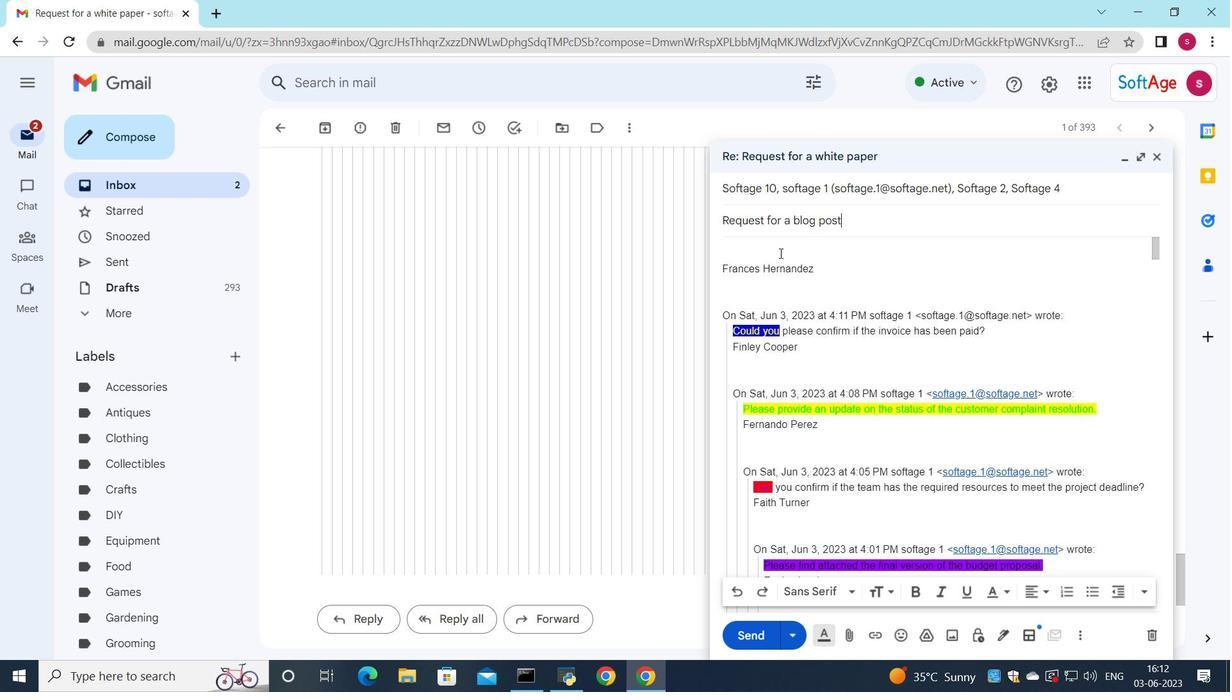 
Action: Mouse pressed left at (777, 251)
Screenshot: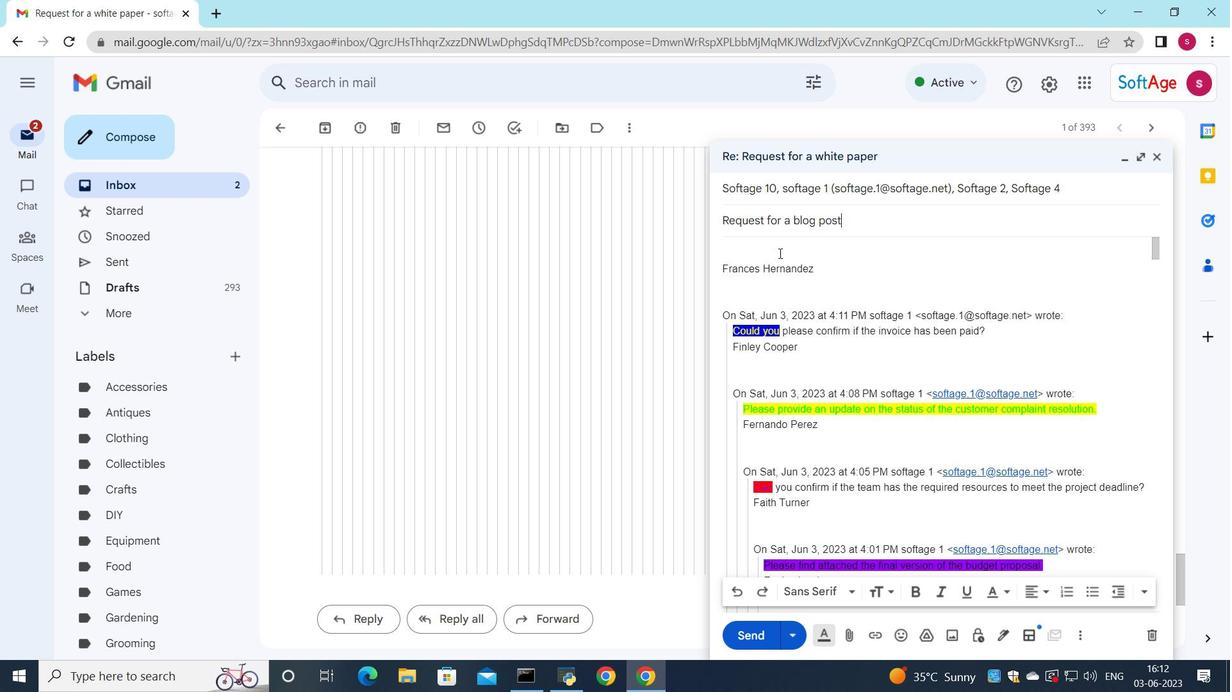 
Action: Key pressed <Key.shift>Please<Key.space>let<Key.space>me<Key.space>know<Key.space>if<Key.space>there<Key.space>are<Key.space>any<Key.space>updates<Key.space>on<Key.space>the<Key.space>recuiot<Key.backspace><Key.backspace><Key.backspace><Key.backspace>ruitmen<Key.backspace><Key.backspace>ent<Key.space>process.
Screenshot: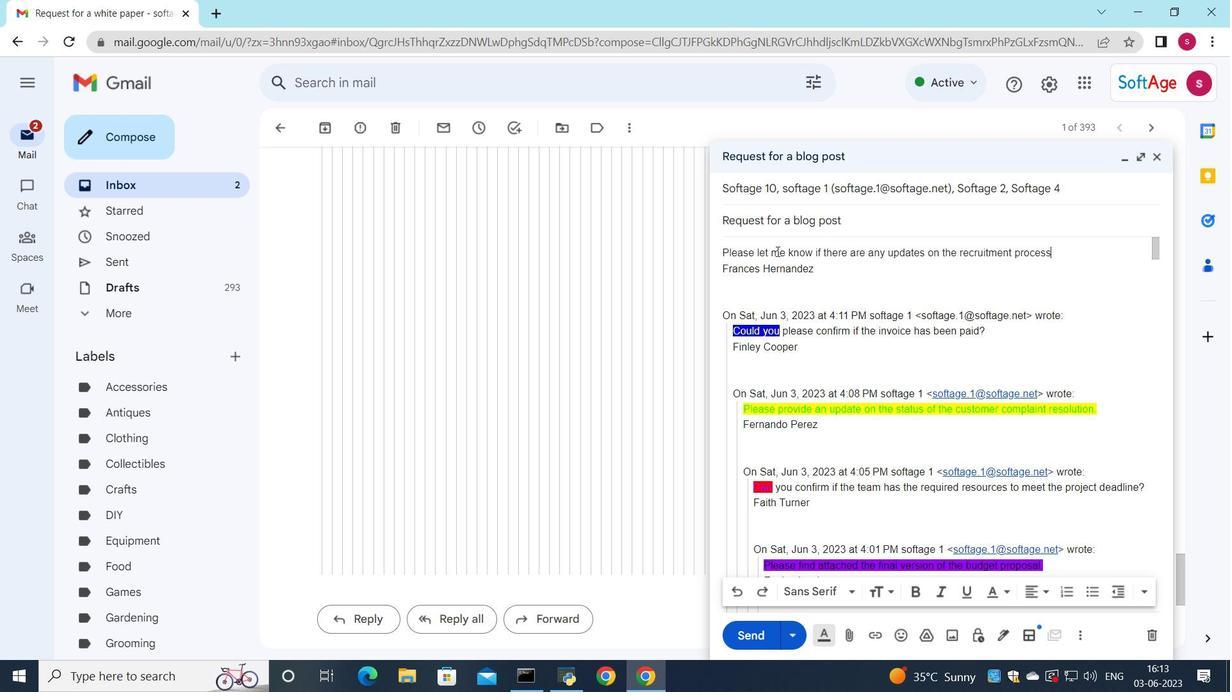 
Action: Mouse moved to (723, 253)
Screenshot: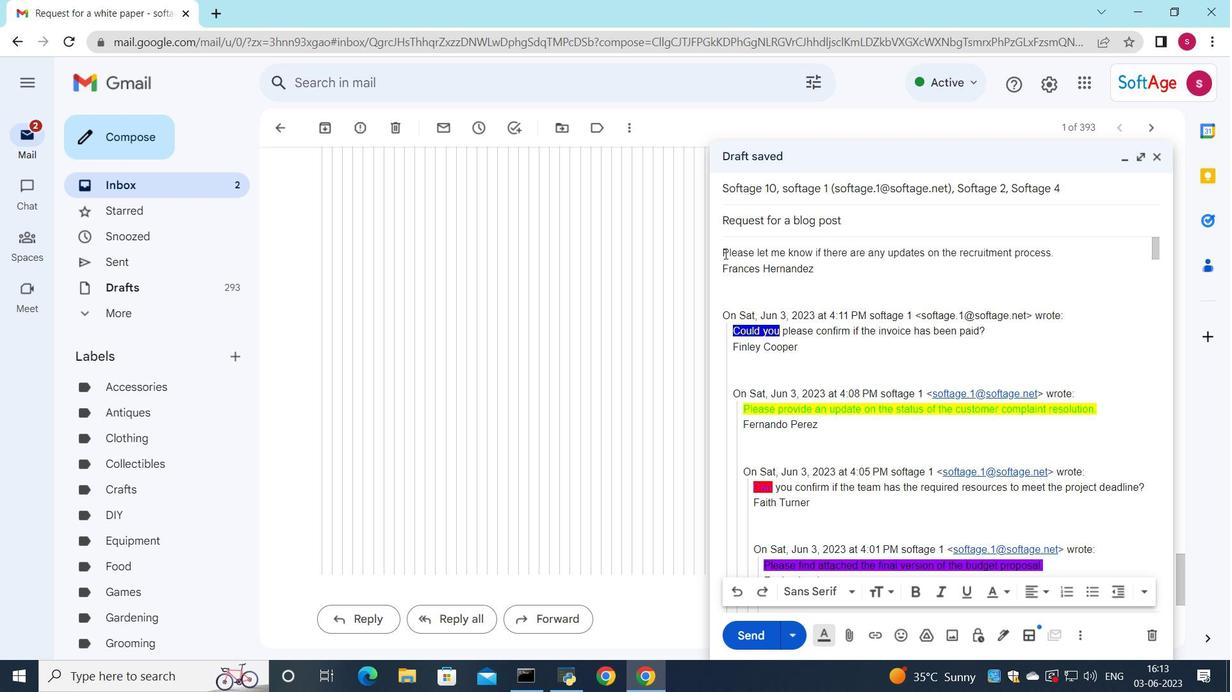 
Action: Mouse pressed left at (723, 253)
Screenshot: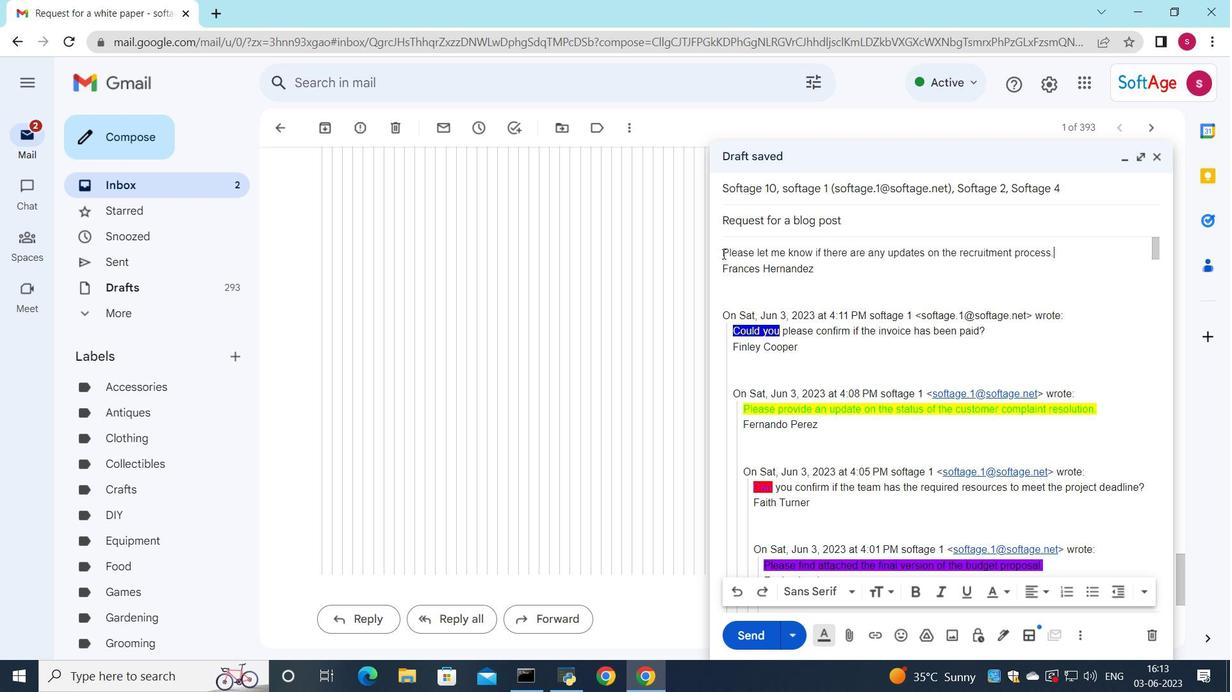 
Action: Mouse moved to (1002, 588)
Screenshot: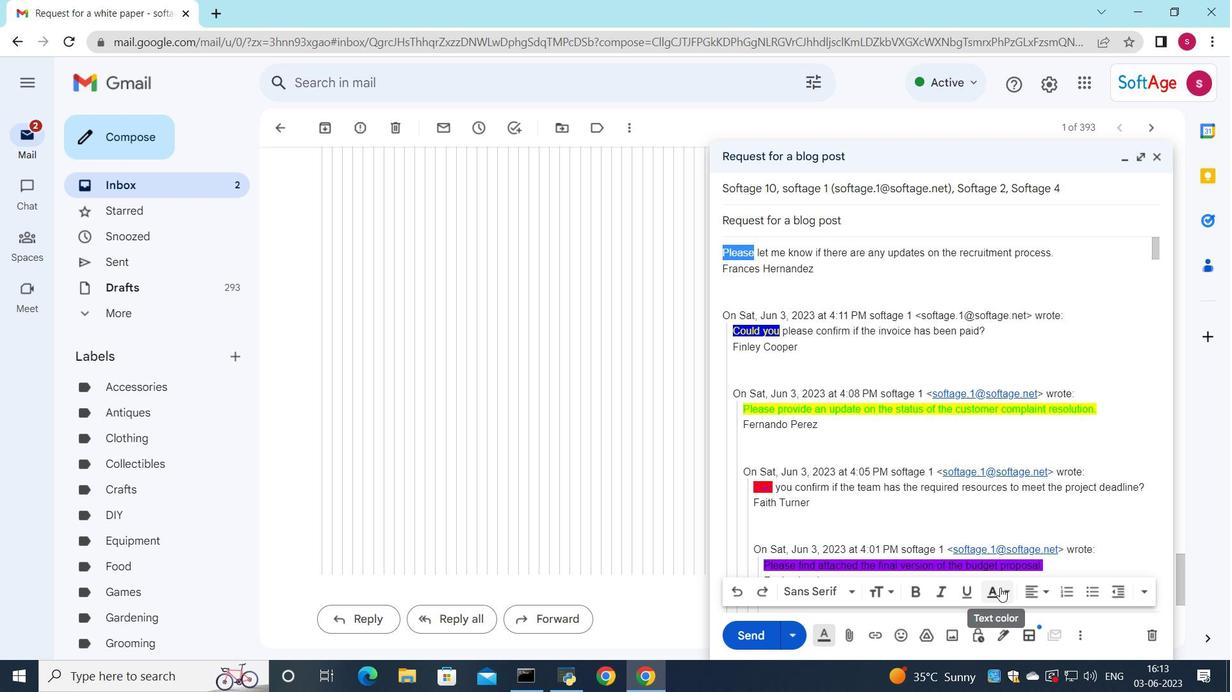 
Action: Mouse pressed left at (1002, 588)
Screenshot: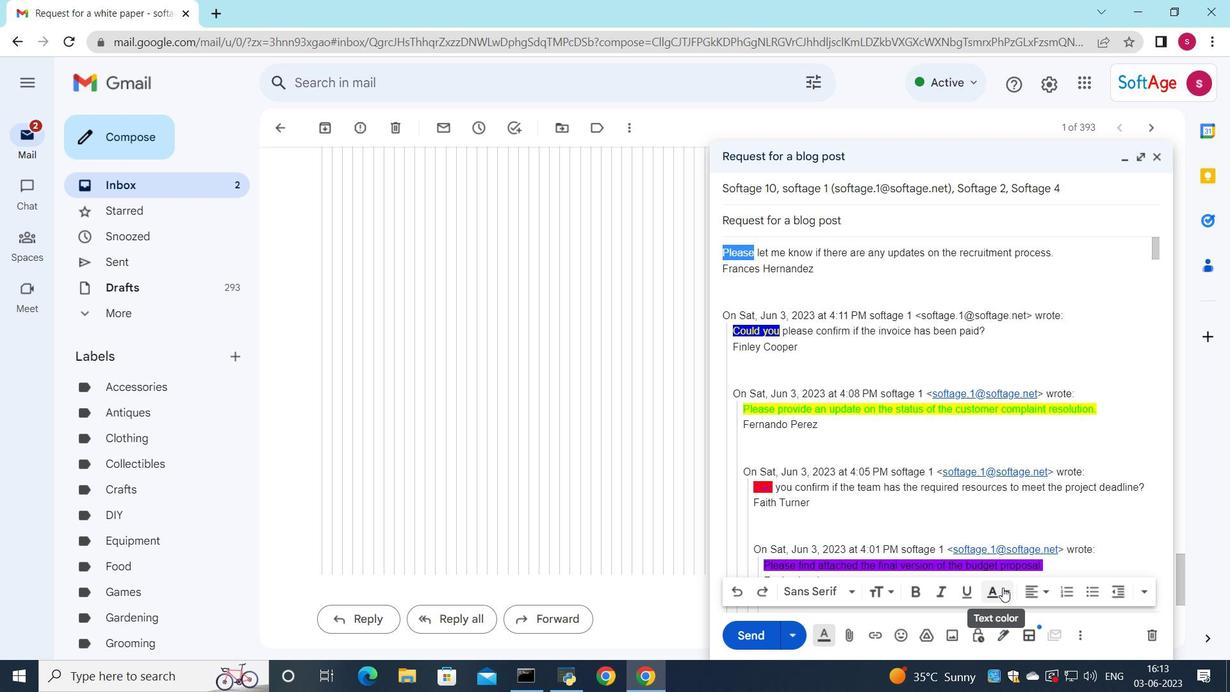
Action: Mouse moved to (965, 481)
Screenshot: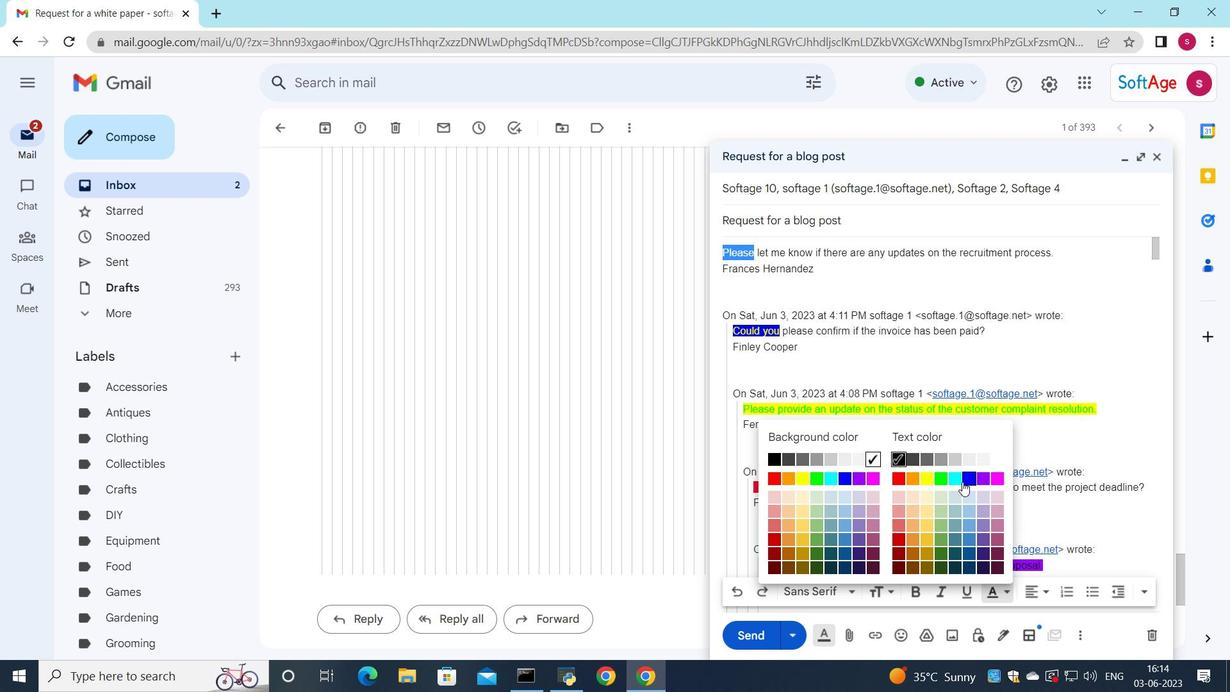 
Action: Mouse pressed left at (965, 481)
Screenshot: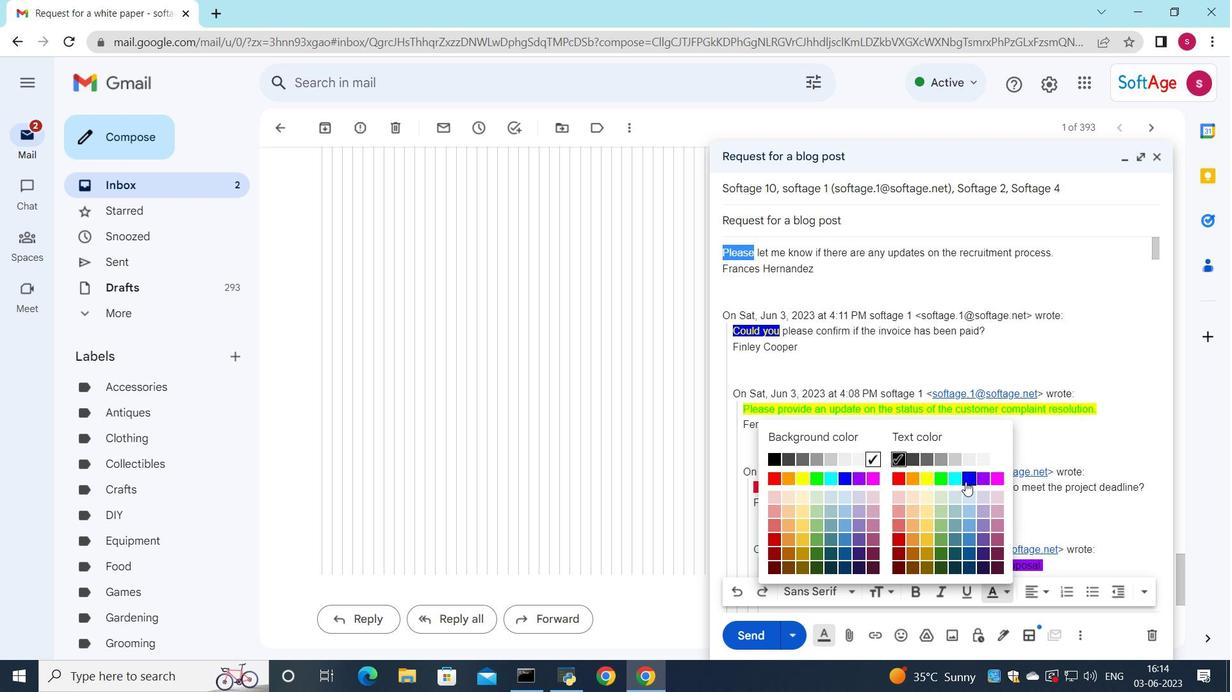 
Action: Mouse moved to (1007, 590)
Screenshot: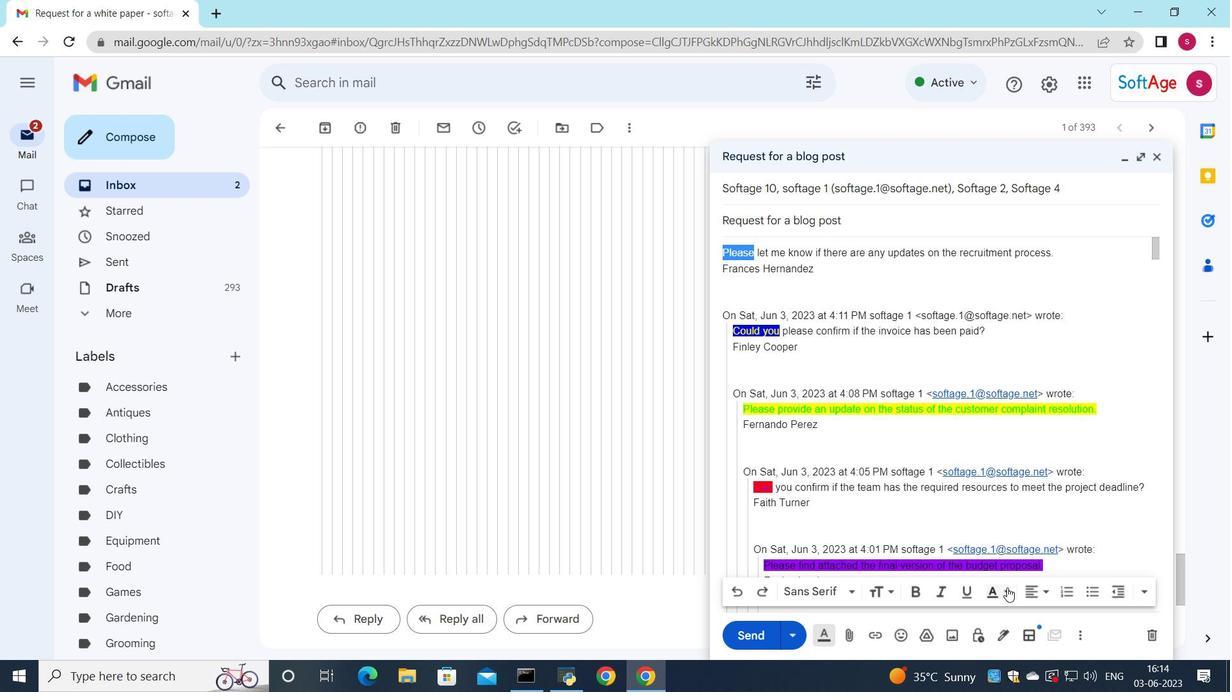 
Action: Mouse pressed left at (1007, 590)
Screenshot: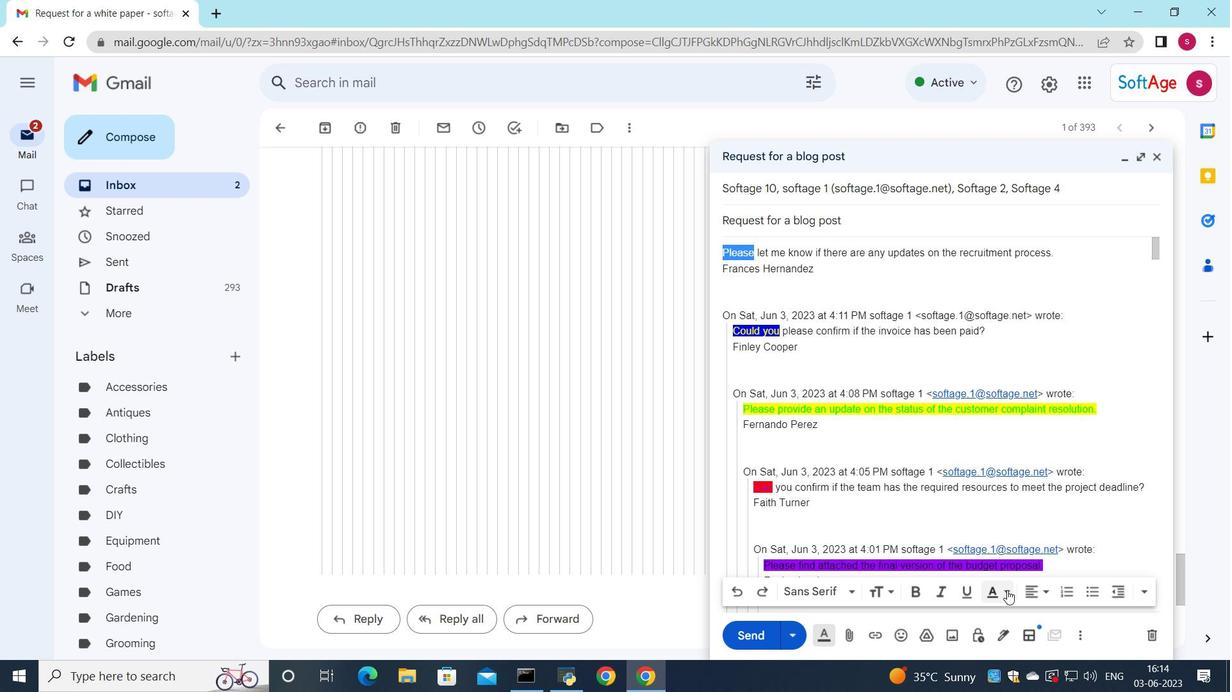 
Action: Mouse moved to (870, 482)
Screenshot: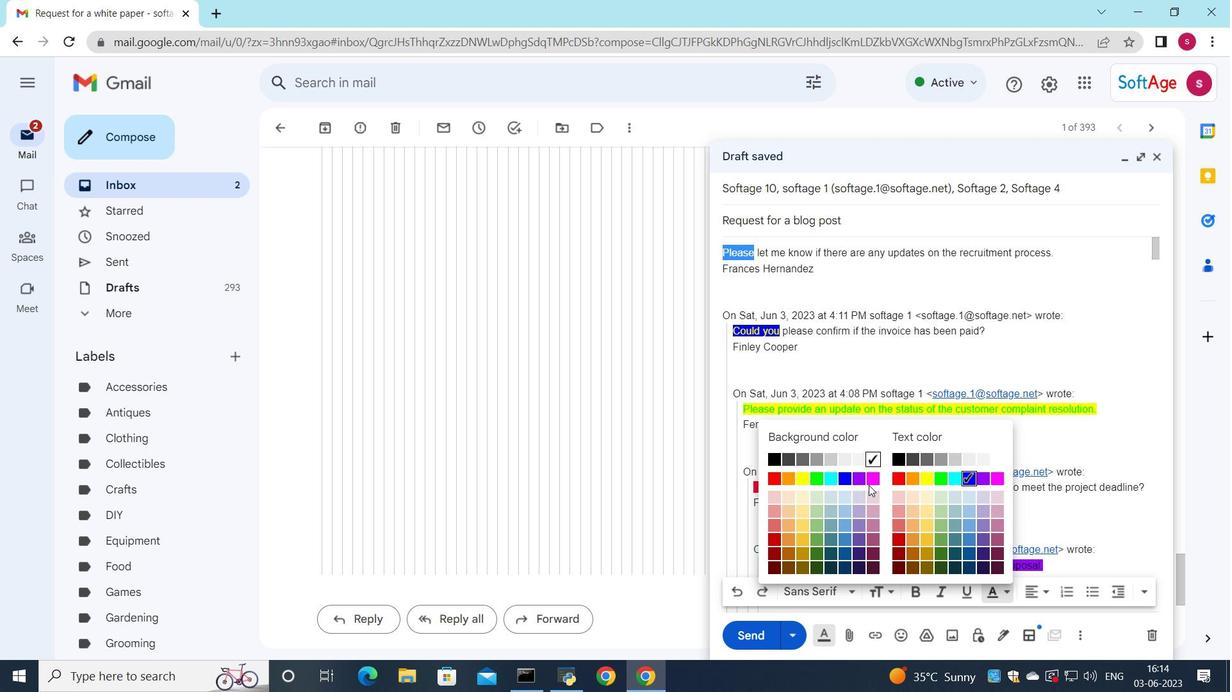 
Action: Mouse pressed left at (870, 482)
Screenshot: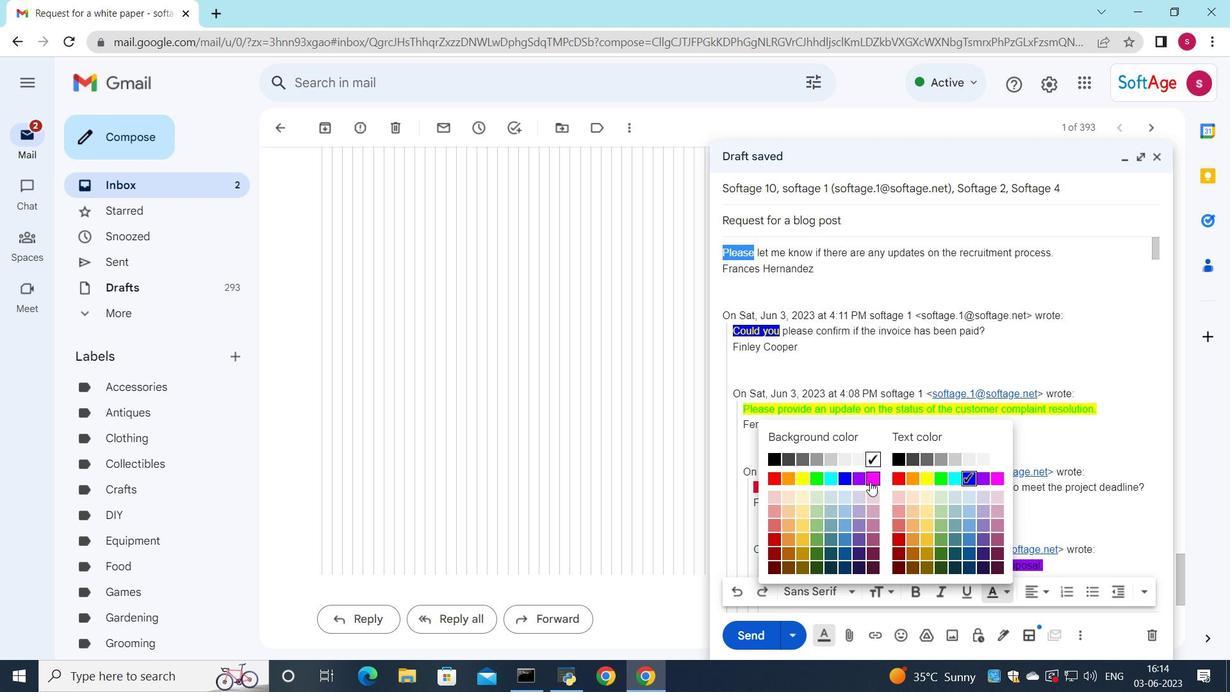 
Action: Mouse moved to (742, 630)
Screenshot: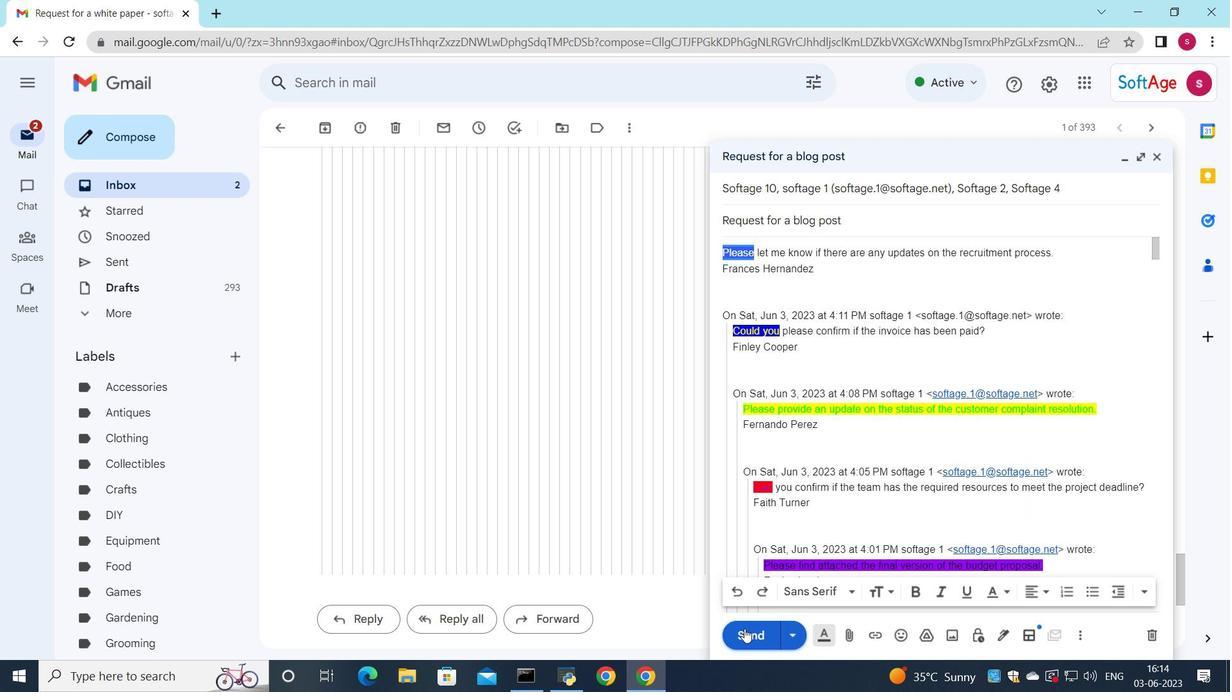 
Action: Mouse pressed left at (742, 630)
Screenshot: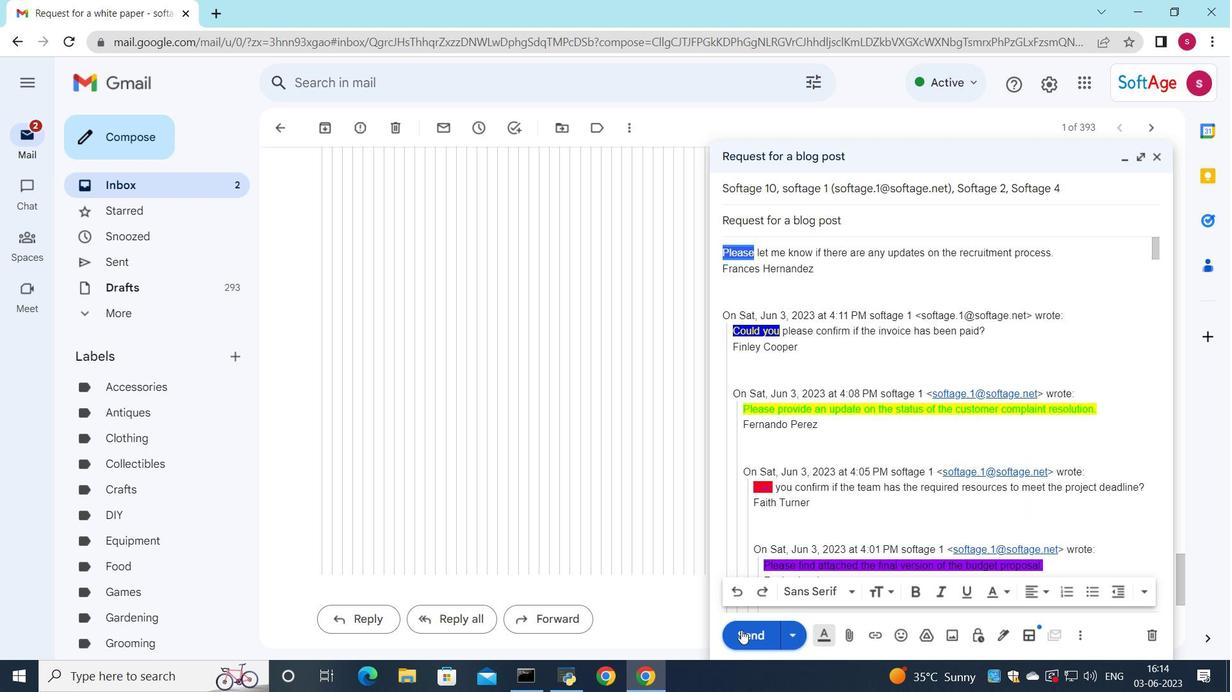 
Action: Mouse moved to (183, 189)
Screenshot: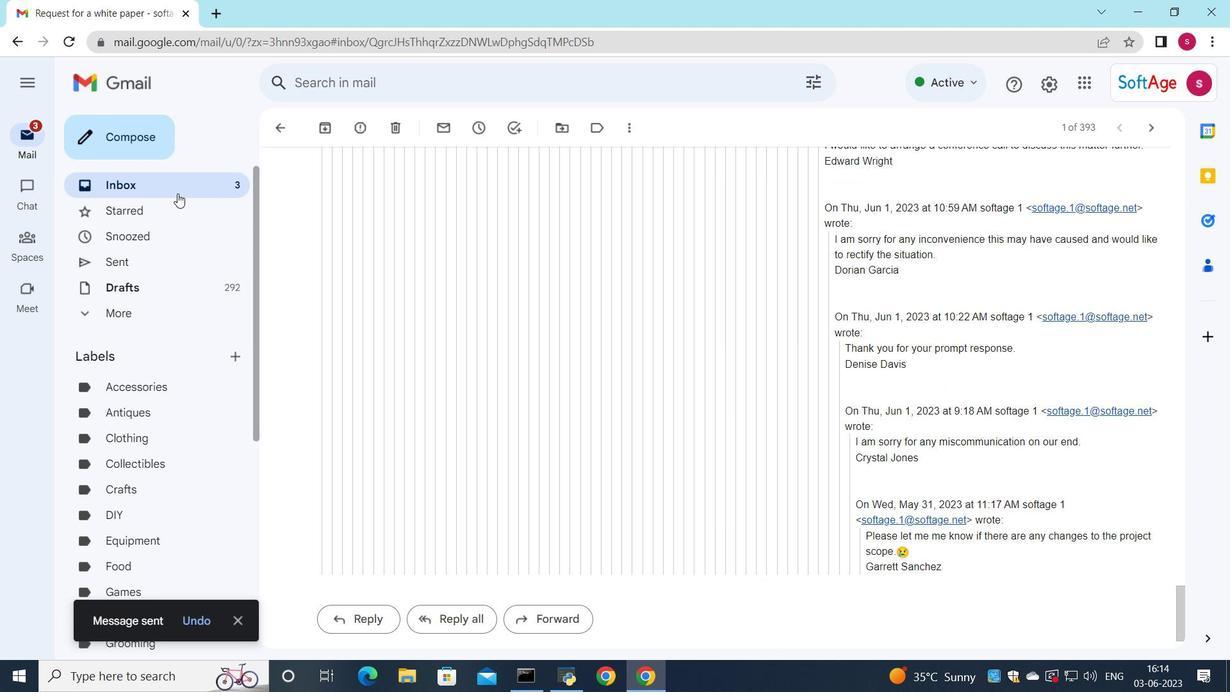 
Action: Mouse pressed left at (183, 189)
Screenshot: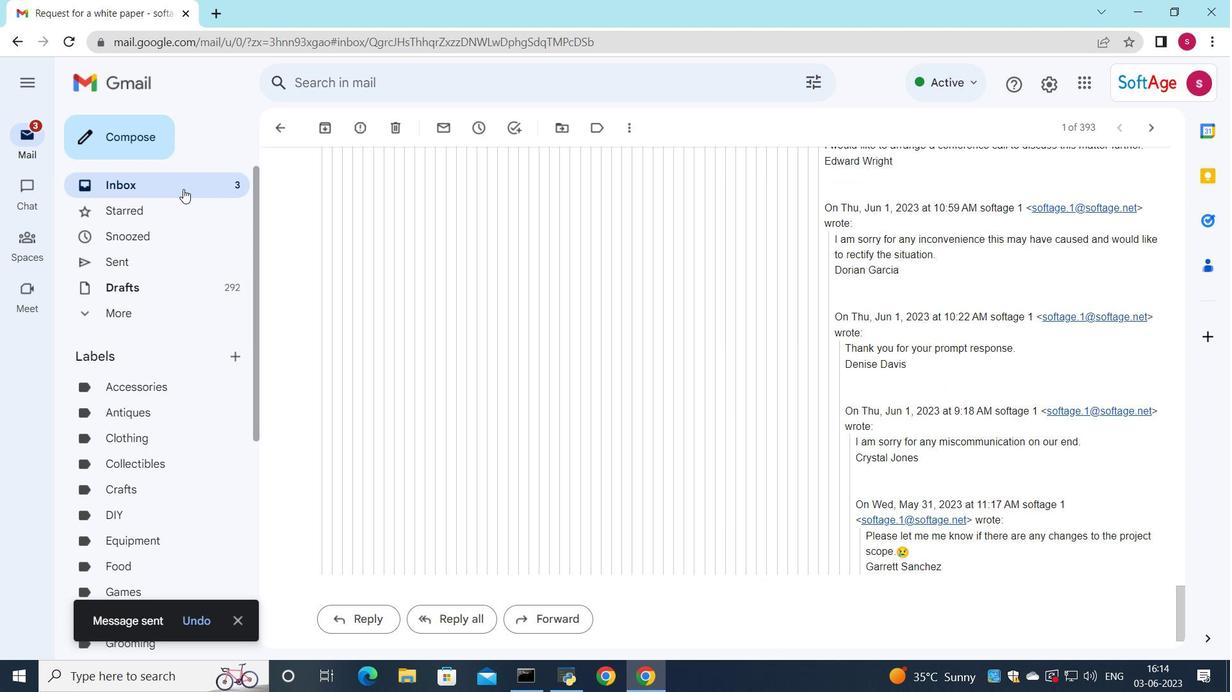 
Action: Mouse moved to (290, 194)
Screenshot: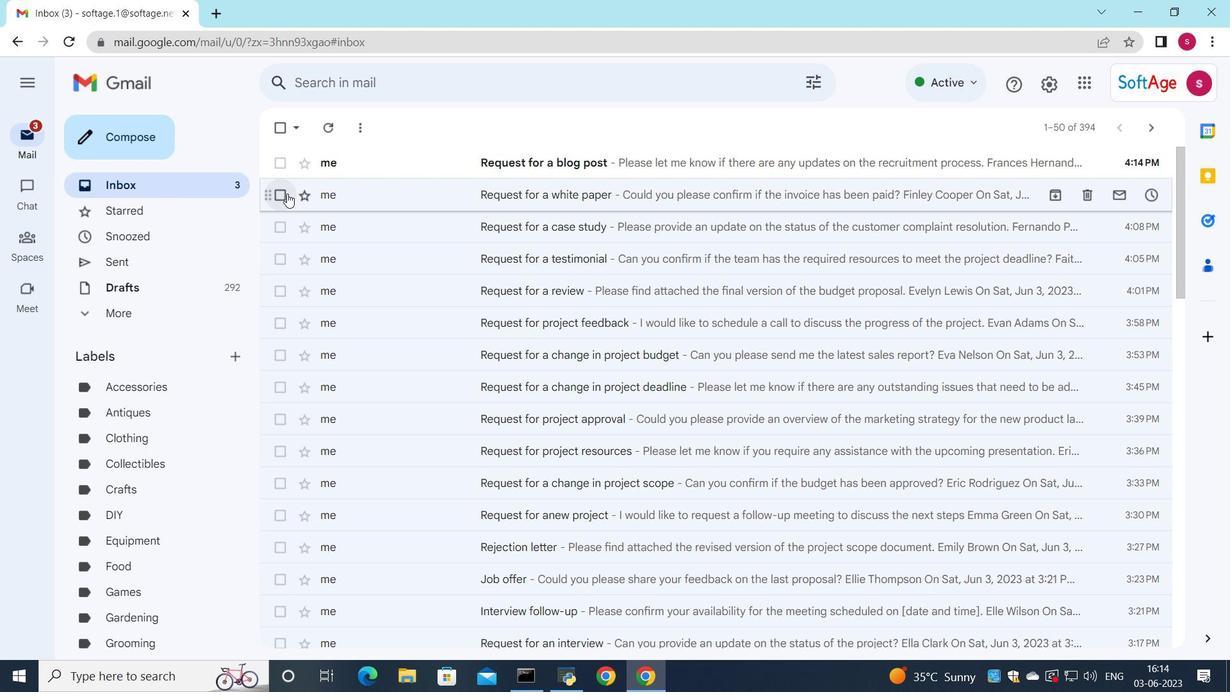 
